 Task: Find connections with filter location Opladen with filter topic #Coachingwith filter profile language English with filter current company Welspun Group with filter school Patna University with filter industry Retail Musical Instruments with filter service category Tax Preparation with filter keywords title Pipefitter
Action: Mouse moved to (561, 96)
Screenshot: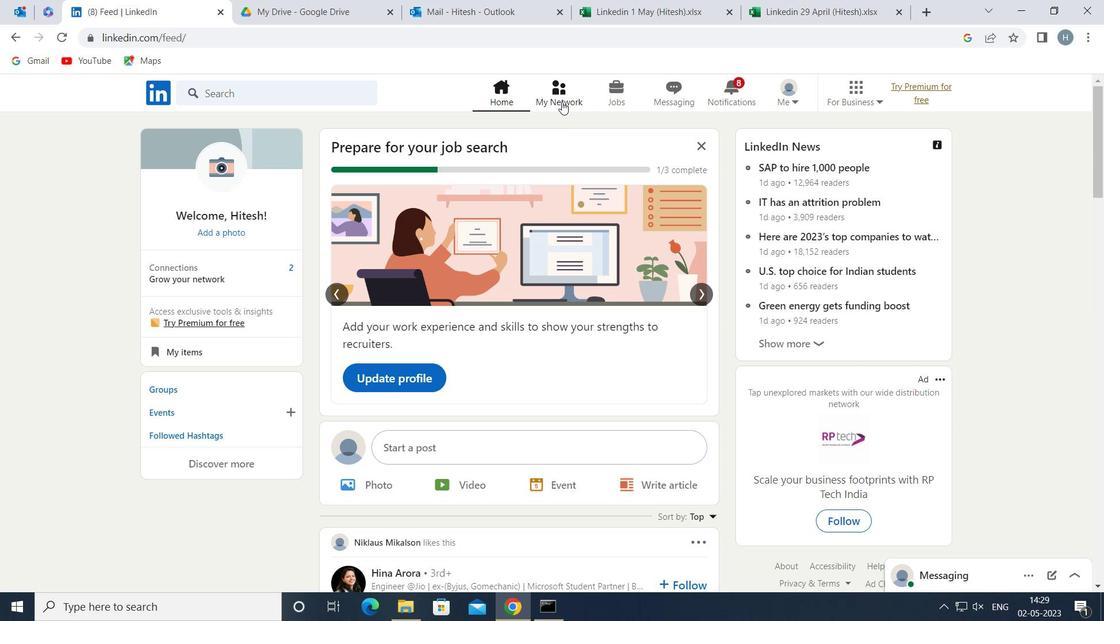 
Action: Mouse pressed left at (561, 96)
Screenshot: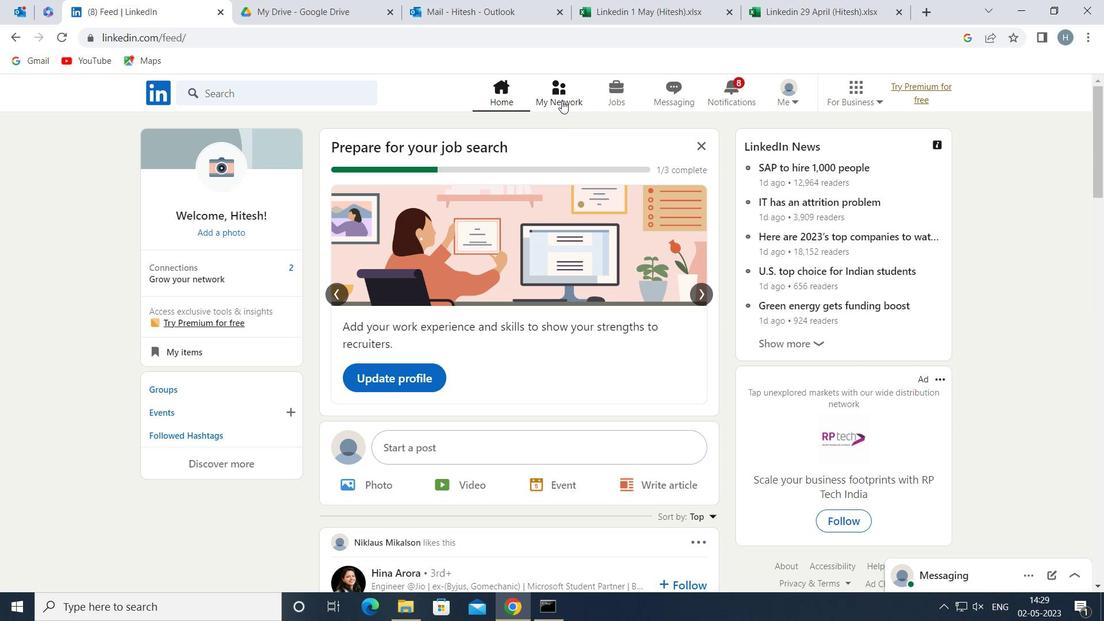 
Action: Mouse moved to (292, 166)
Screenshot: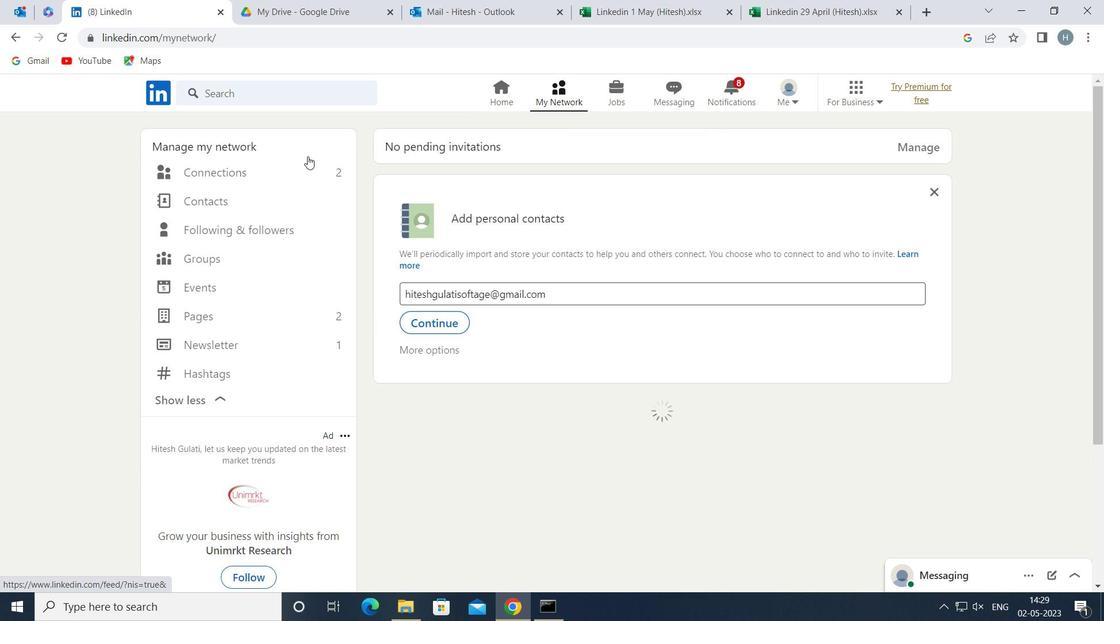 
Action: Mouse pressed left at (292, 166)
Screenshot: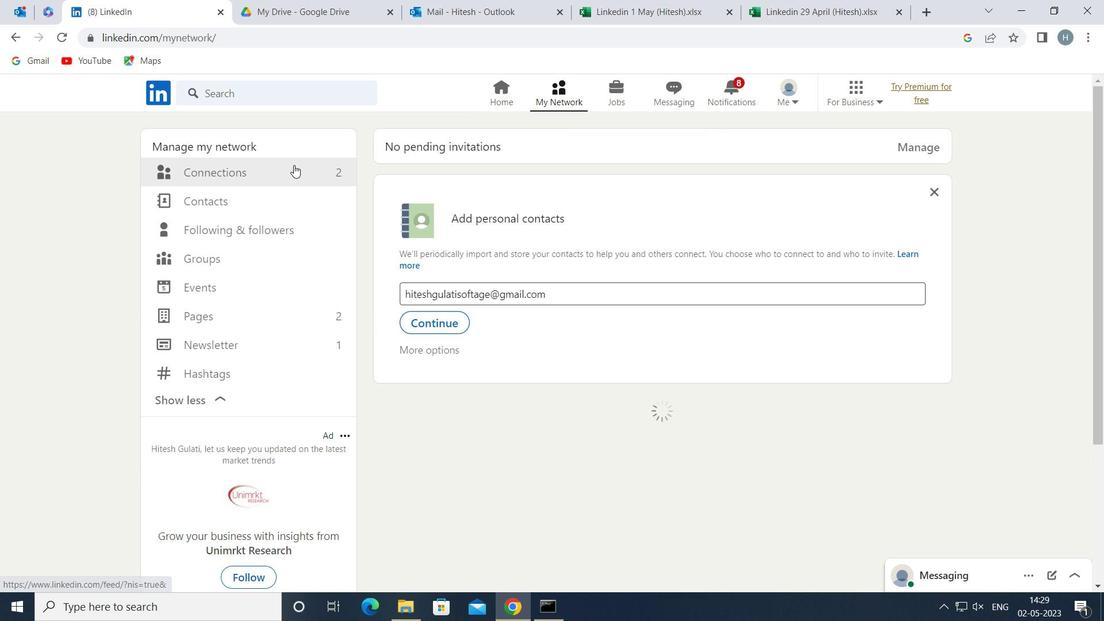 
Action: Mouse moved to (639, 174)
Screenshot: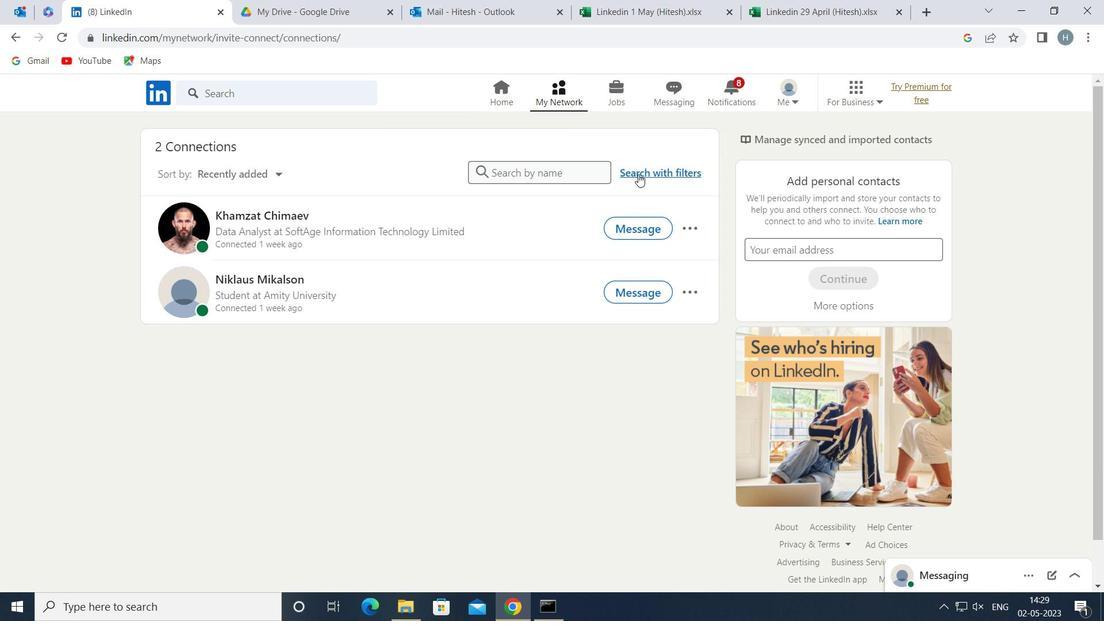 
Action: Mouse pressed left at (639, 174)
Screenshot: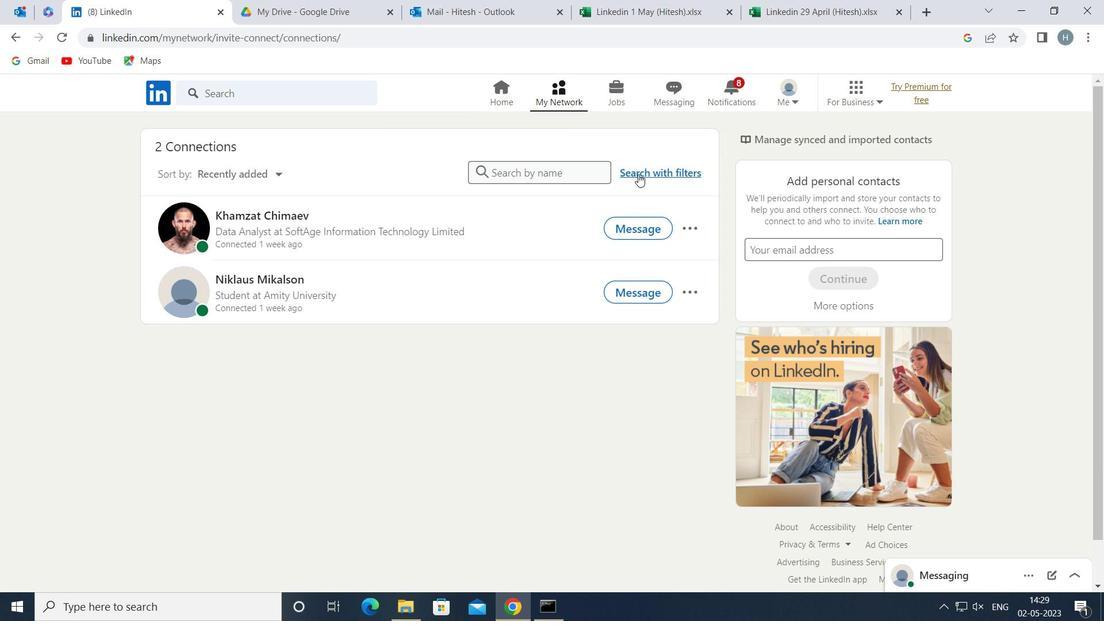 
Action: Mouse moved to (602, 131)
Screenshot: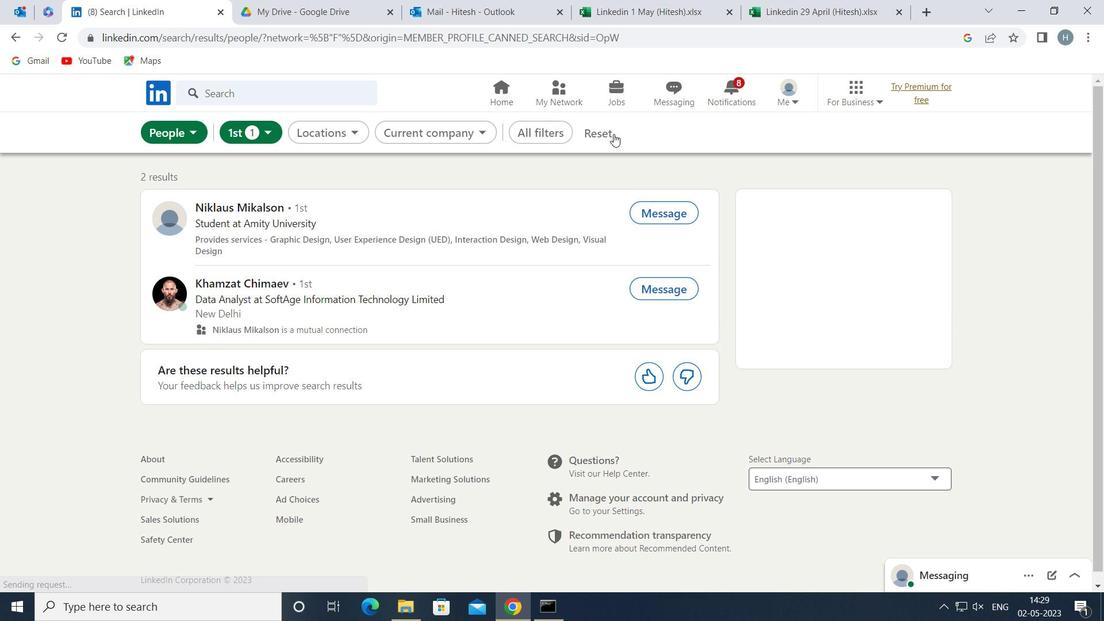 
Action: Mouse pressed left at (602, 131)
Screenshot: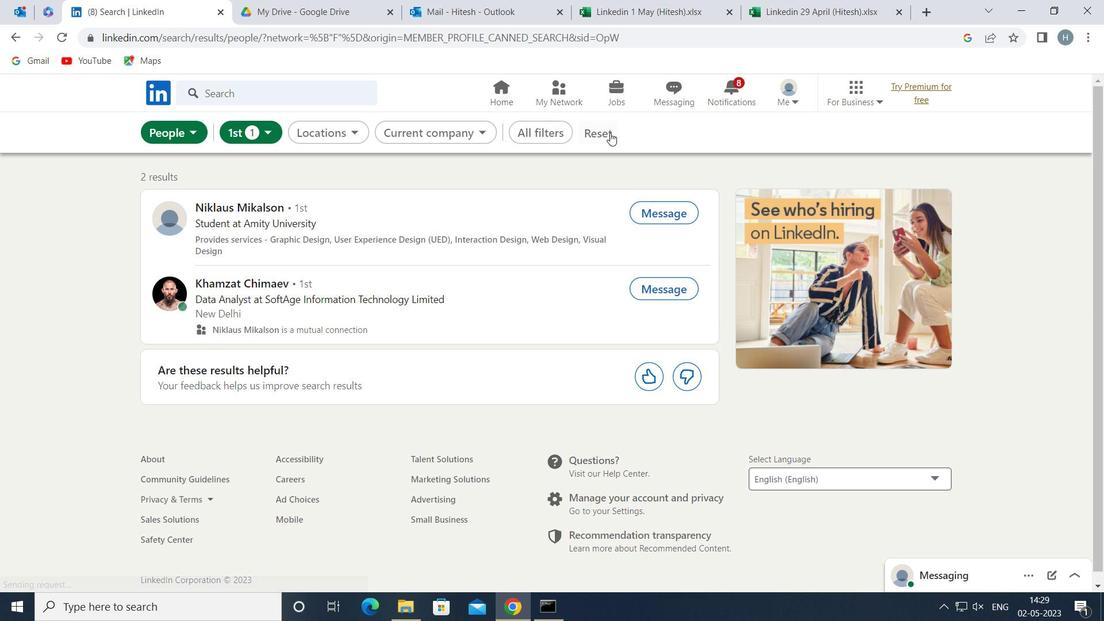 
Action: Mouse moved to (586, 131)
Screenshot: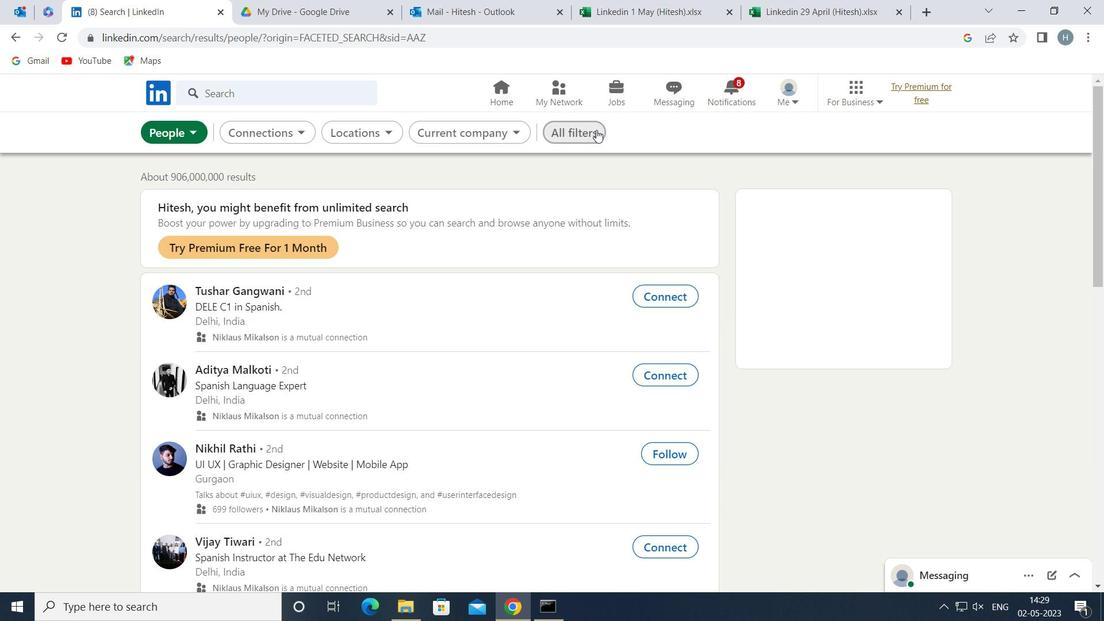 
Action: Mouse pressed left at (586, 131)
Screenshot: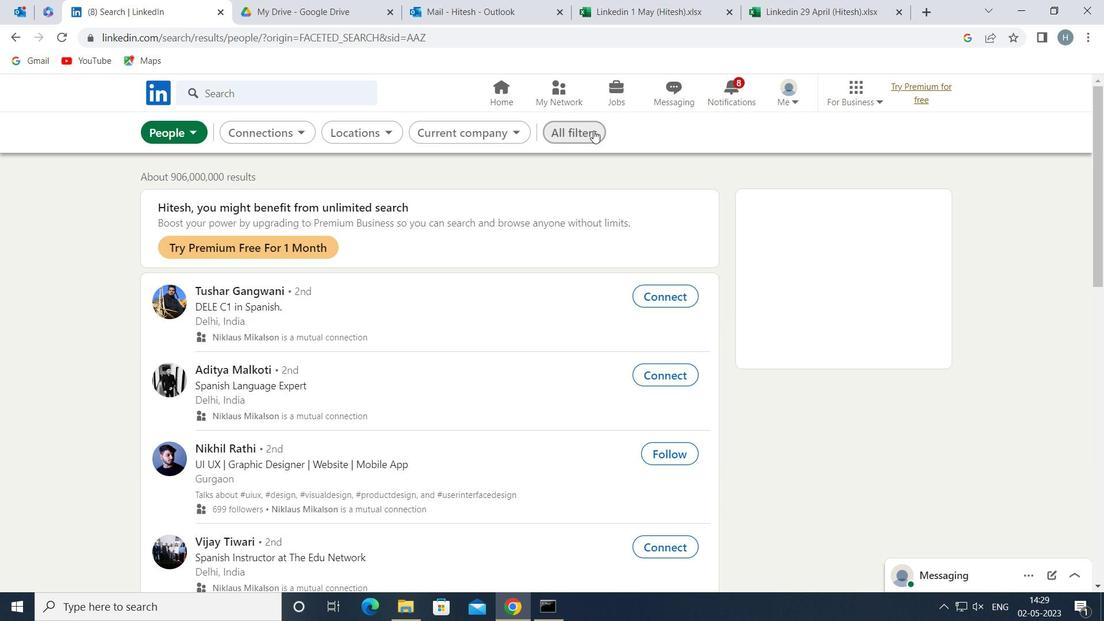 
Action: Mouse moved to (856, 299)
Screenshot: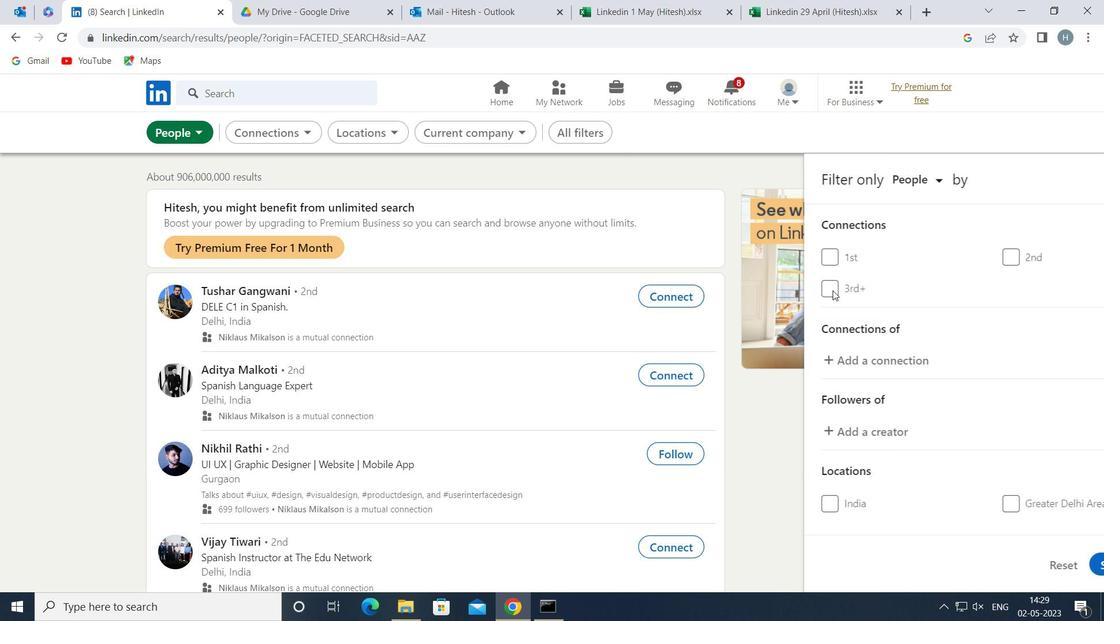 
Action: Mouse scrolled (856, 299) with delta (0, 0)
Screenshot: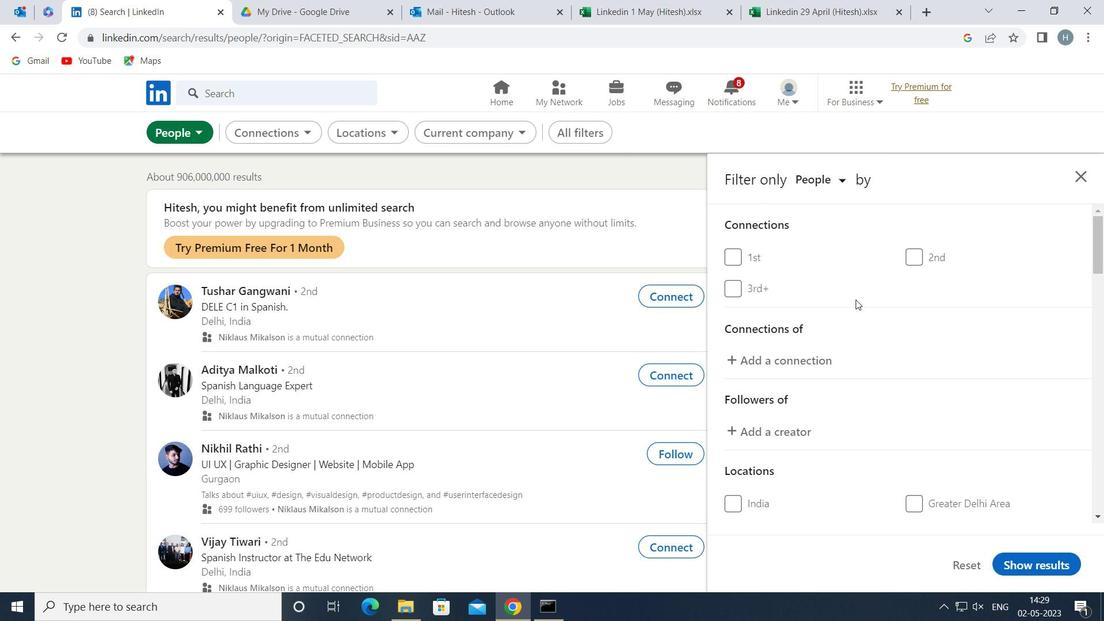 
Action: Mouse moved to (856, 299)
Screenshot: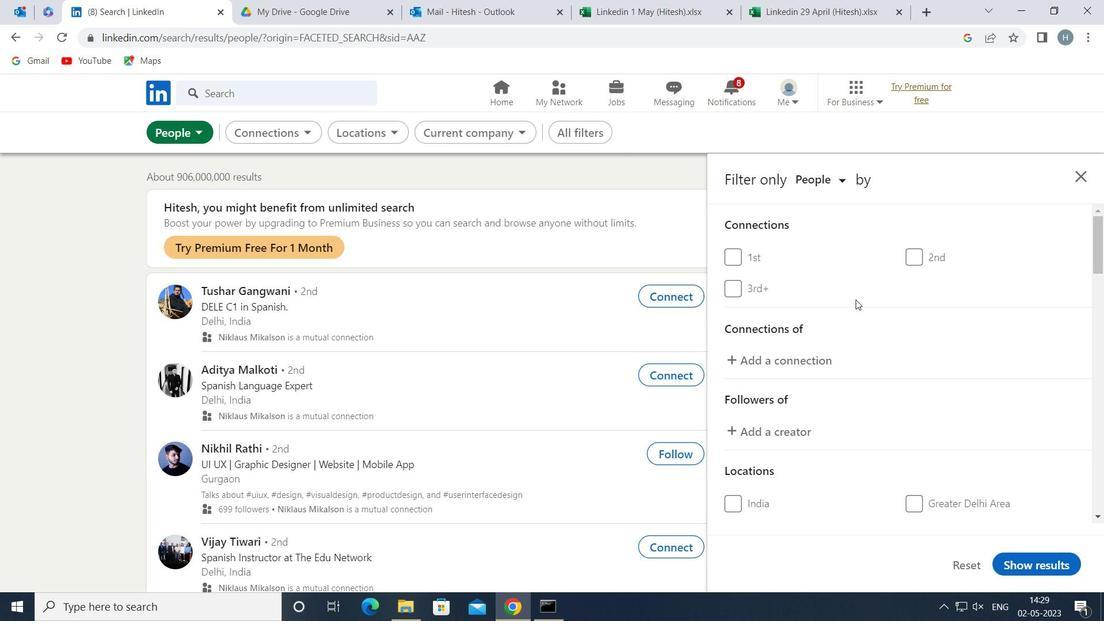 
Action: Mouse scrolled (856, 299) with delta (0, 0)
Screenshot: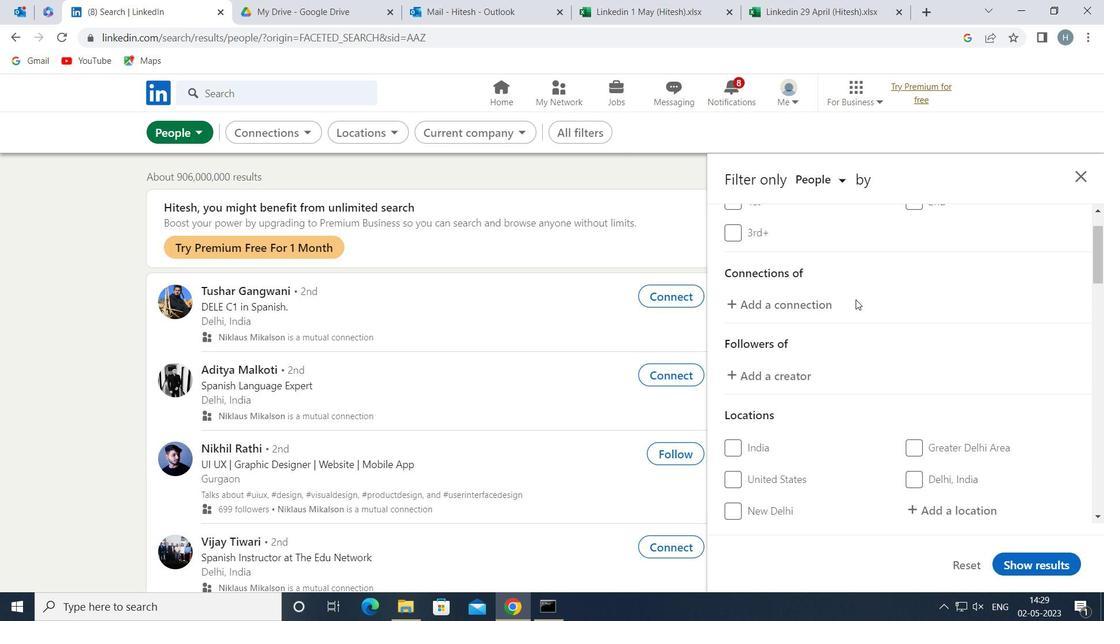 
Action: Mouse moved to (942, 419)
Screenshot: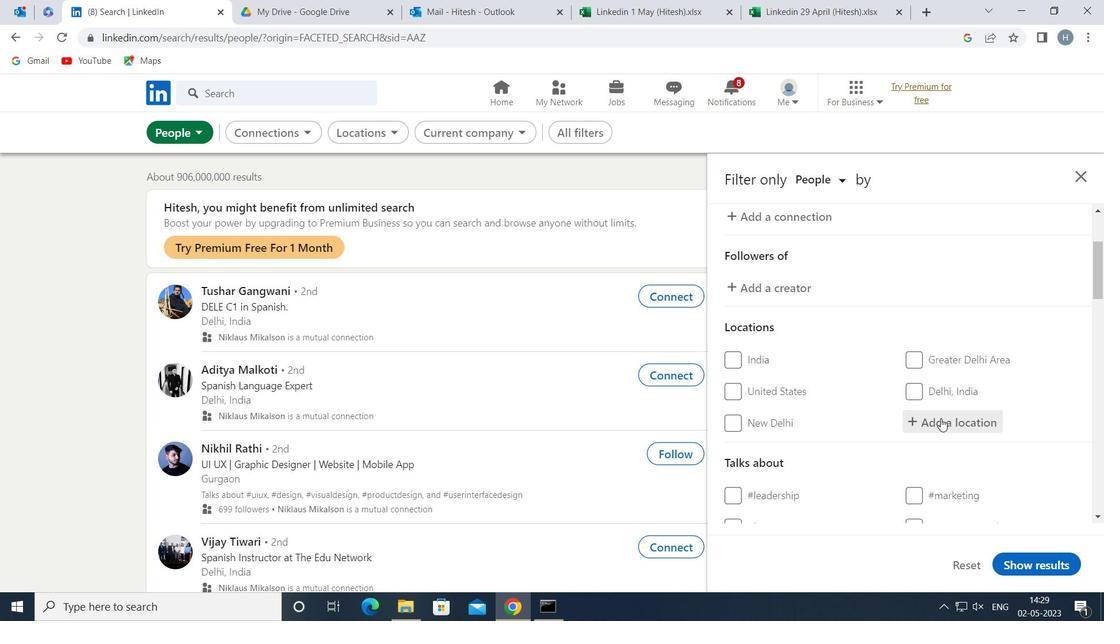
Action: Mouse pressed left at (942, 419)
Screenshot: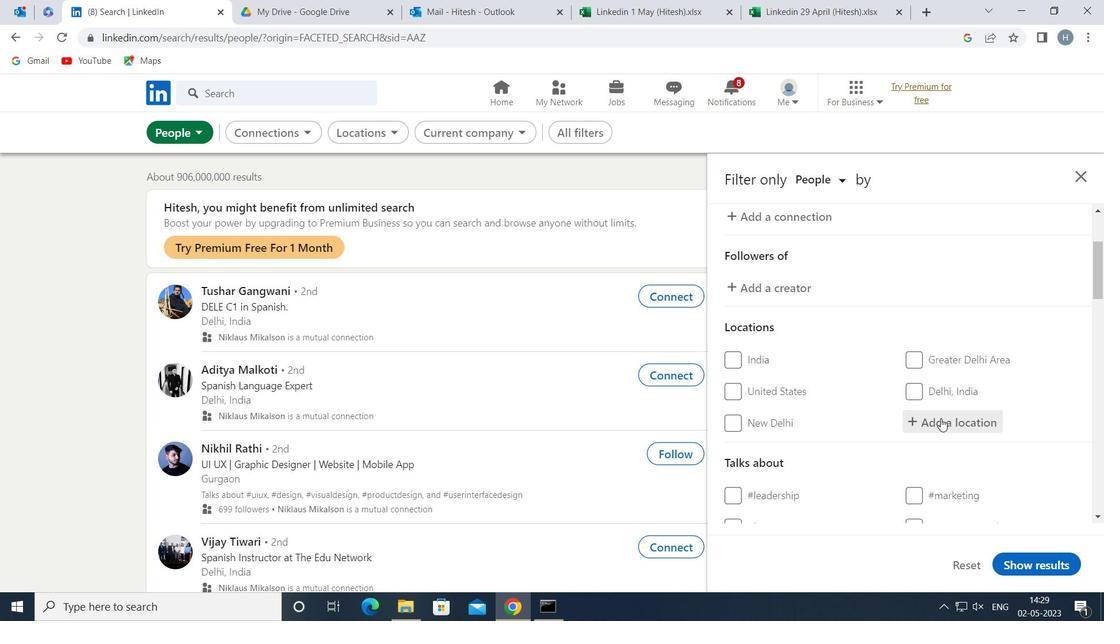 
Action: Key pressed <Key.shift>OPLADEN
Screenshot: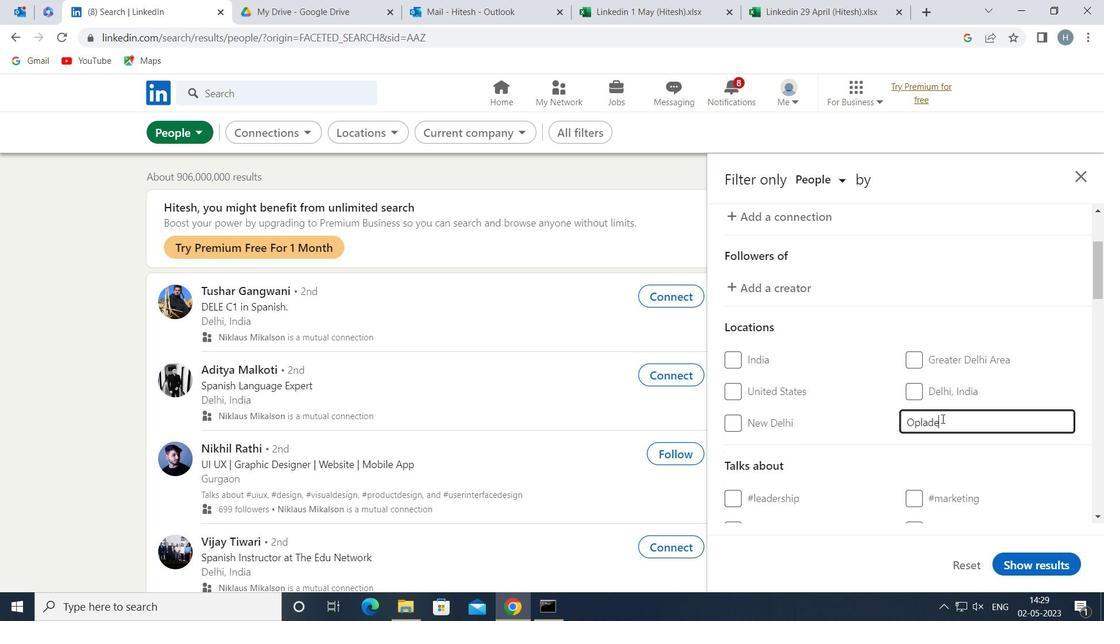 
Action: Mouse moved to (976, 444)
Screenshot: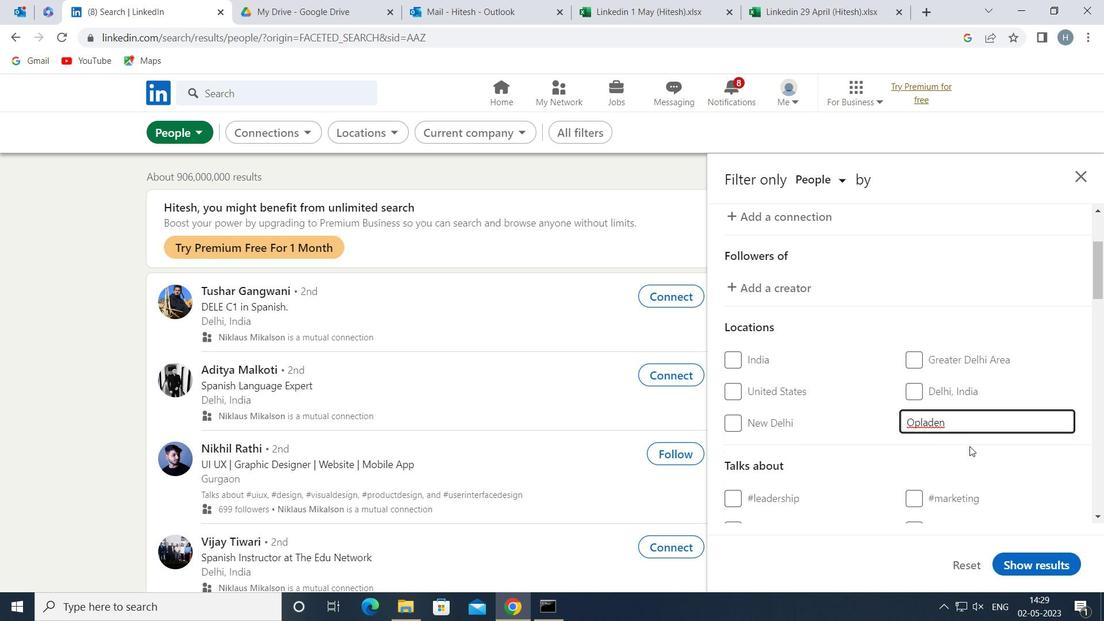 
Action: Mouse pressed left at (976, 444)
Screenshot: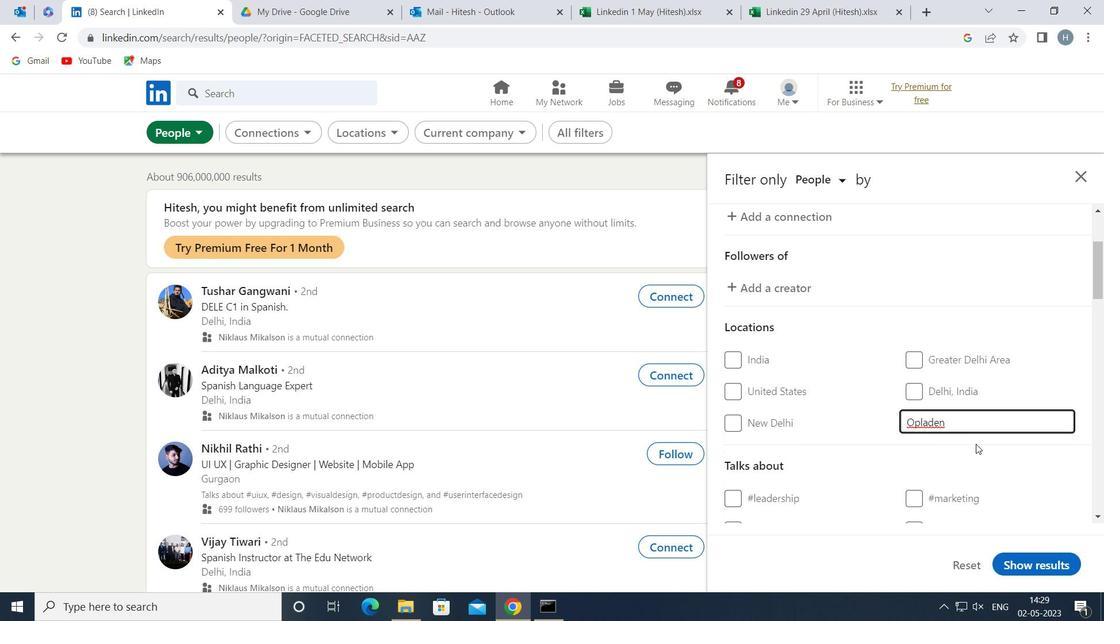 
Action: Mouse scrolled (976, 444) with delta (0, 0)
Screenshot: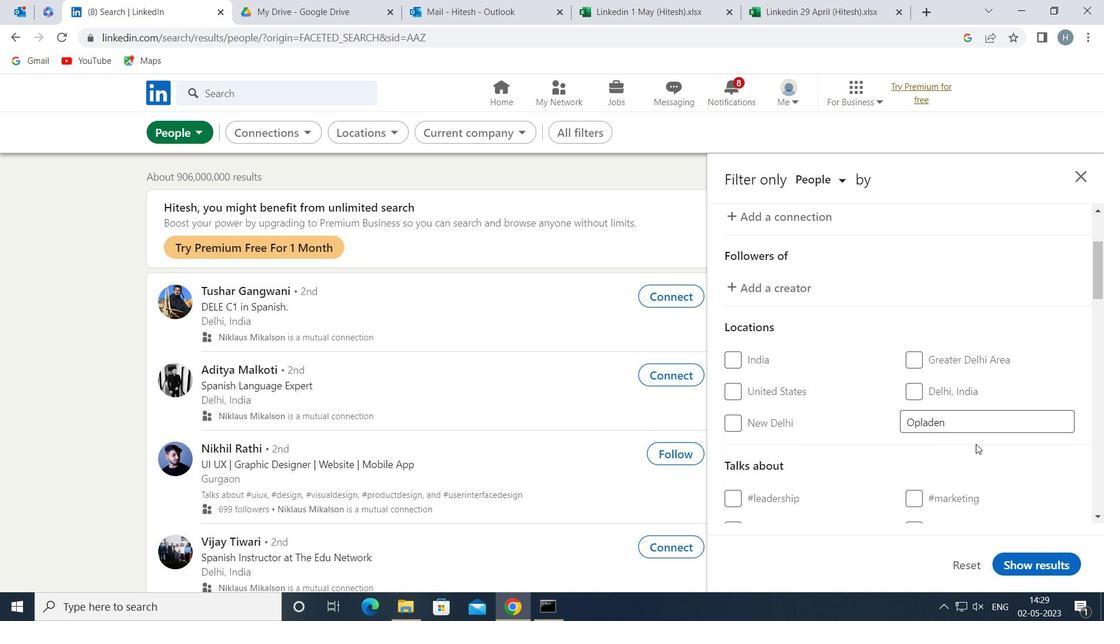 
Action: Mouse moved to (974, 437)
Screenshot: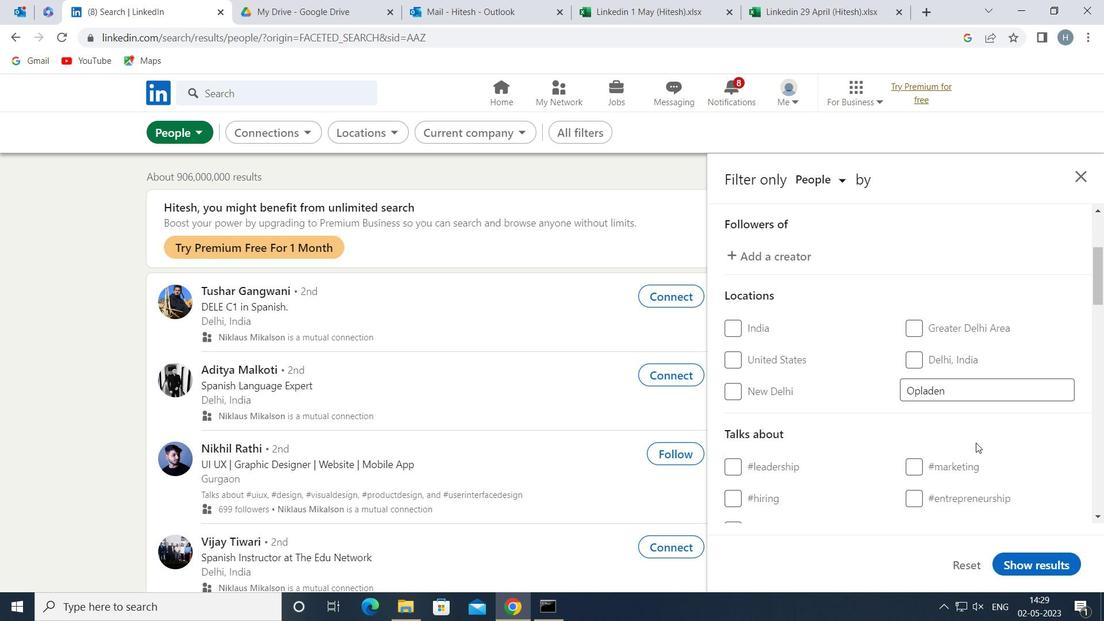 
Action: Mouse scrolled (974, 436) with delta (0, 0)
Screenshot: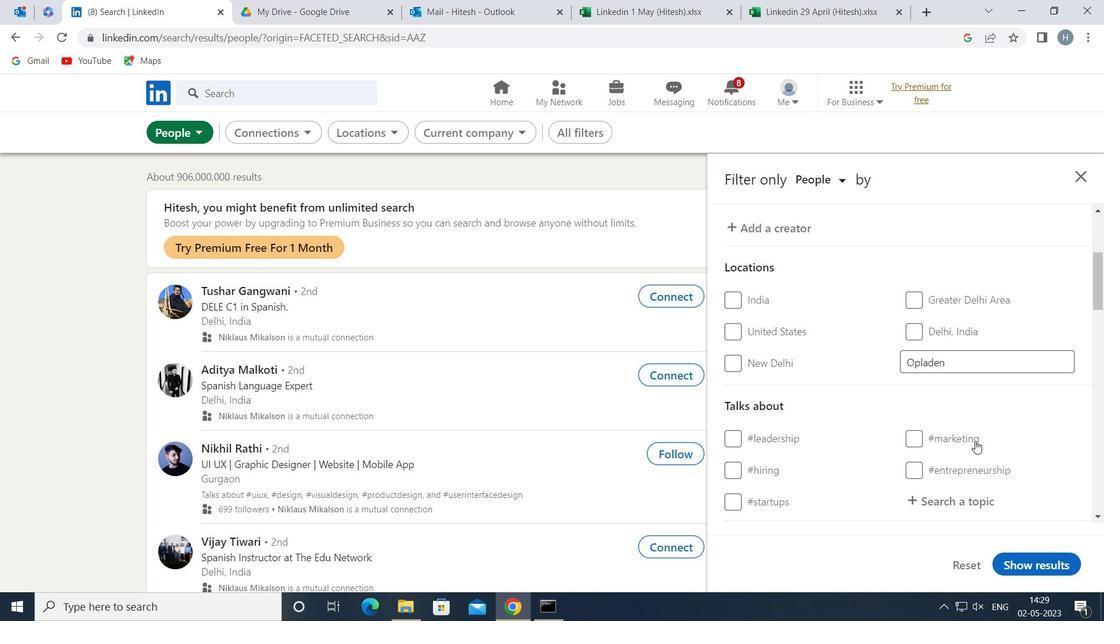 
Action: Mouse moved to (974, 415)
Screenshot: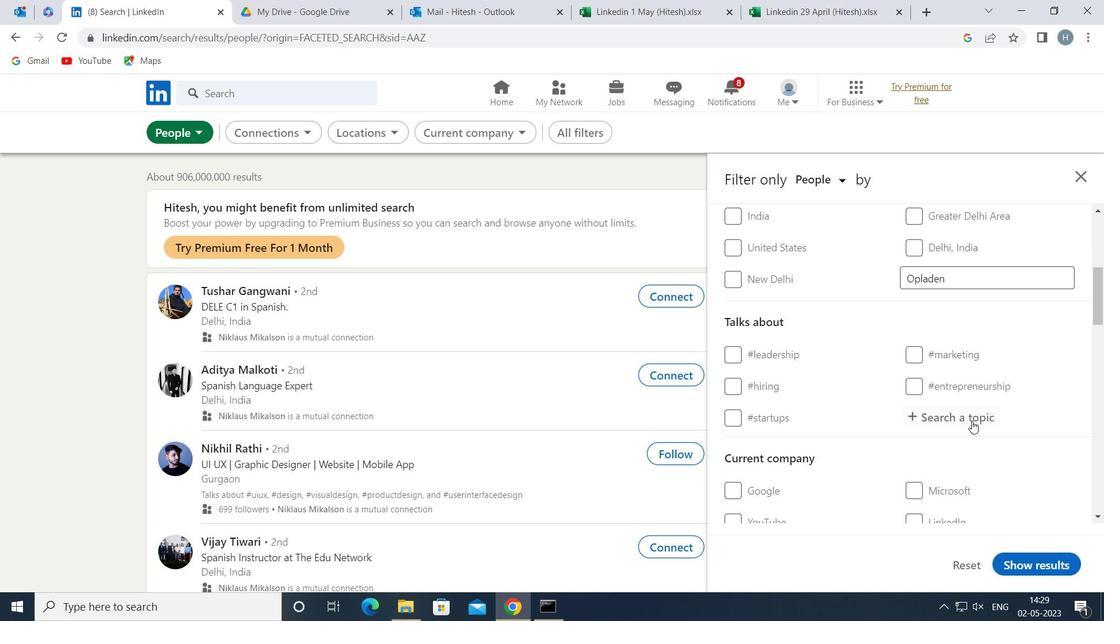 
Action: Mouse pressed left at (974, 415)
Screenshot: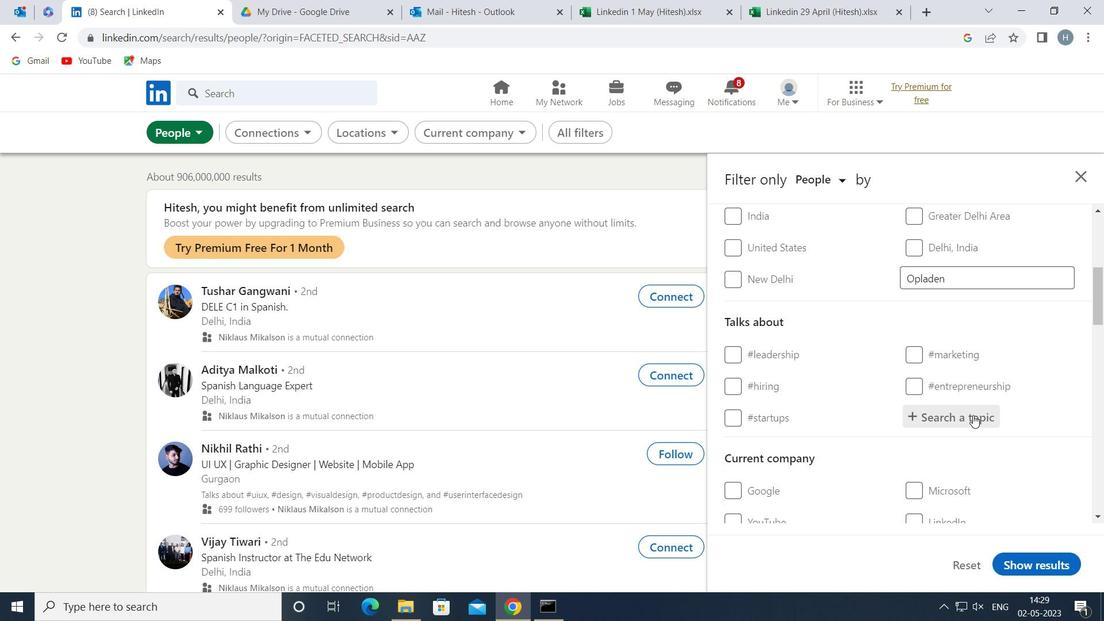 
Action: Key pressed <Key.shift>COACHING
Screenshot: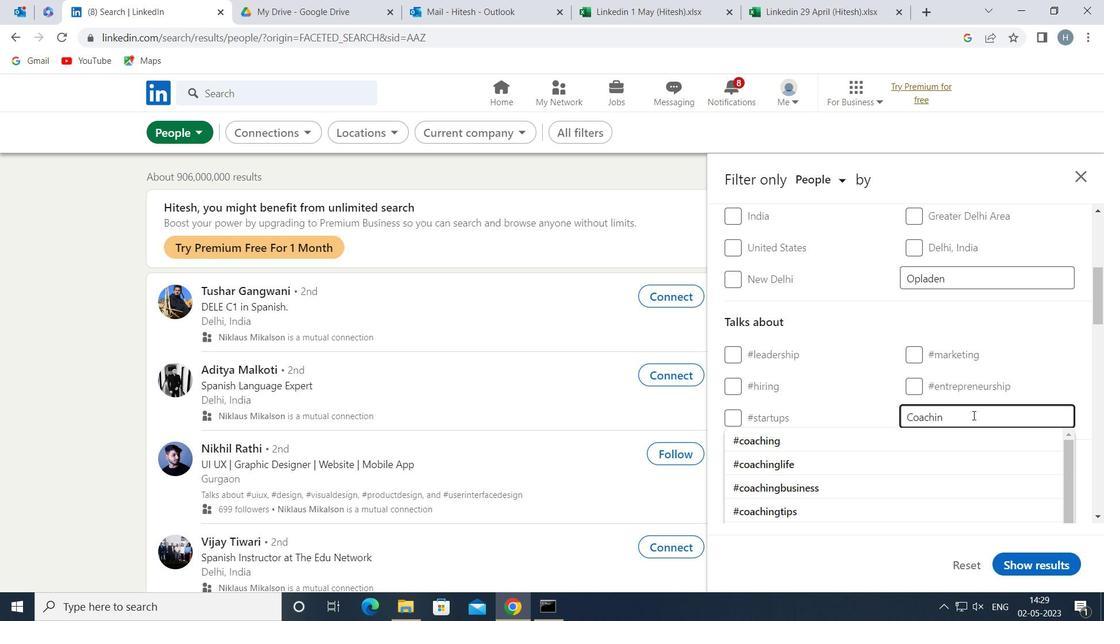 
Action: Mouse moved to (815, 434)
Screenshot: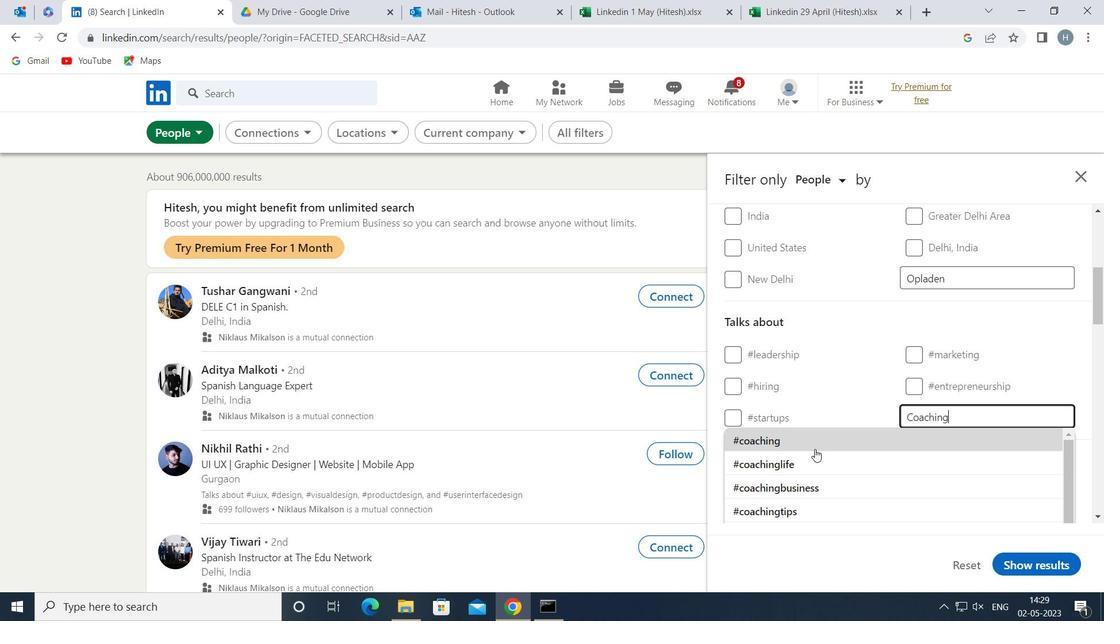 
Action: Mouse pressed left at (815, 434)
Screenshot: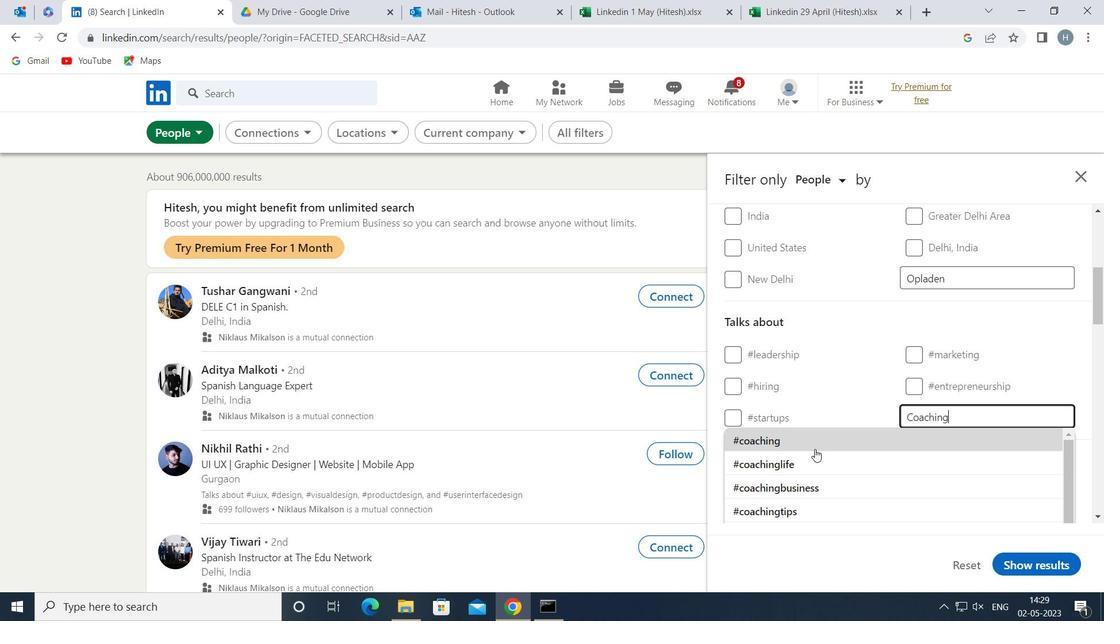 
Action: Mouse moved to (816, 436)
Screenshot: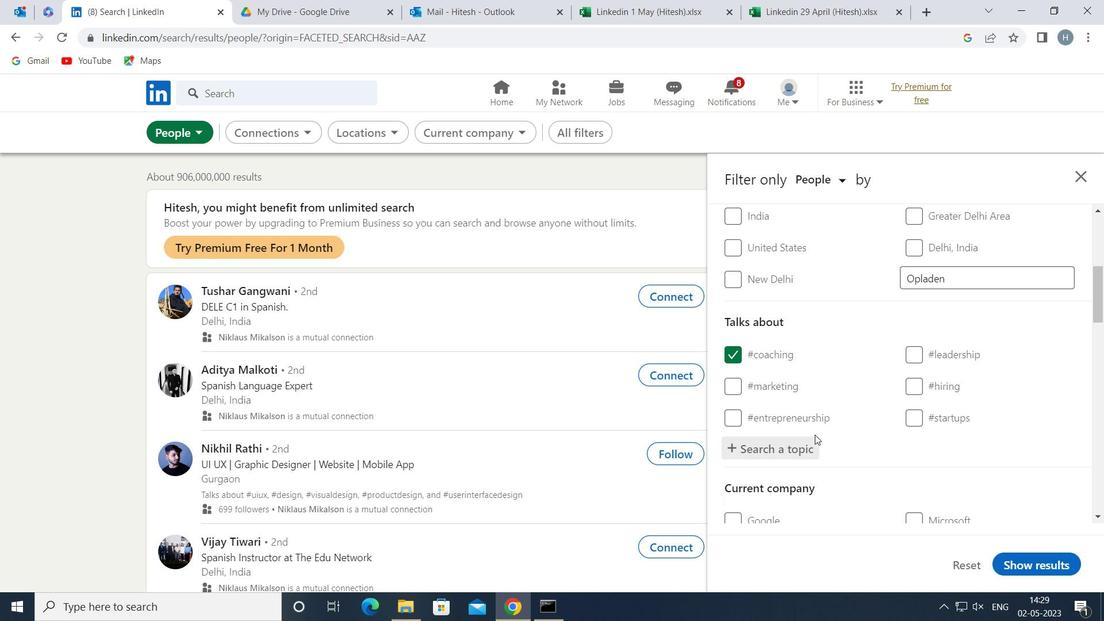 
Action: Mouse scrolled (816, 436) with delta (0, 0)
Screenshot: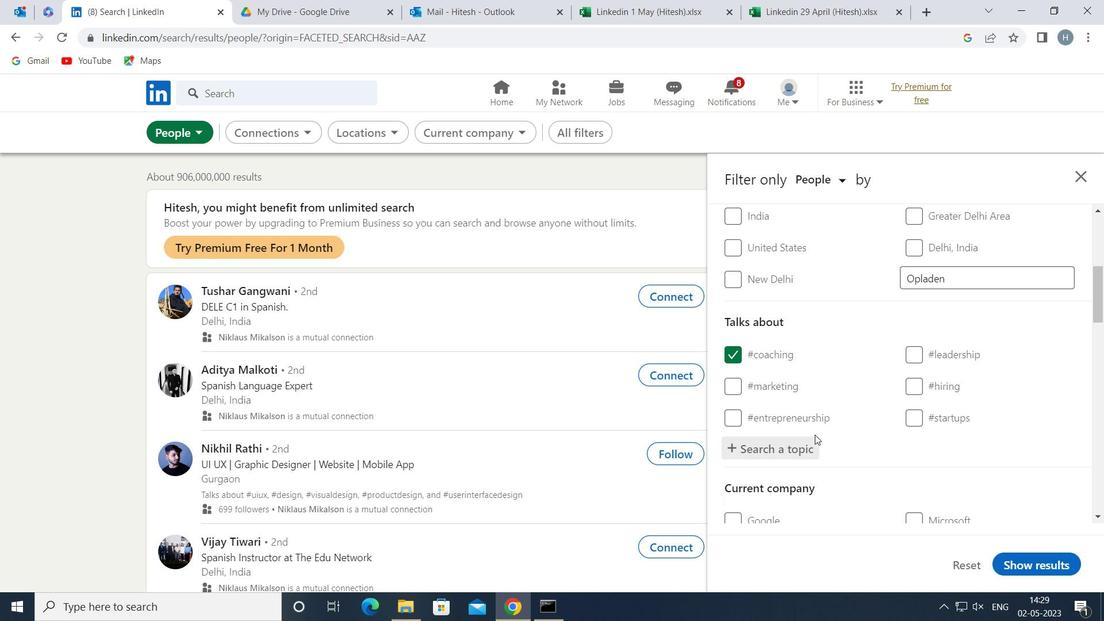 
Action: Mouse moved to (837, 432)
Screenshot: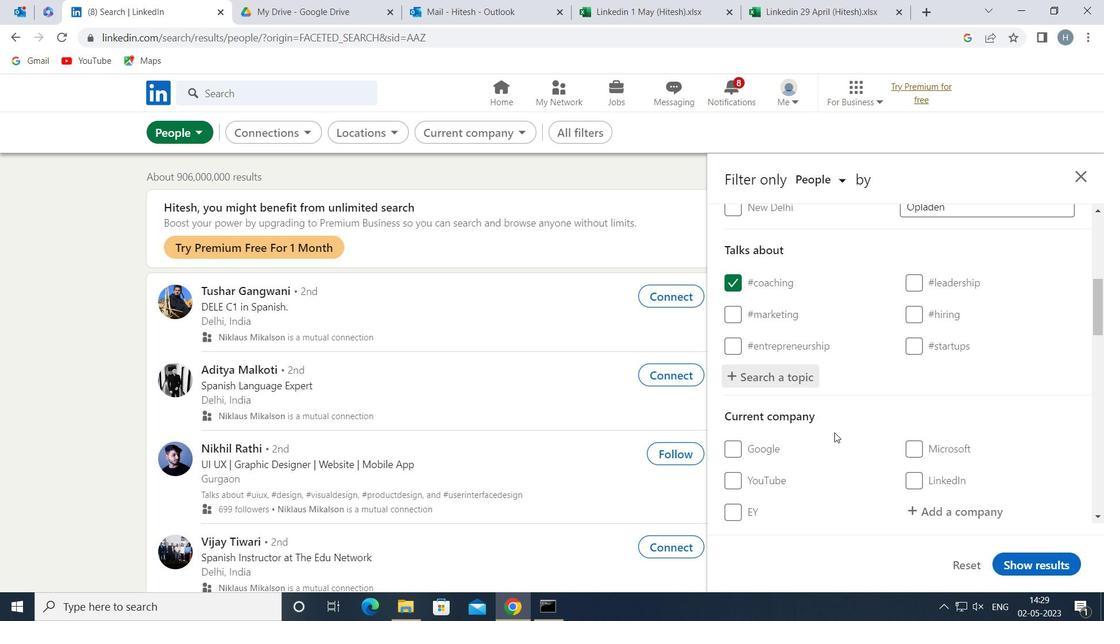 
Action: Mouse scrolled (837, 431) with delta (0, 0)
Screenshot: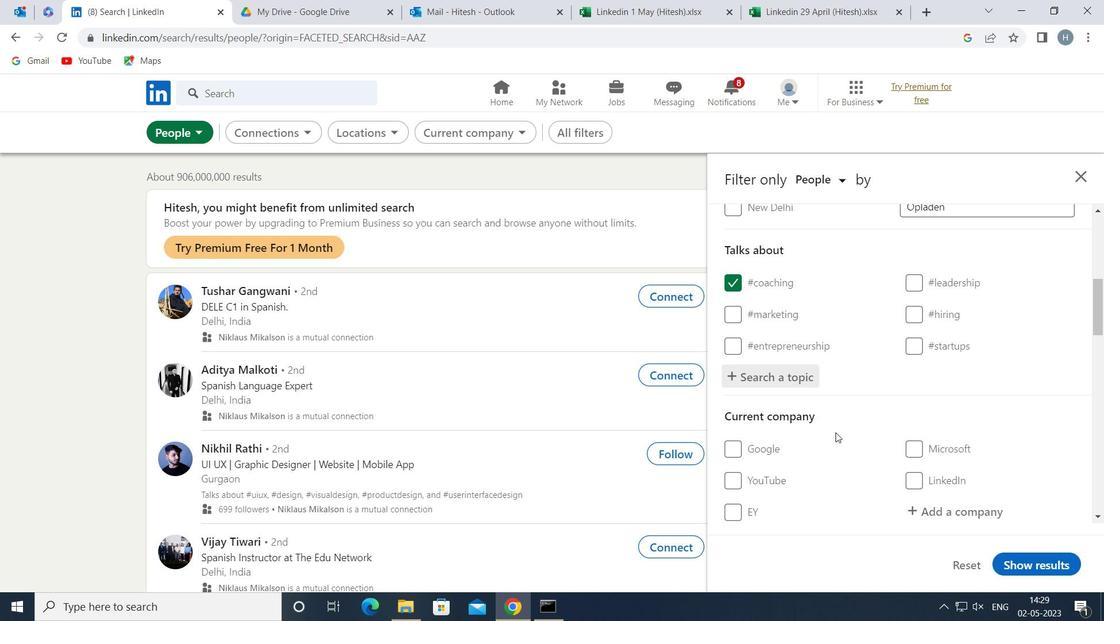 
Action: Mouse moved to (843, 432)
Screenshot: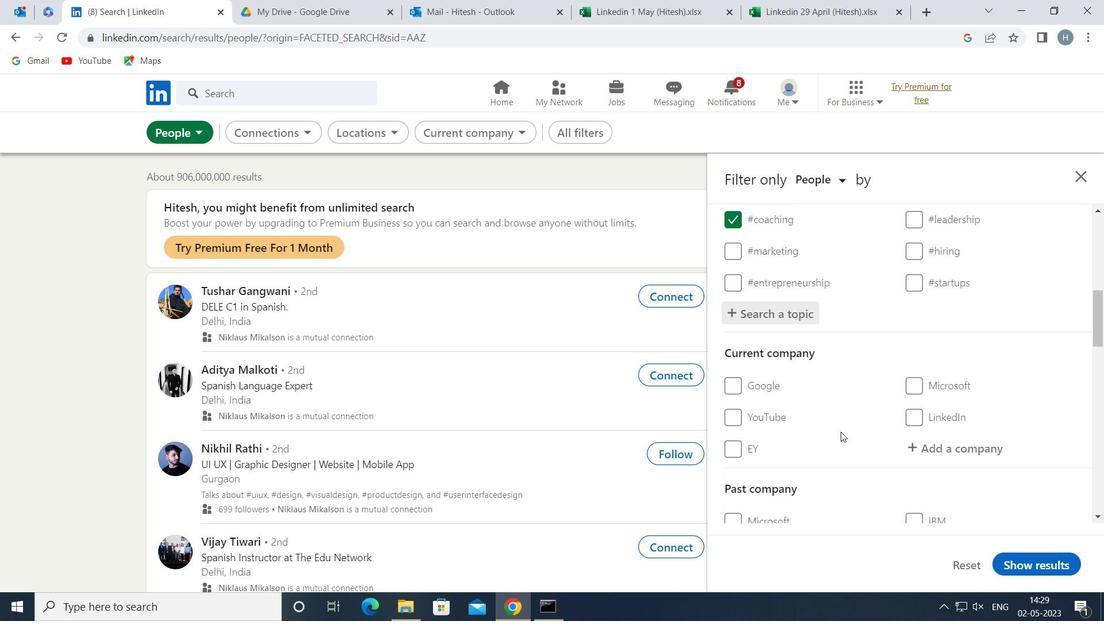 
Action: Mouse scrolled (843, 431) with delta (0, 0)
Screenshot: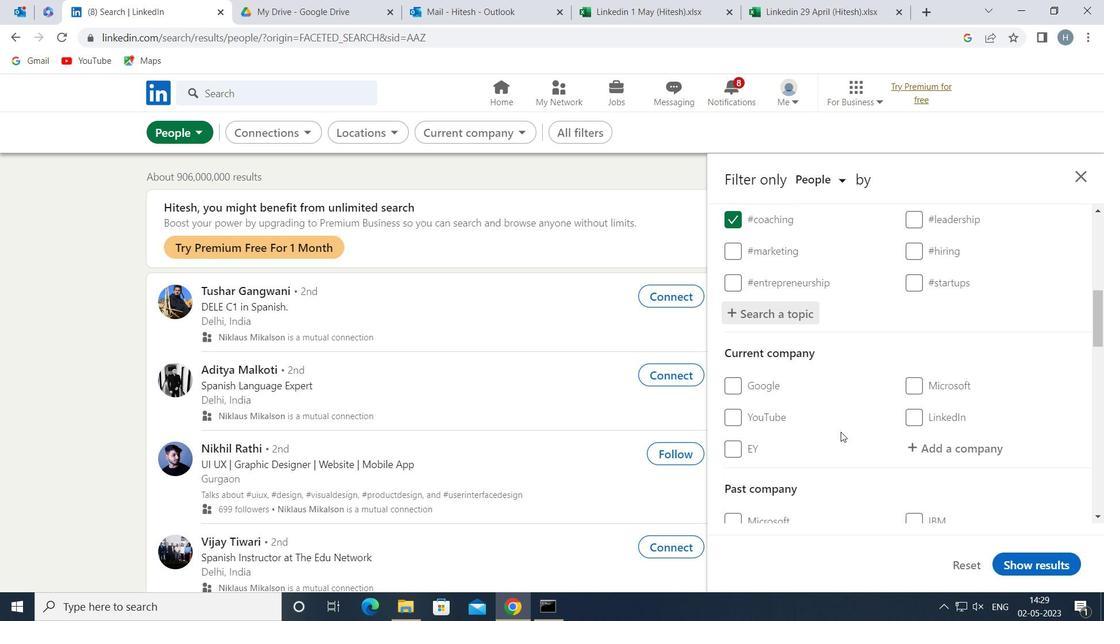 
Action: Mouse moved to (845, 433)
Screenshot: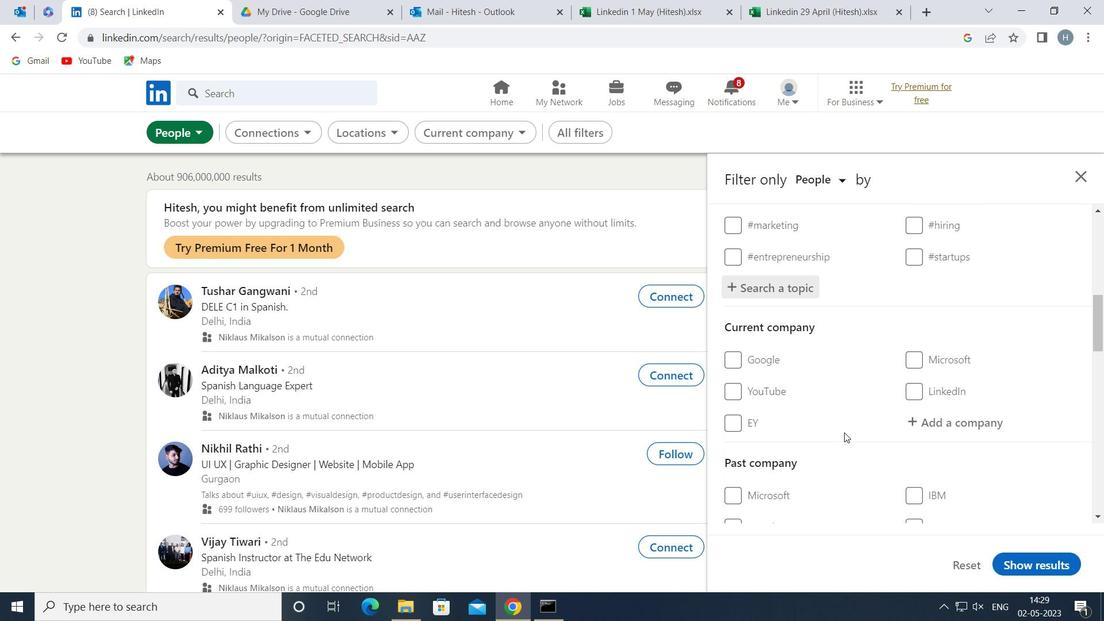 
Action: Mouse scrolled (845, 433) with delta (0, 0)
Screenshot: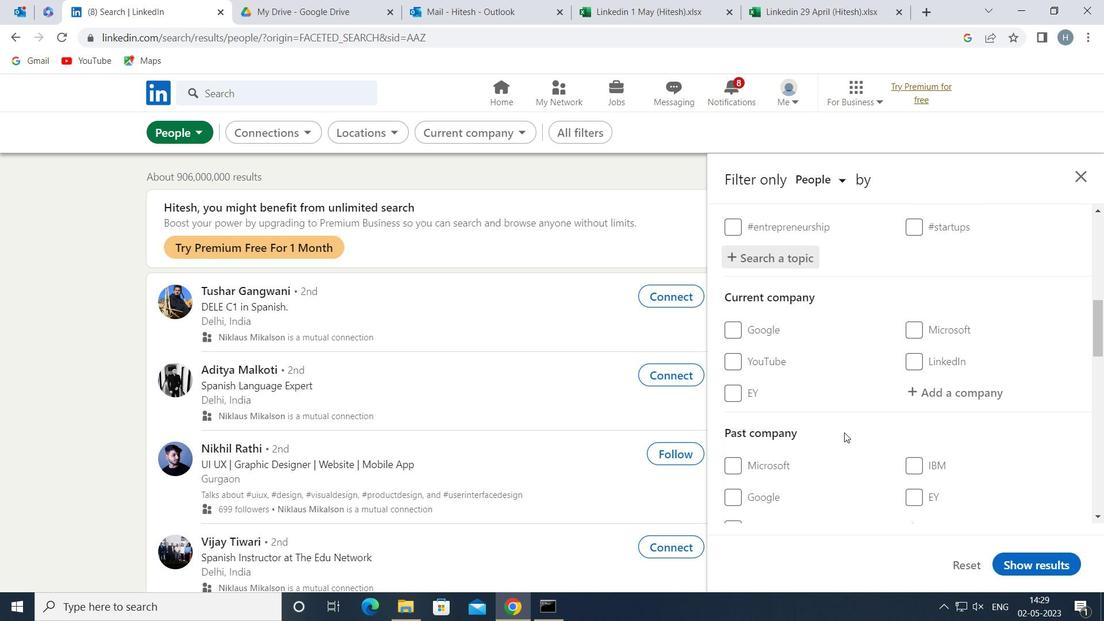 
Action: Mouse scrolled (845, 433) with delta (0, 0)
Screenshot: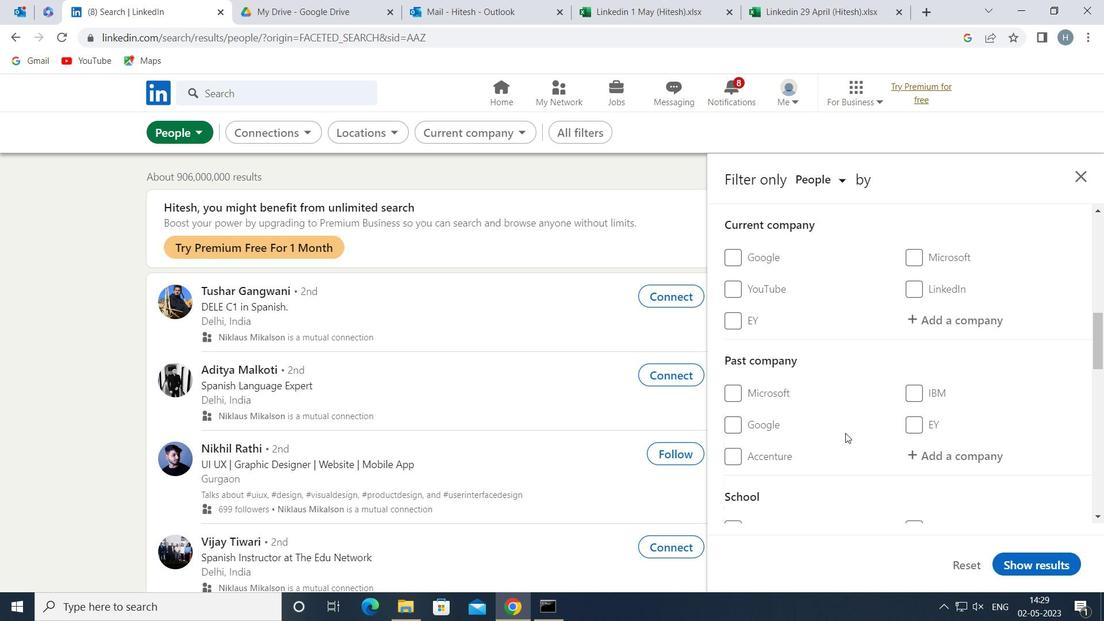 
Action: Mouse moved to (846, 434)
Screenshot: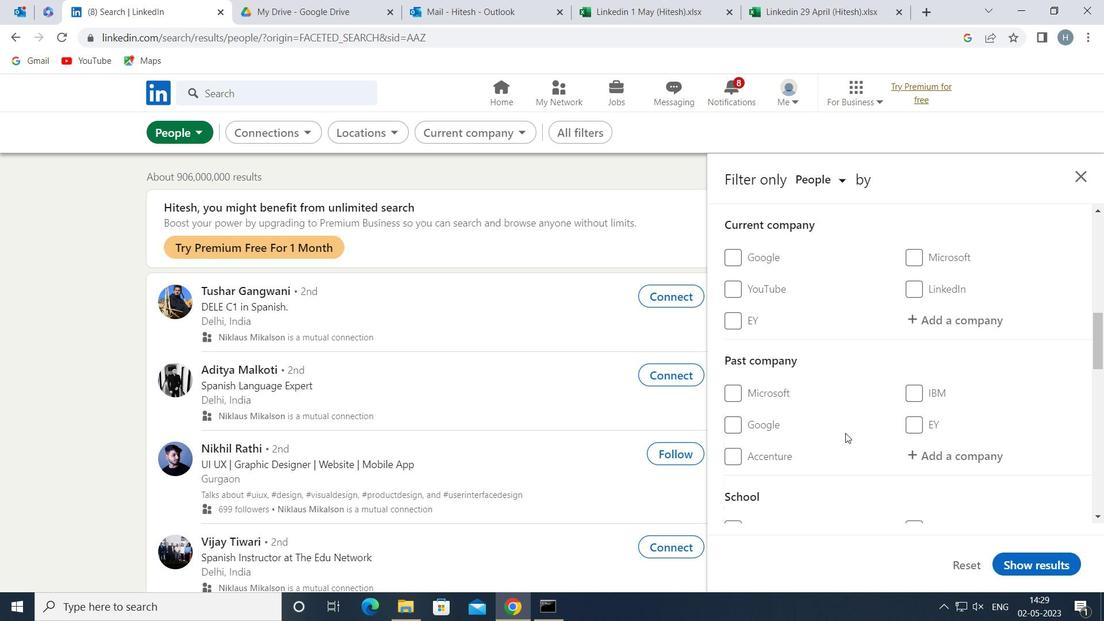 
Action: Mouse scrolled (846, 433) with delta (0, 0)
Screenshot: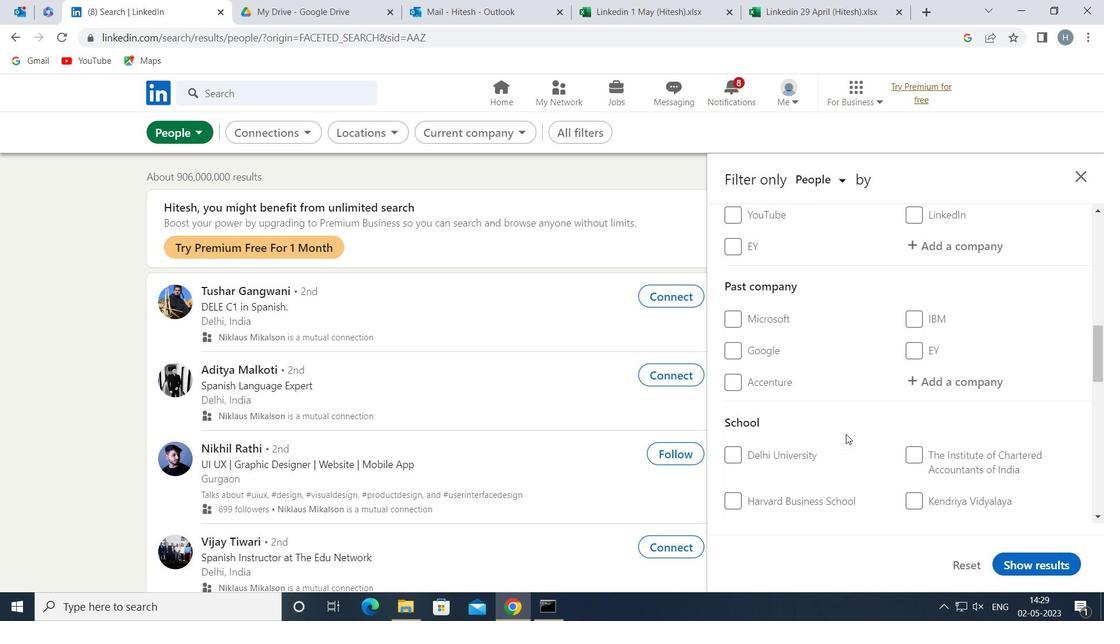 
Action: Mouse moved to (846, 435)
Screenshot: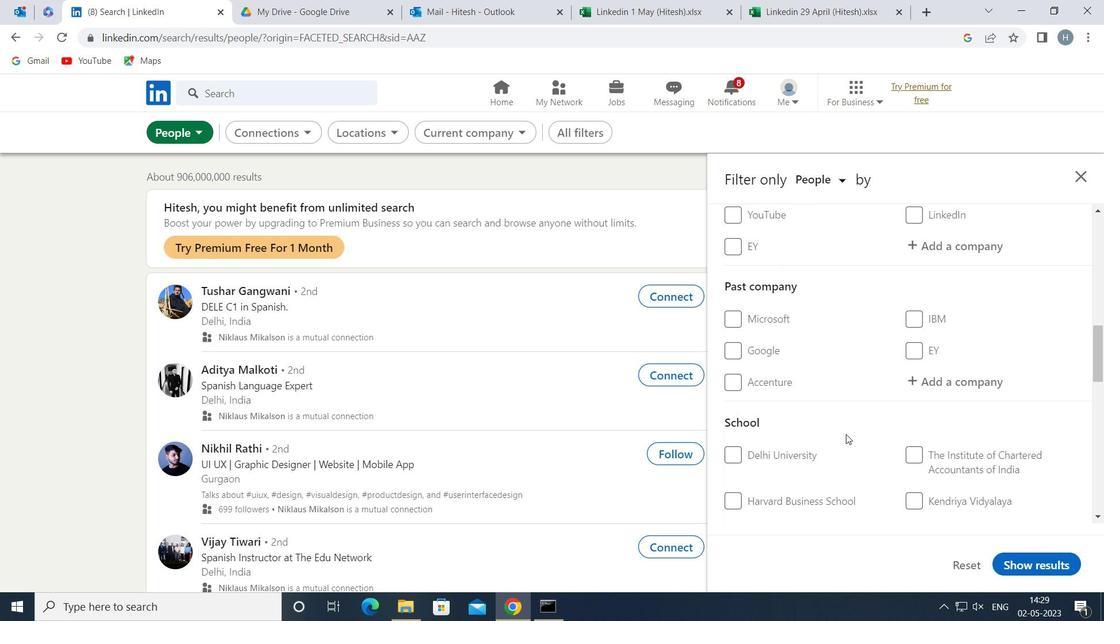 
Action: Mouse scrolled (846, 434) with delta (0, 0)
Screenshot: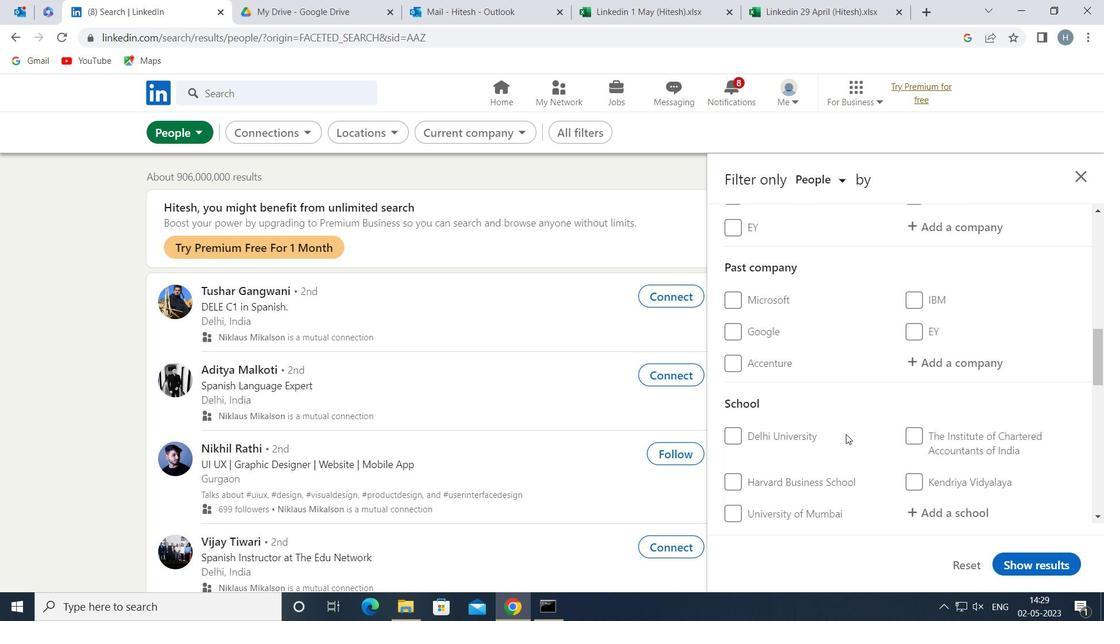 
Action: Mouse moved to (846, 436)
Screenshot: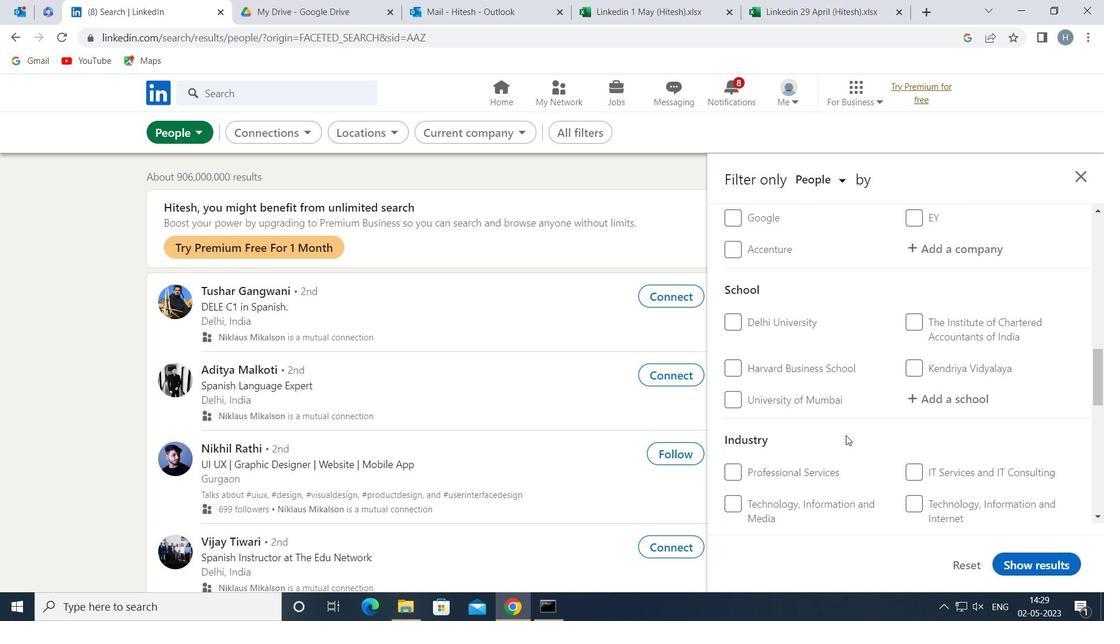 
Action: Mouse scrolled (846, 435) with delta (0, 0)
Screenshot: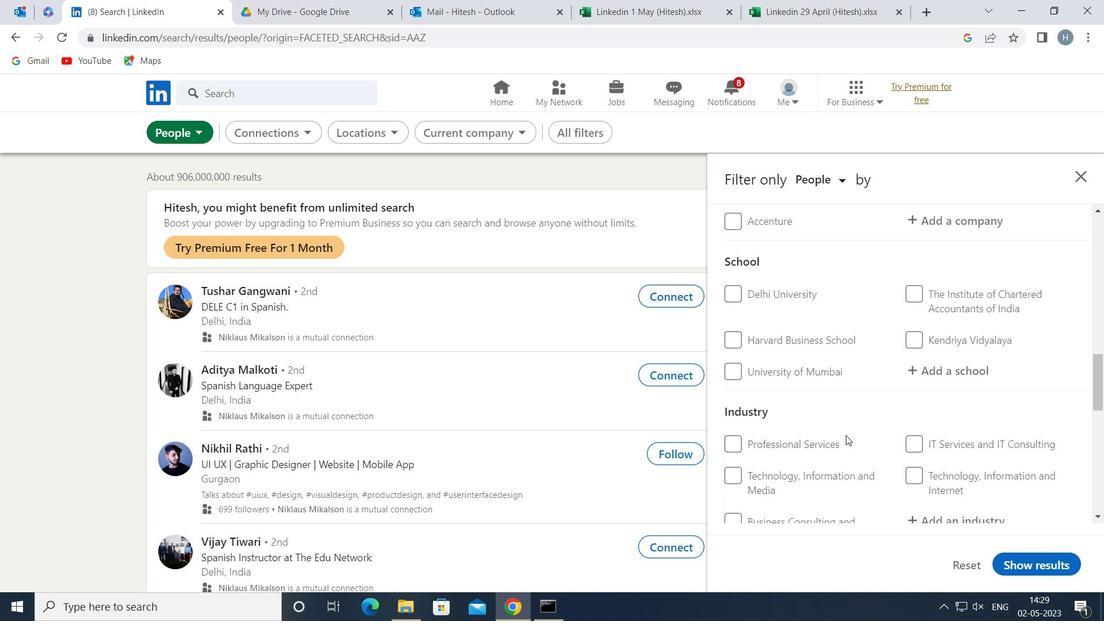 
Action: Mouse moved to (846, 436)
Screenshot: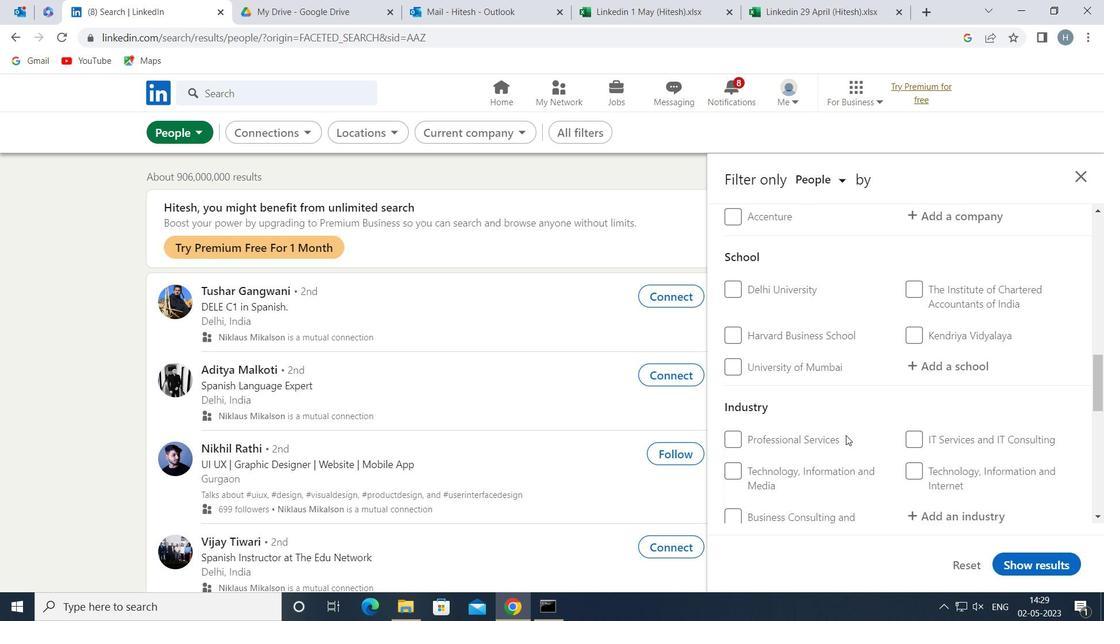 
Action: Mouse scrolled (846, 436) with delta (0, 0)
Screenshot: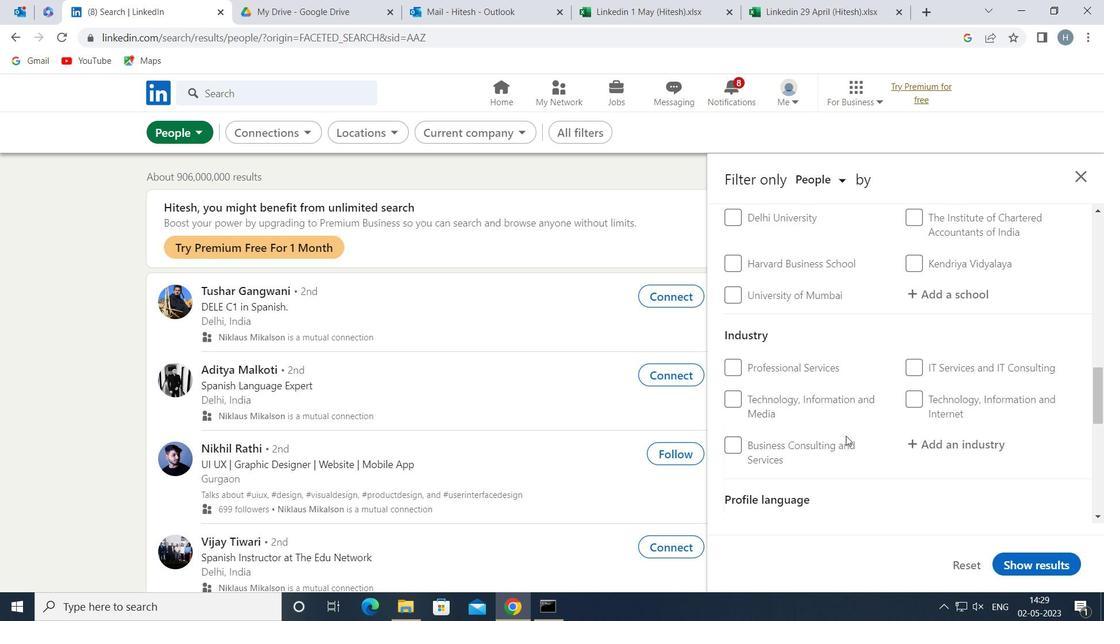 
Action: Mouse scrolled (846, 436) with delta (0, 0)
Screenshot: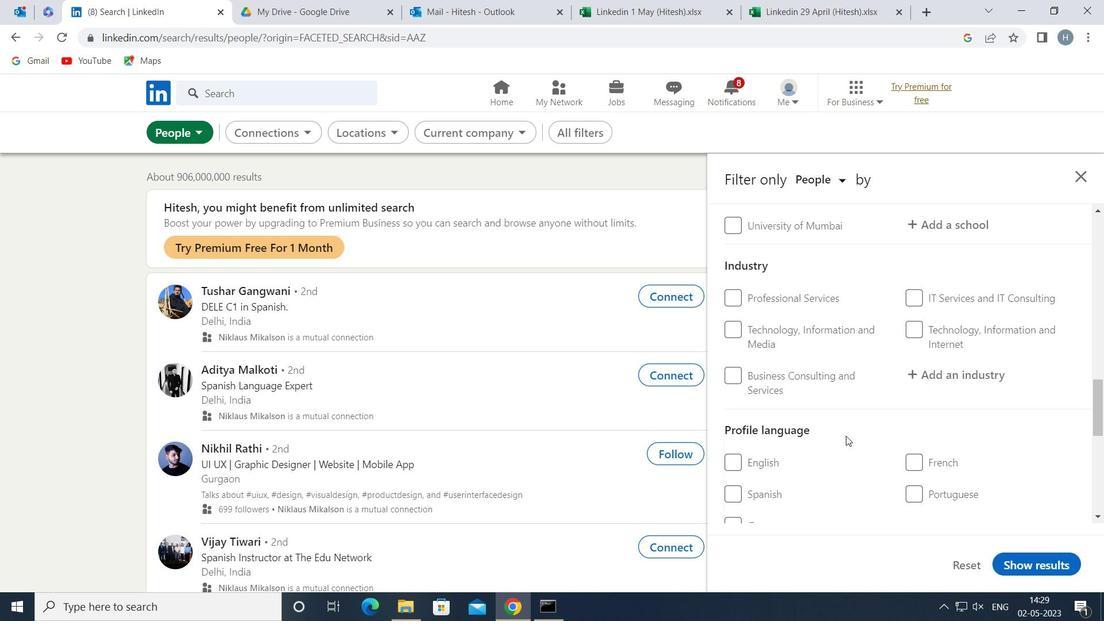 
Action: Mouse moved to (751, 390)
Screenshot: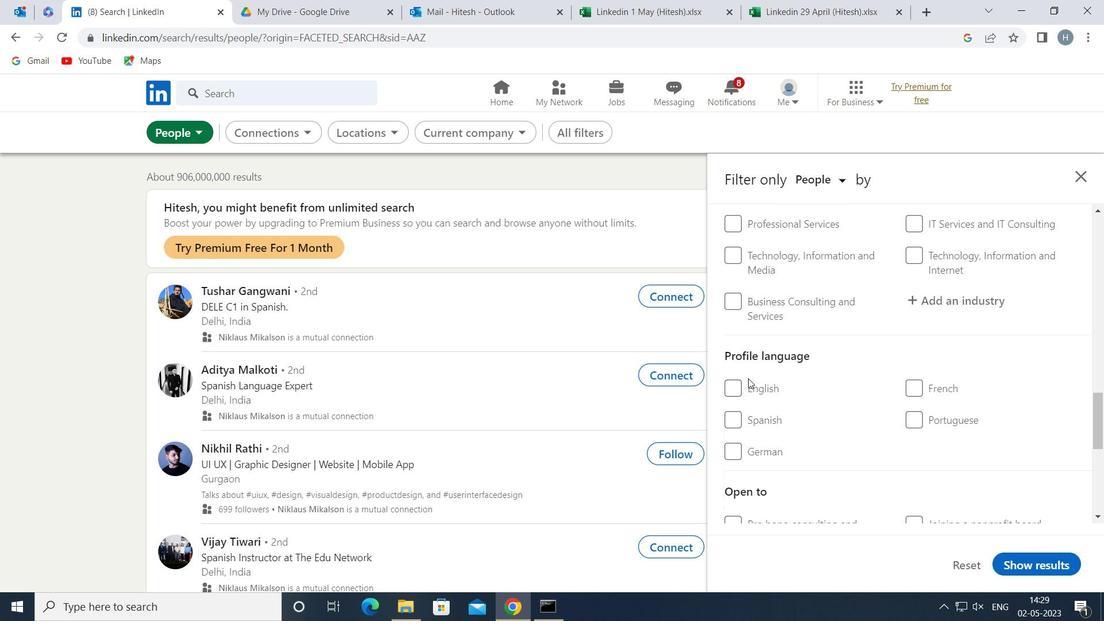 
Action: Mouse pressed left at (751, 390)
Screenshot: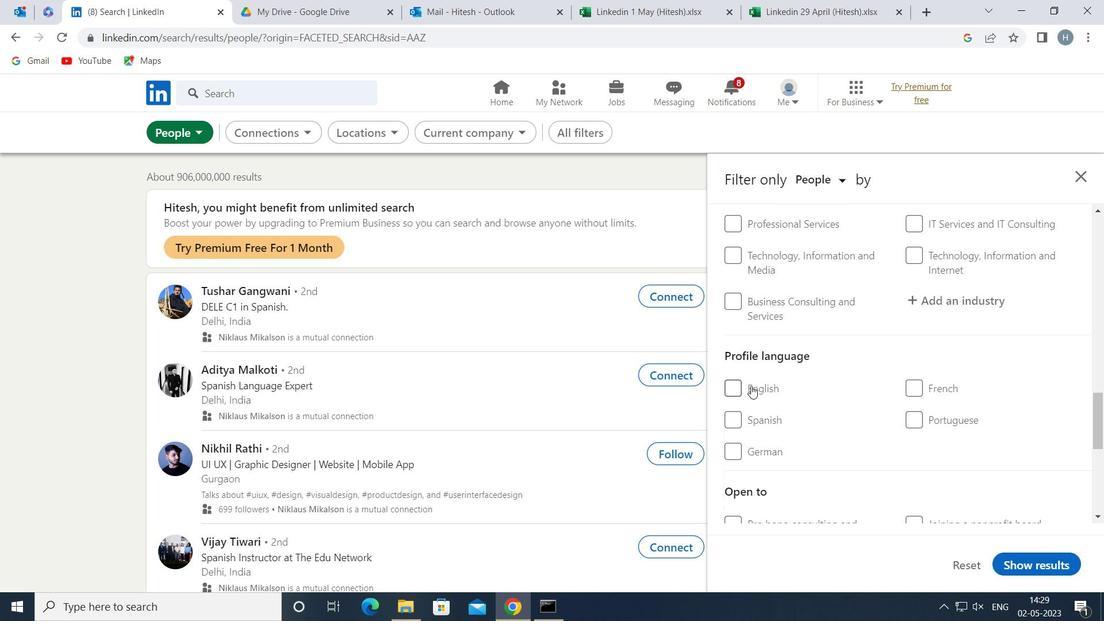 
Action: Mouse moved to (867, 387)
Screenshot: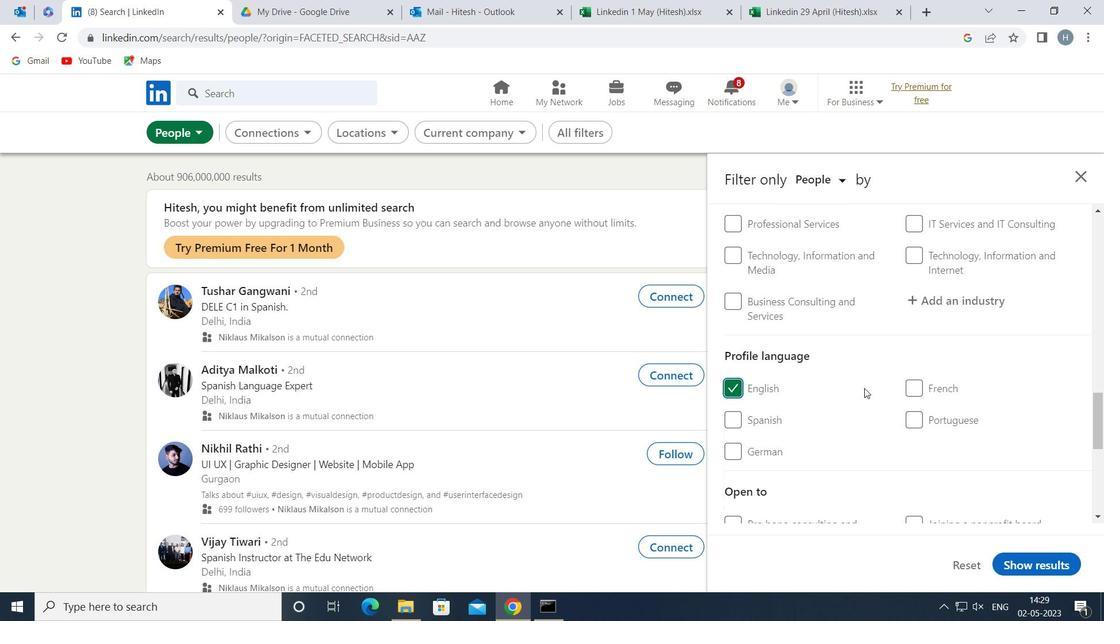 
Action: Mouse scrolled (867, 388) with delta (0, 0)
Screenshot: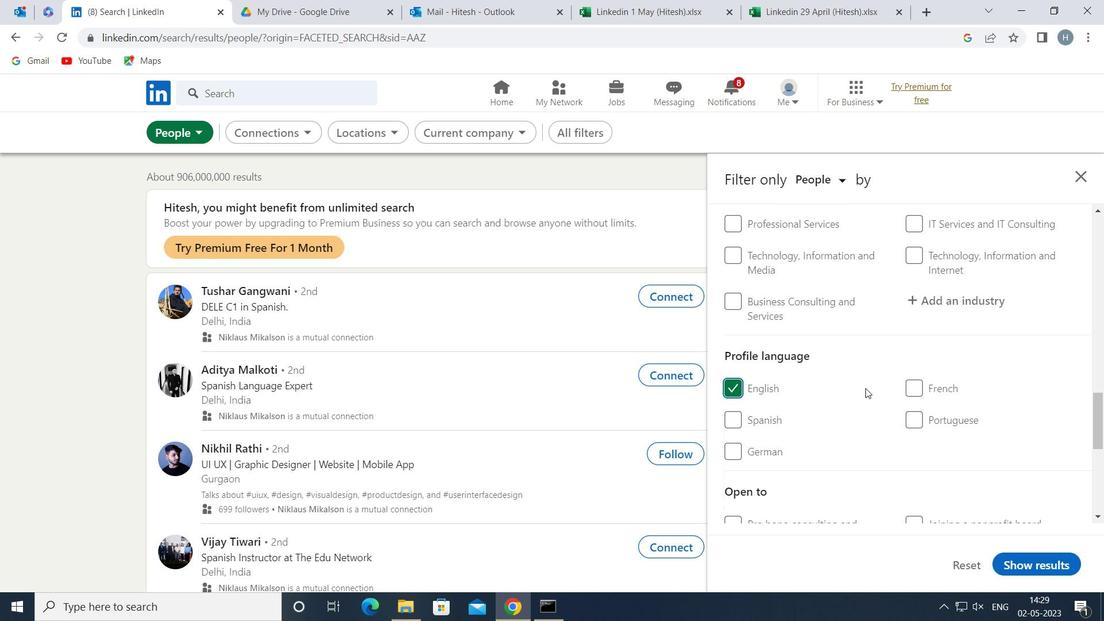 
Action: Mouse scrolled (867, 388) with delta (0, 0)
Screenshot: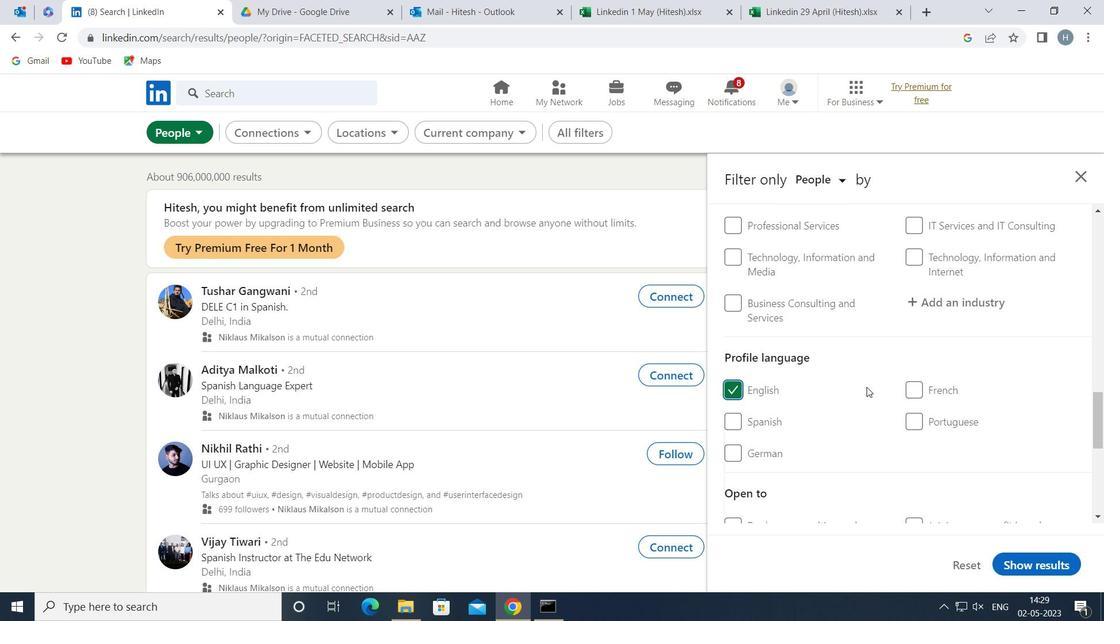 
Action: Mouse scrolled (867, 388) with delta (0, 0)
Screenshot: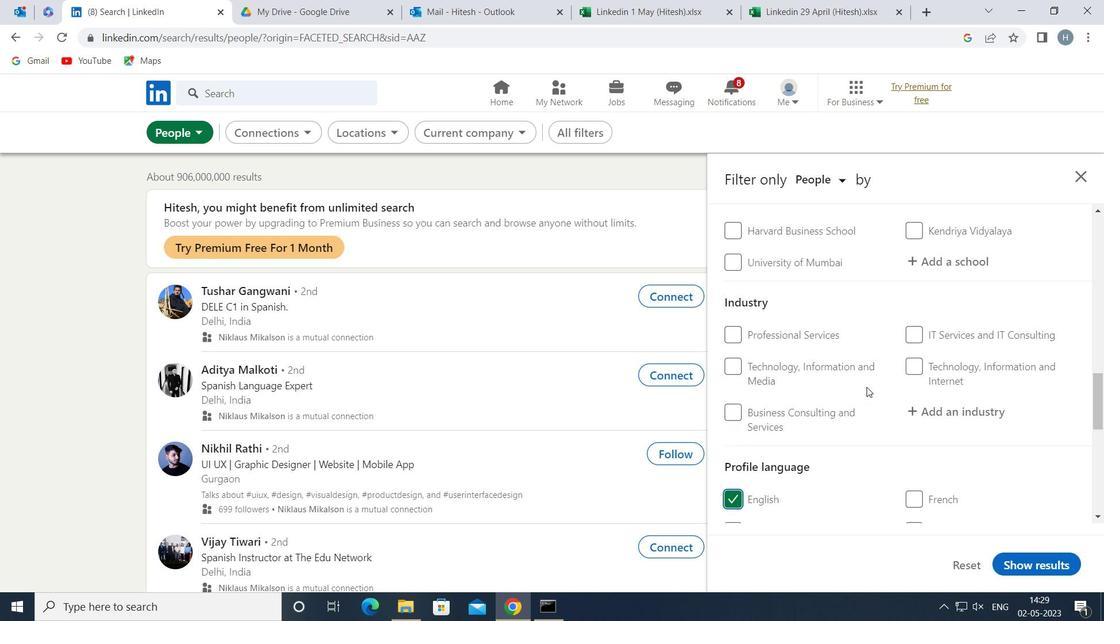 
Action: Mouse scrolled (867, 388) with delta (0, 0)
Screenshot: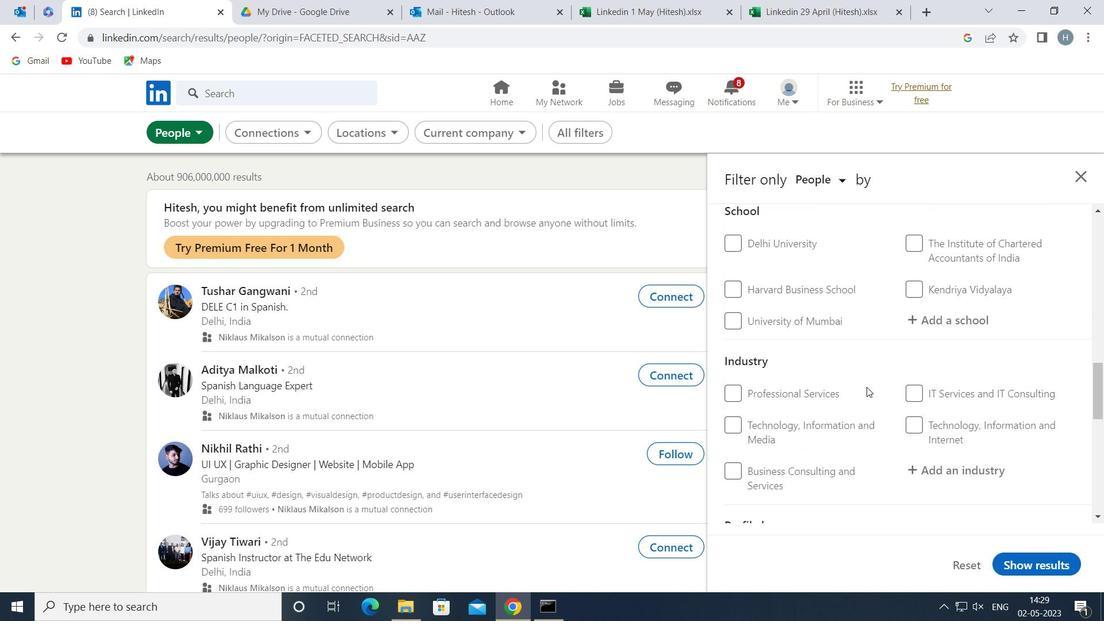 
Action: Mouse scrolled (867, 388) with delta (0, 0)
Screenshot: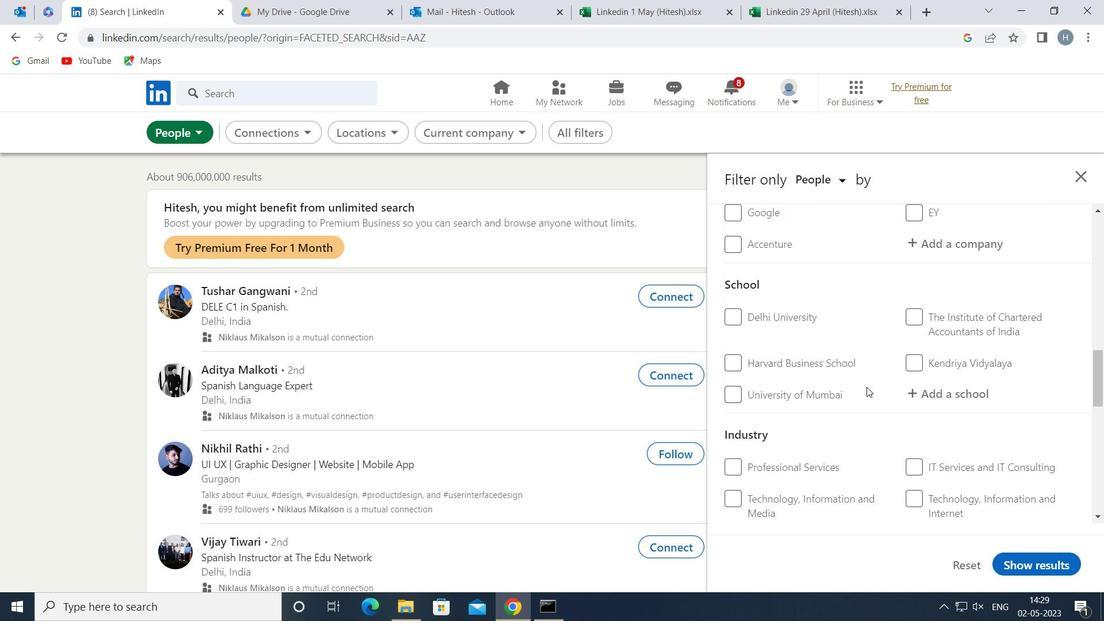 
Action: Mouse scrolled (867, 388) with delta (0, 0)
Screenshot: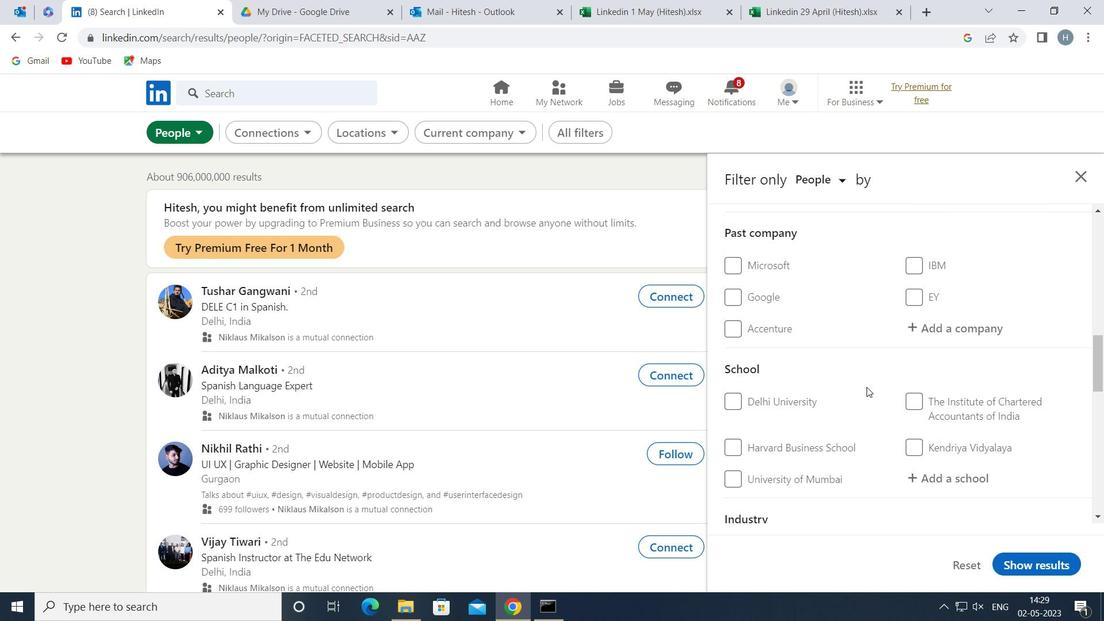 
Action: Mouse scrolled (867, 388) with delta (0, 0)
Screenshot: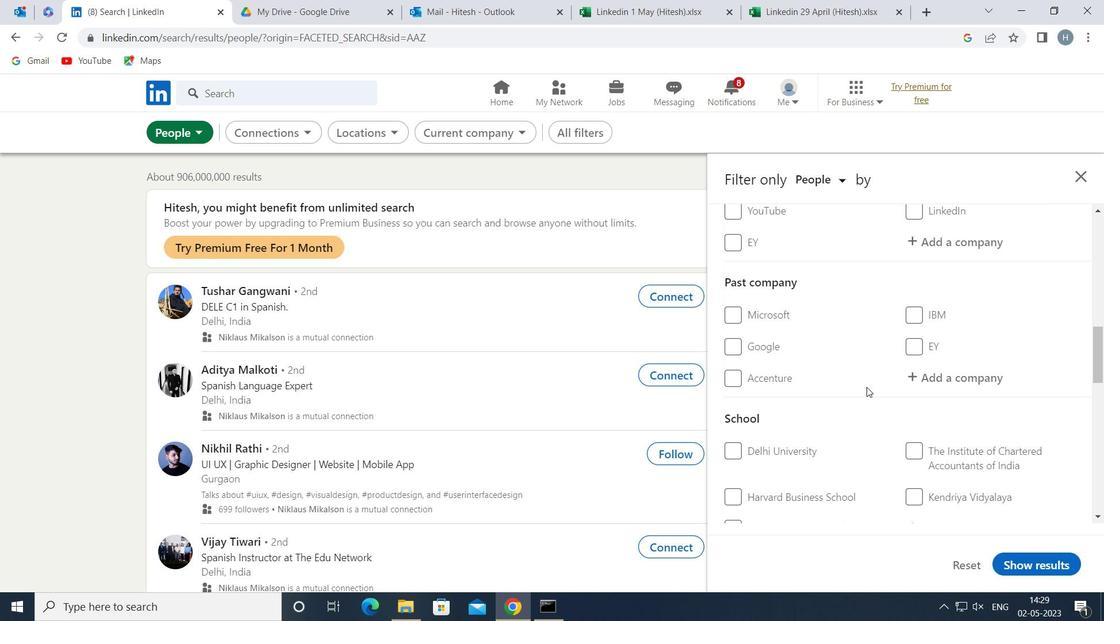 
Action: Mouse scrolled (867, 388) with delta (0, 0)
Screenshot: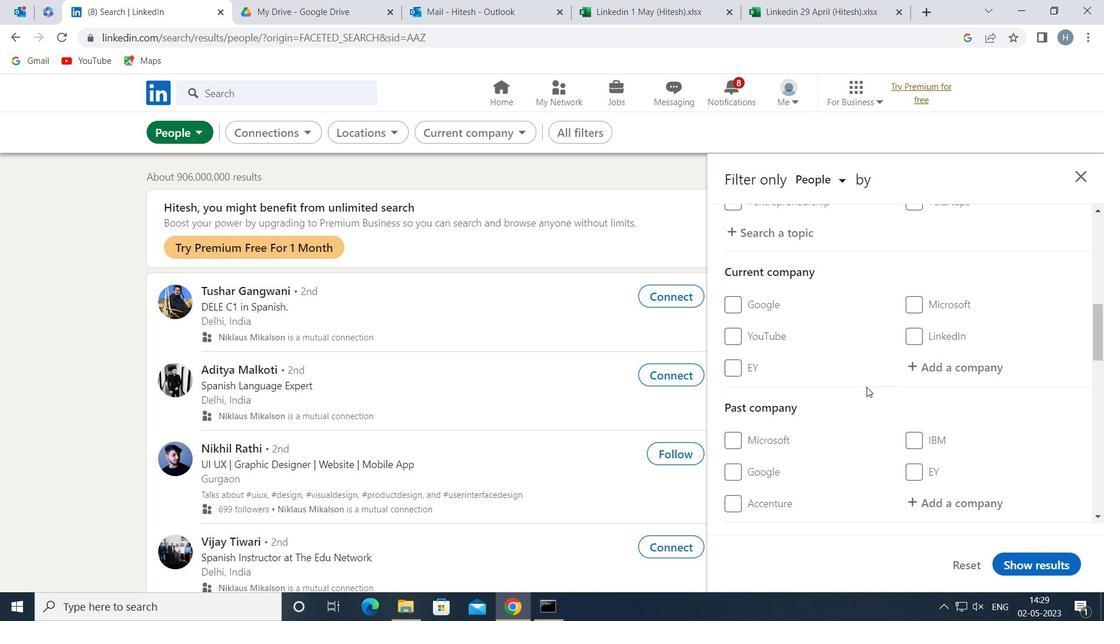 
Action: Mouse moved to (922, 432)
Screenshot: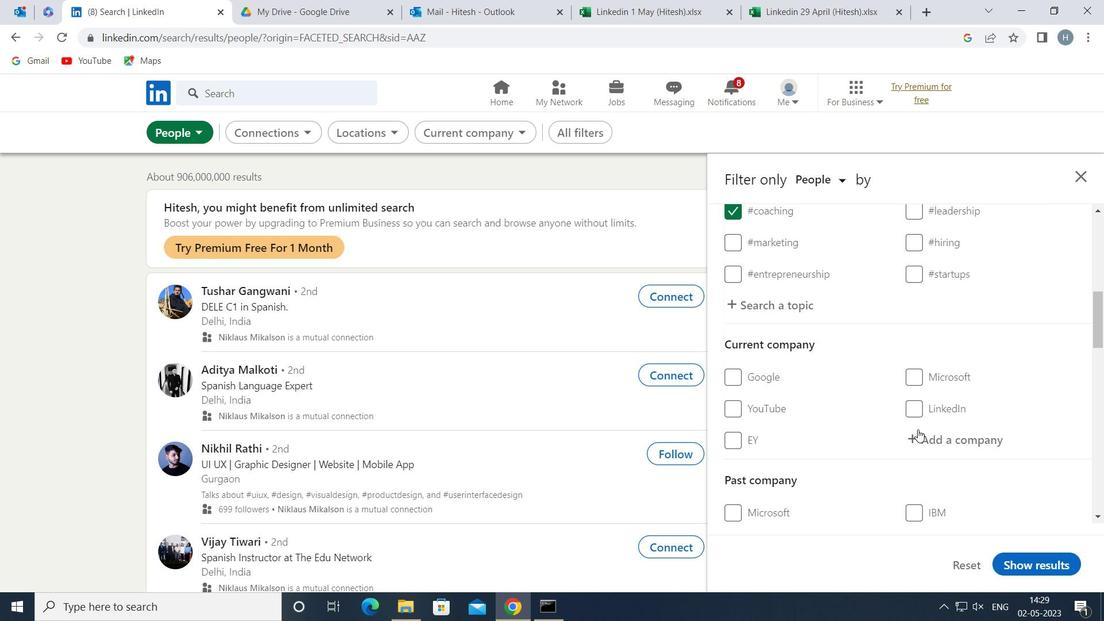 
Action: Mouse pressed left at (922, 432)
Screenshot: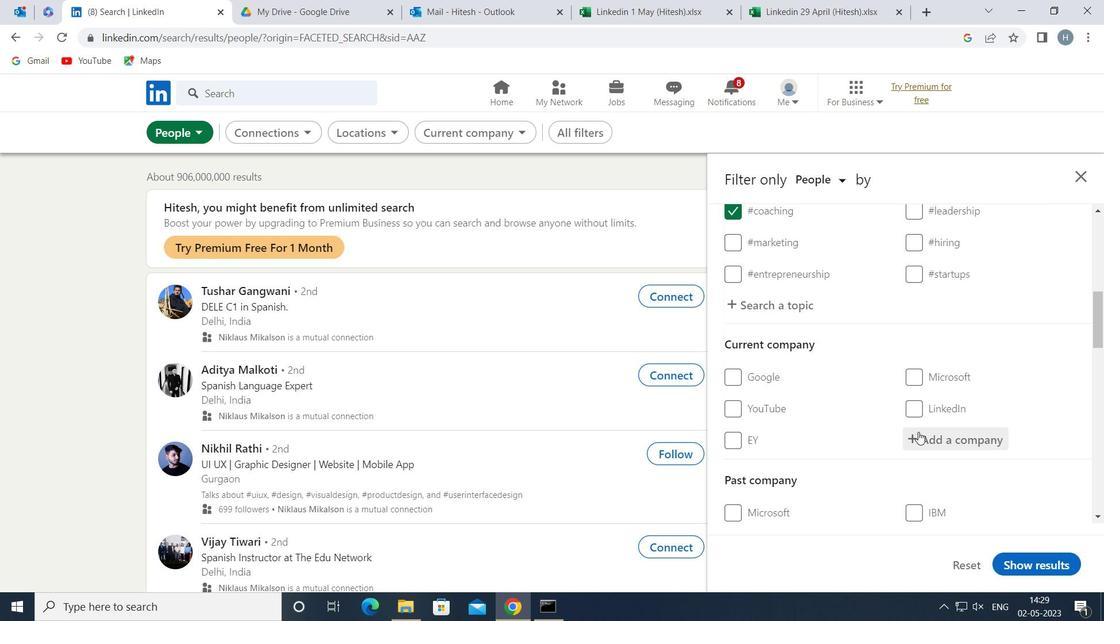 
Action: Mouse moved to (921, 432)
Screenshot: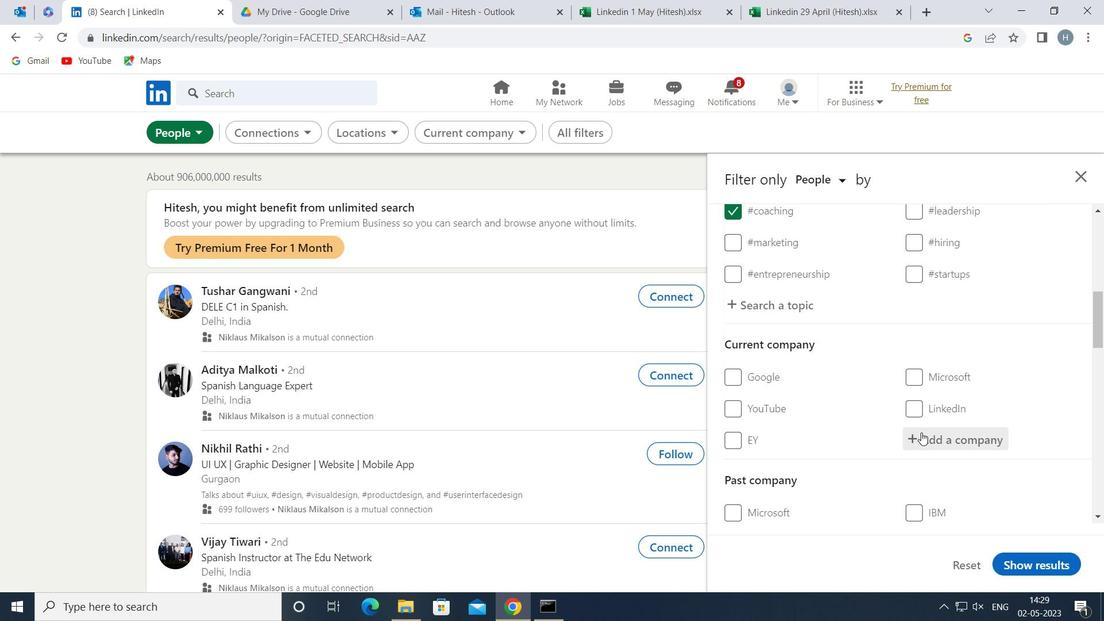 
Action: Key pressed <Key.shift><Key.shift><Key.shift><Key.shift><Key.shift><Key.shift><Key.shift><Key.shift><Key.shift><Key.shift><Key.shift><Key.shift><Key.shift><Key.shift><Key.shift>WELSPUN<Key.space>
Screenshot: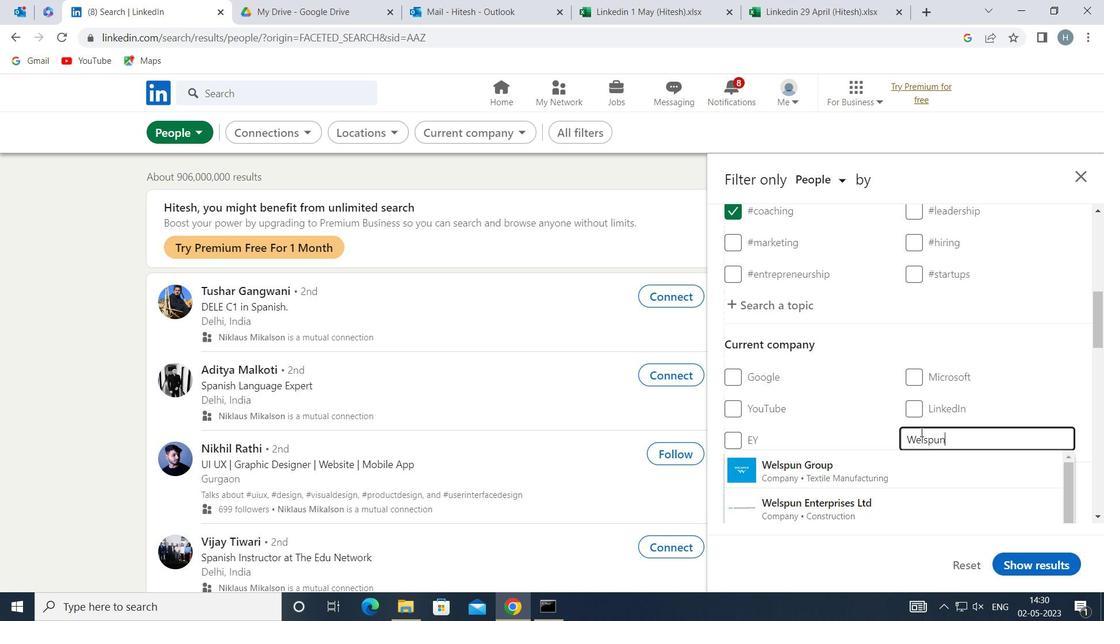 
Action: Mouse moved to (865, 467)
Screenshot: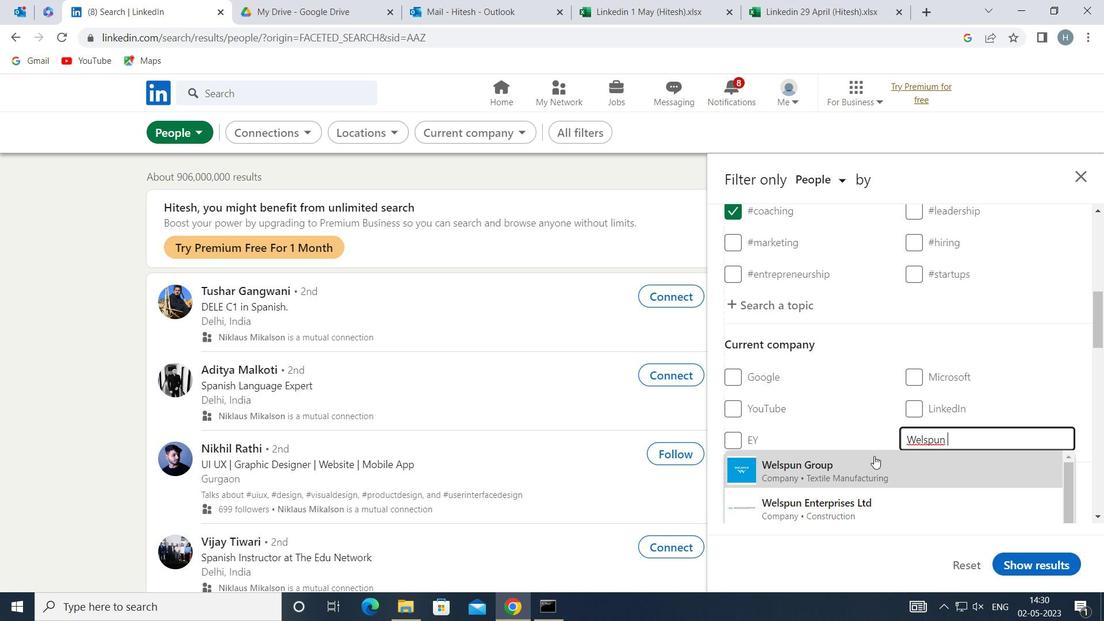 
Action: Mouse pressed left at (865, 467)
Screenshot: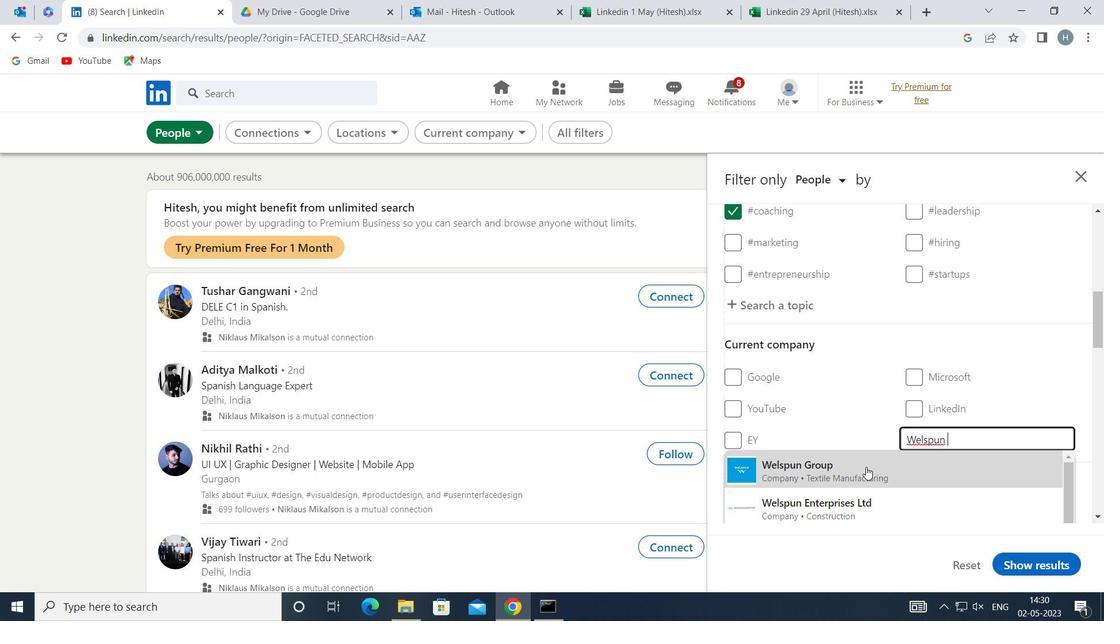 
Action: Mouse moved to (858, 392)
Screenshot: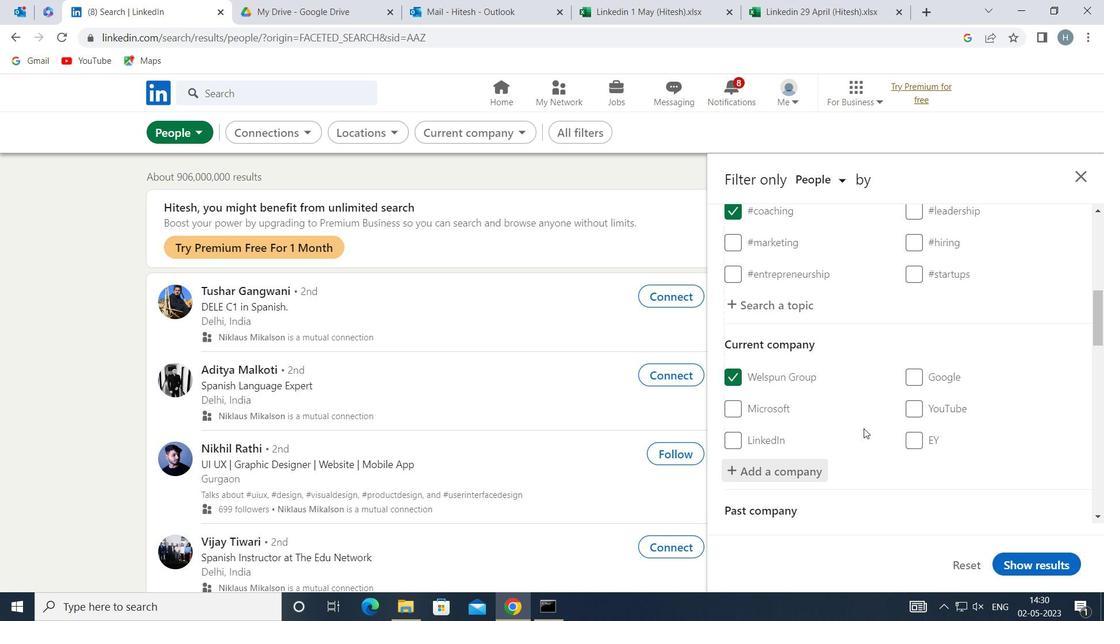 
Action: Mouse scrolled (858, 391) with delta (0, 0)
Screenshot: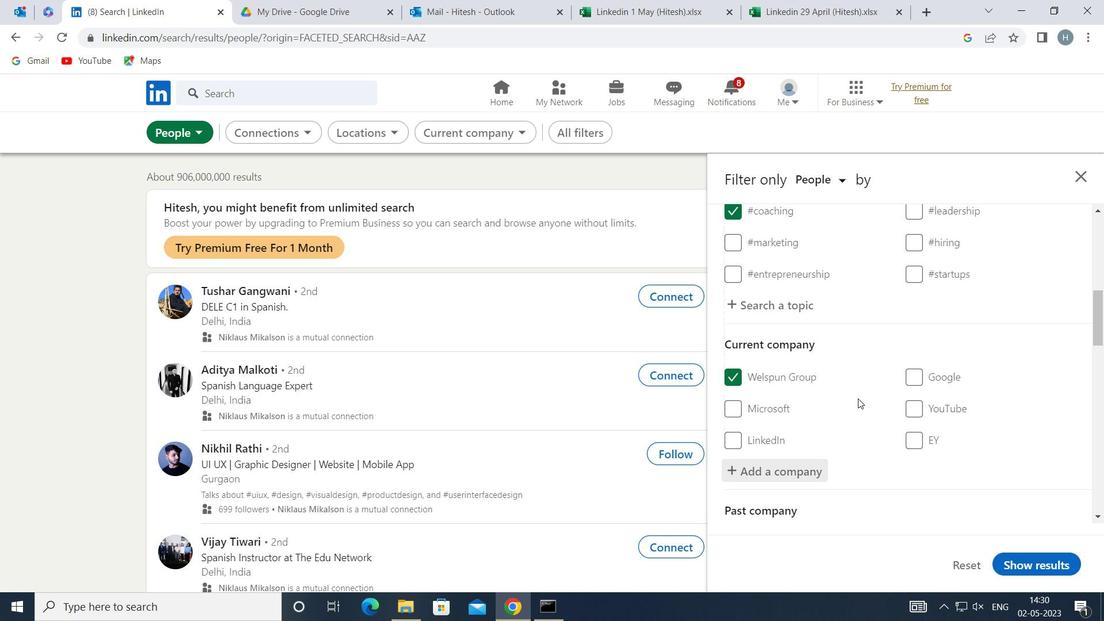 
Action: Mouse moved to (858, 391)
Screenshot: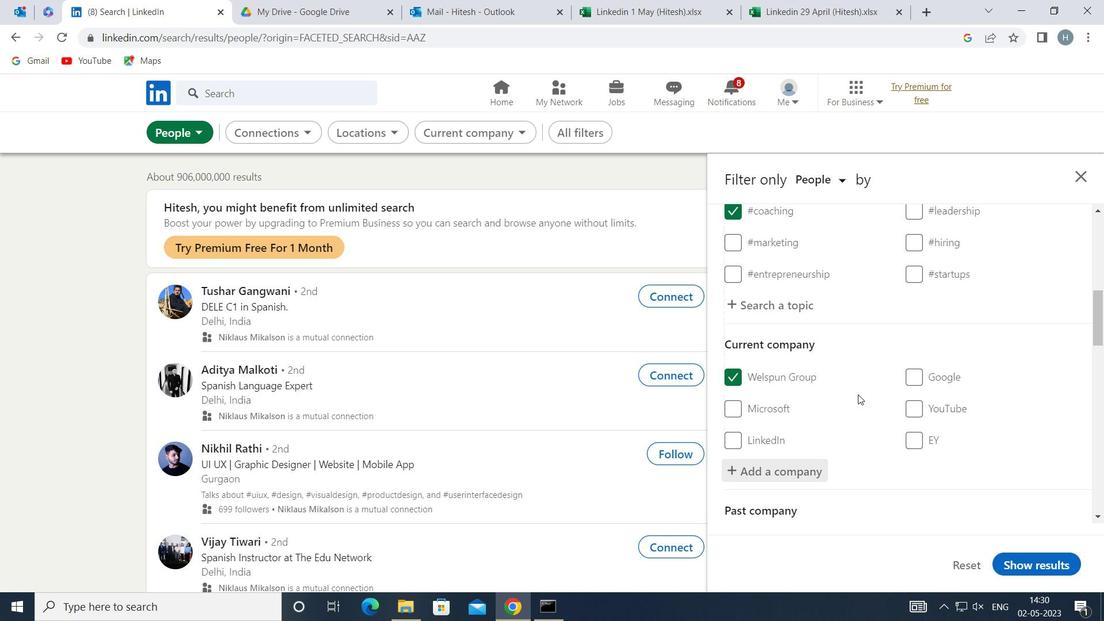 
Action: Mouse scrolled (858, 391) with delta (0, 0)
Screenshot: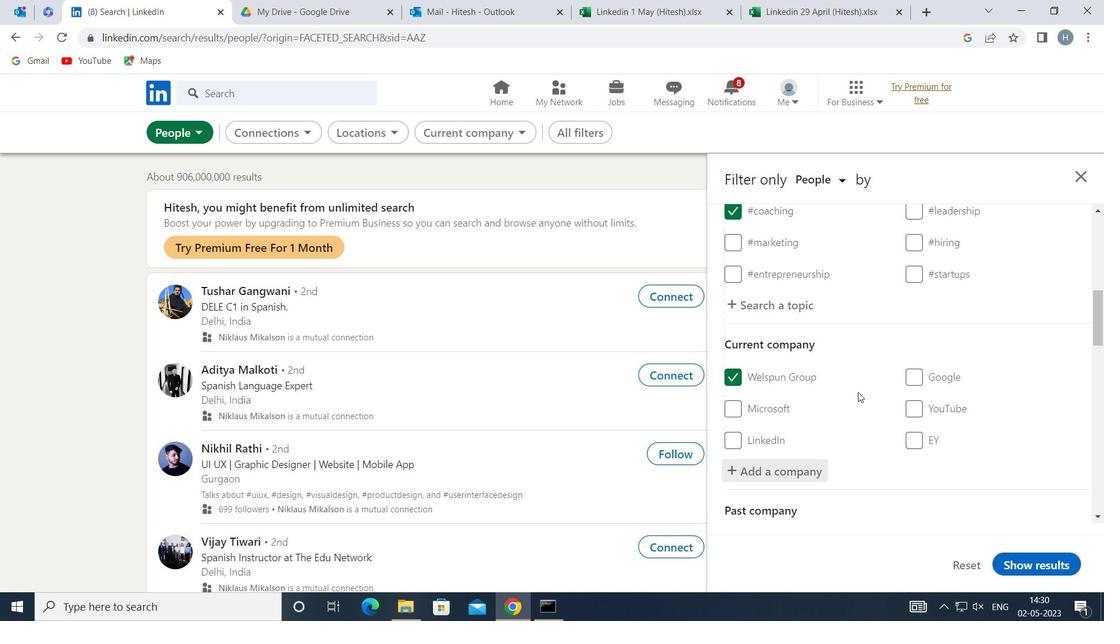
Action: Mouse moved to (858, 391)
Screenshot: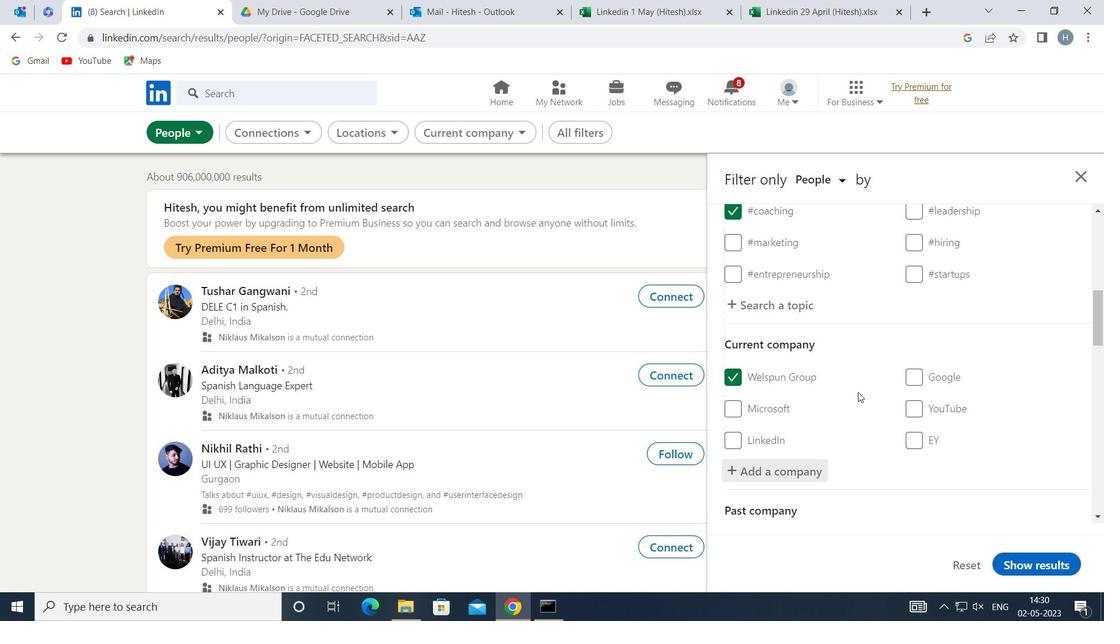 
Action: Mouse scrolled (858, 391) with delta (0, 0)
Screenshot: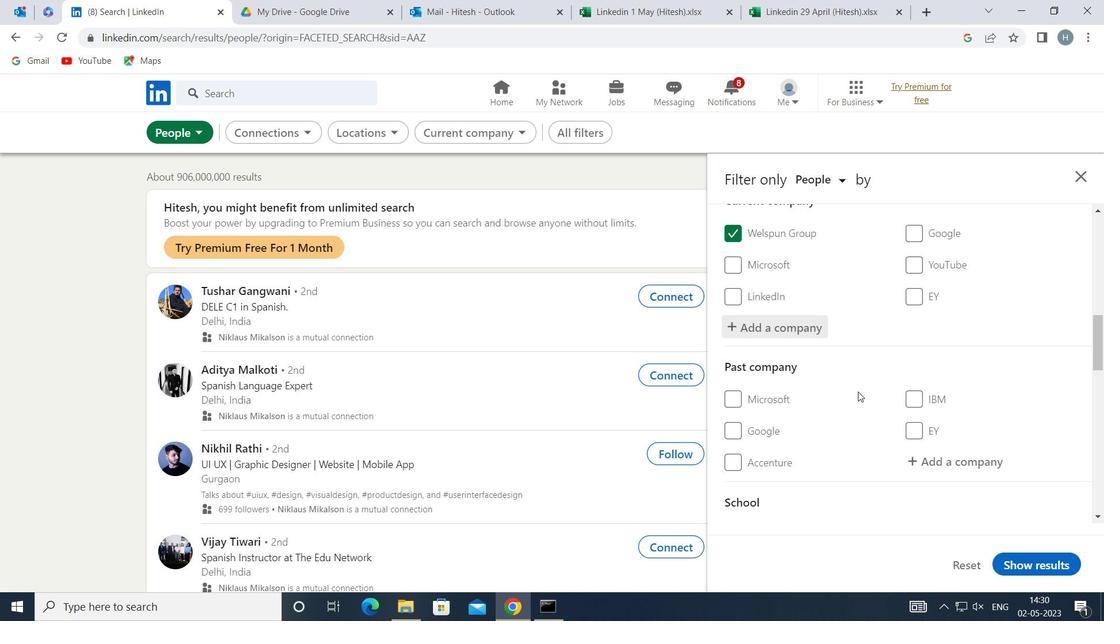 
Action: Mouse scrolled (858, 391) with delta (0, 0)
Screenshot: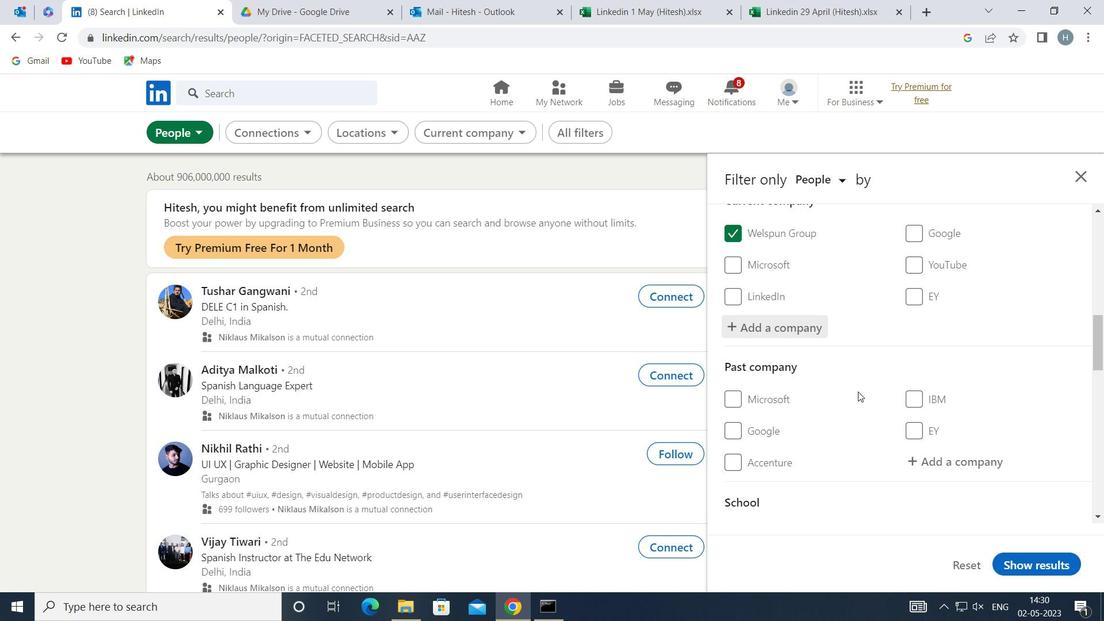 
Action: Mouse scrolled (858, 391) with delta (0, 0)
Screenshot: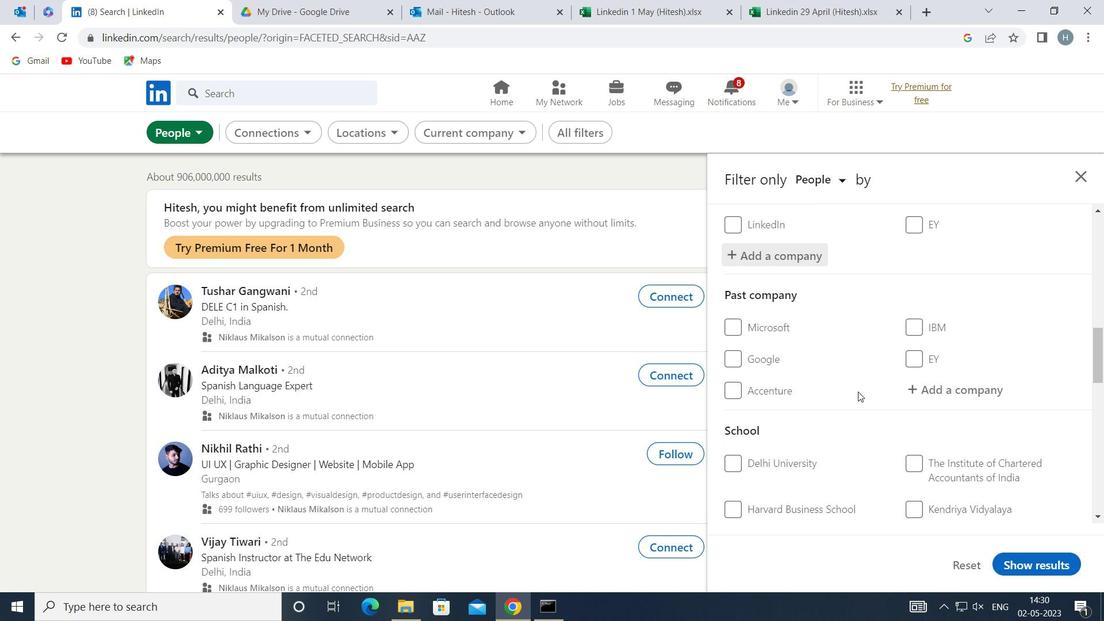 
Action: Mouse moved to (939, 398)
Screenshot: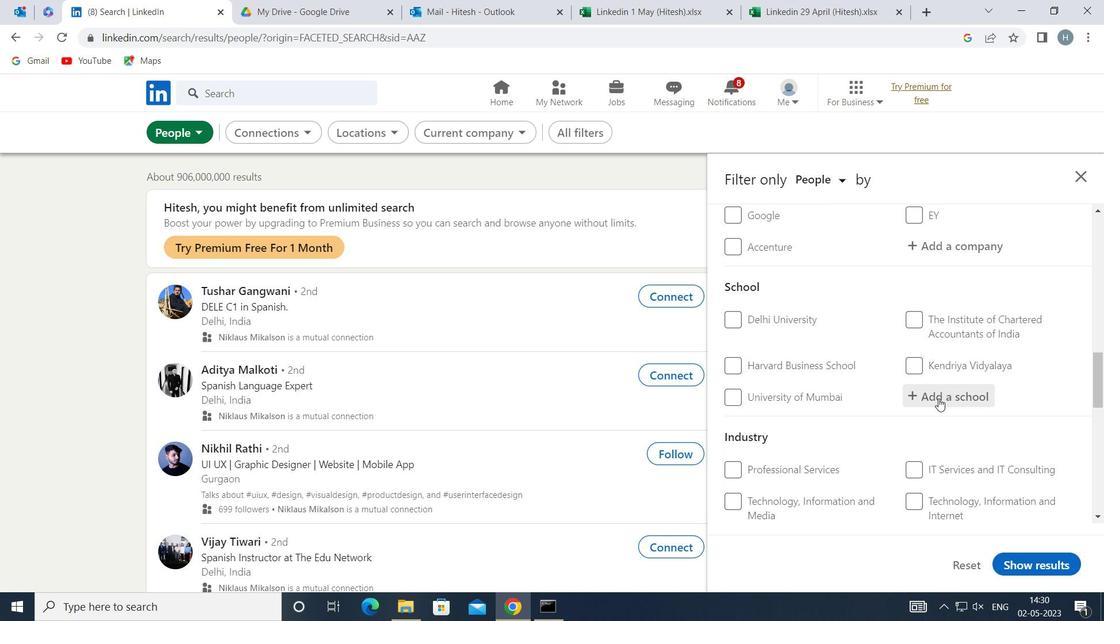 
Action: Mouse pressed left at (939, 398)
Screenshot: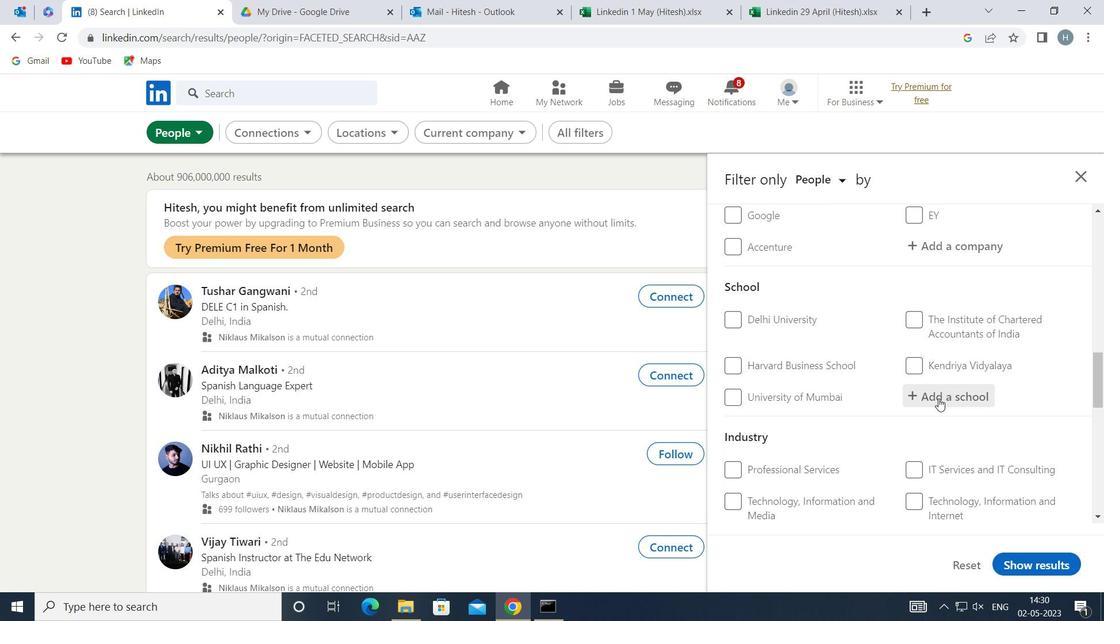 
Action: Key pressed <Key.shift>PATNA<Key.space><Key.shift>UNI
Screenshot: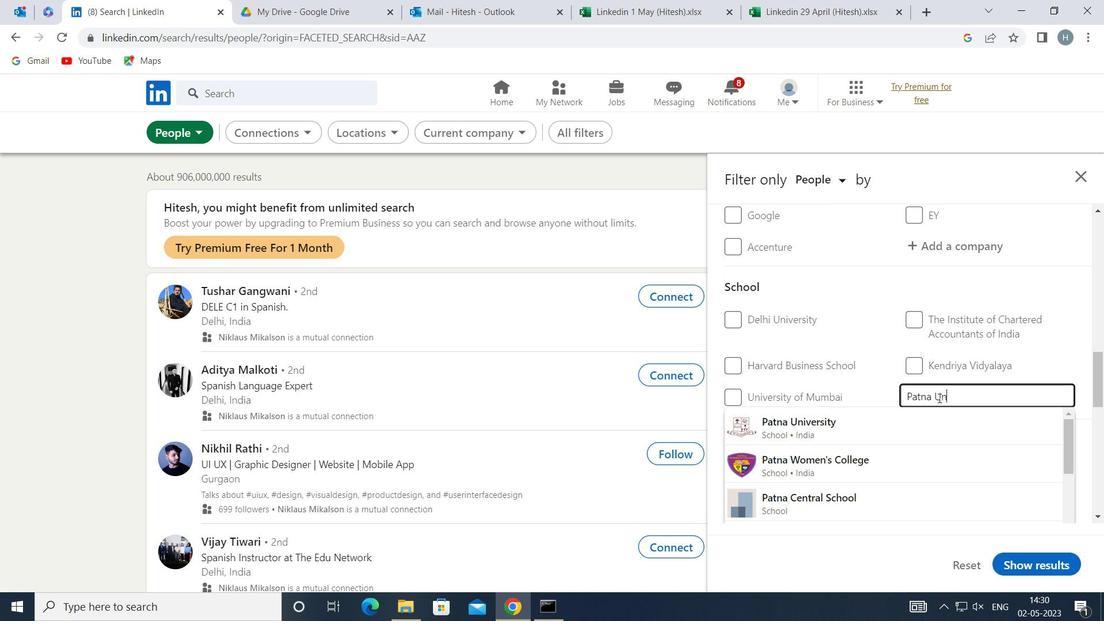 
Action: Mouse moved to (904, 429)
Screenshot: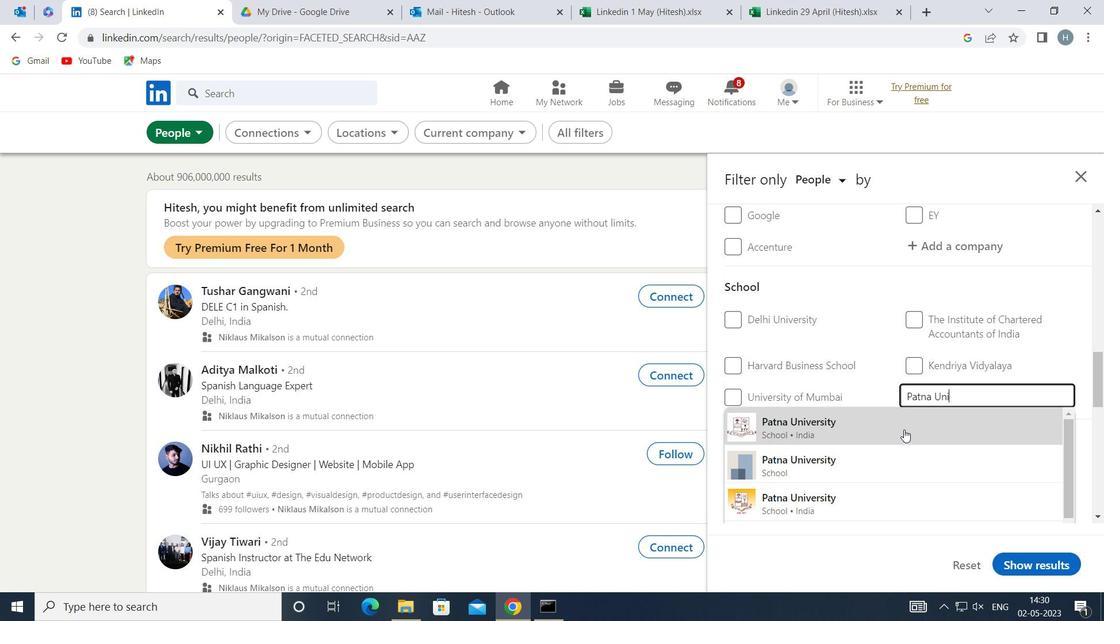 
Action: Mouse pressed left at (904, 429)
Screenshot: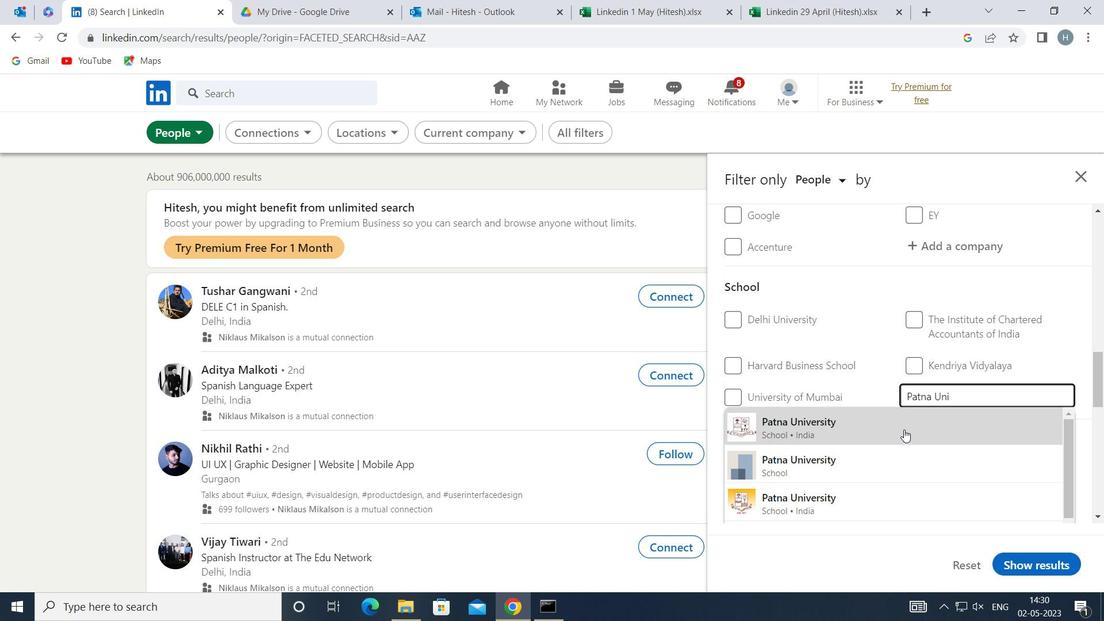 
Action: Mouse moved to (852, 411)
Screenshot: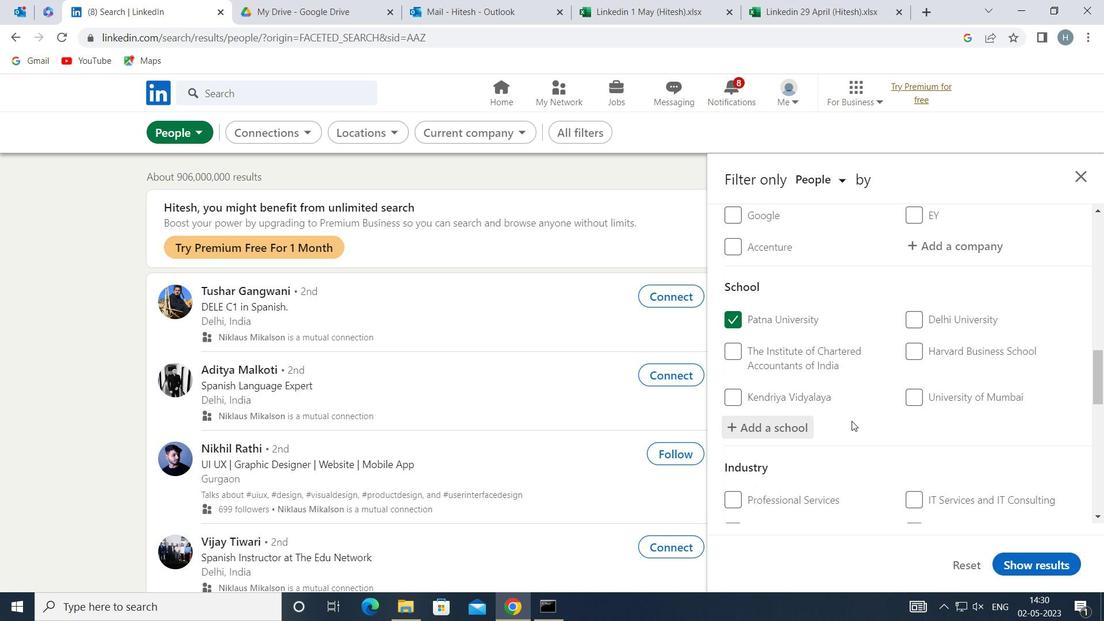 
Action: Mouse scrolled (852, 411) with delta (0, 0)
Screenshot: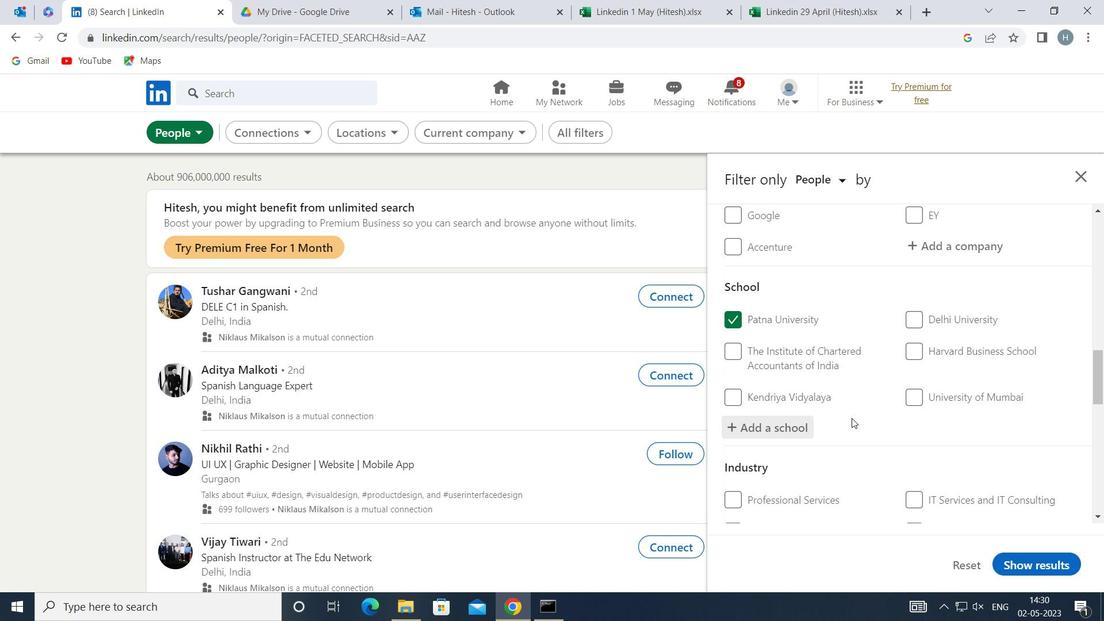 
Action: Mouse scrolled (852, 411) with delta (0, 0)
Screenshot: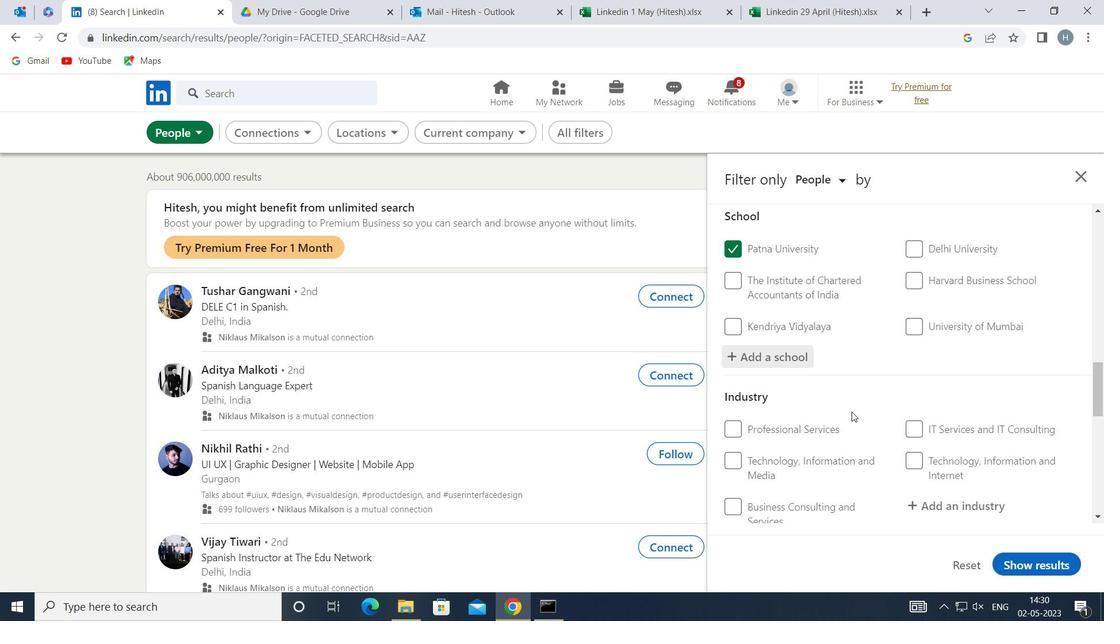 
Action: Mouse moved to (937, 426)
Screenshot: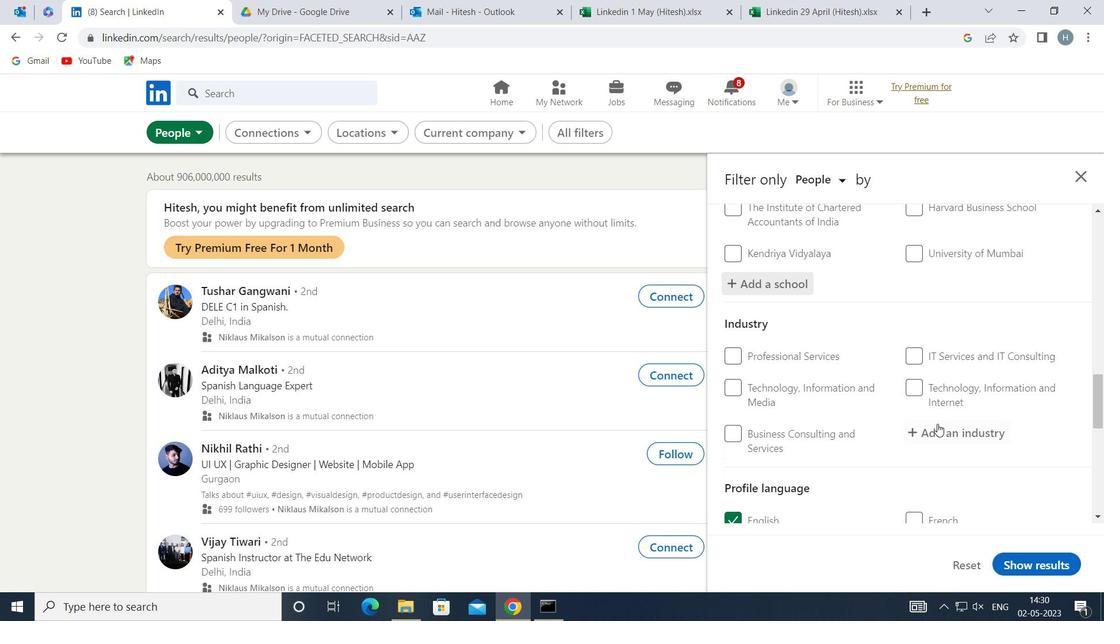 
Action: Mouse pressed left at (937, 426)
Screenshot: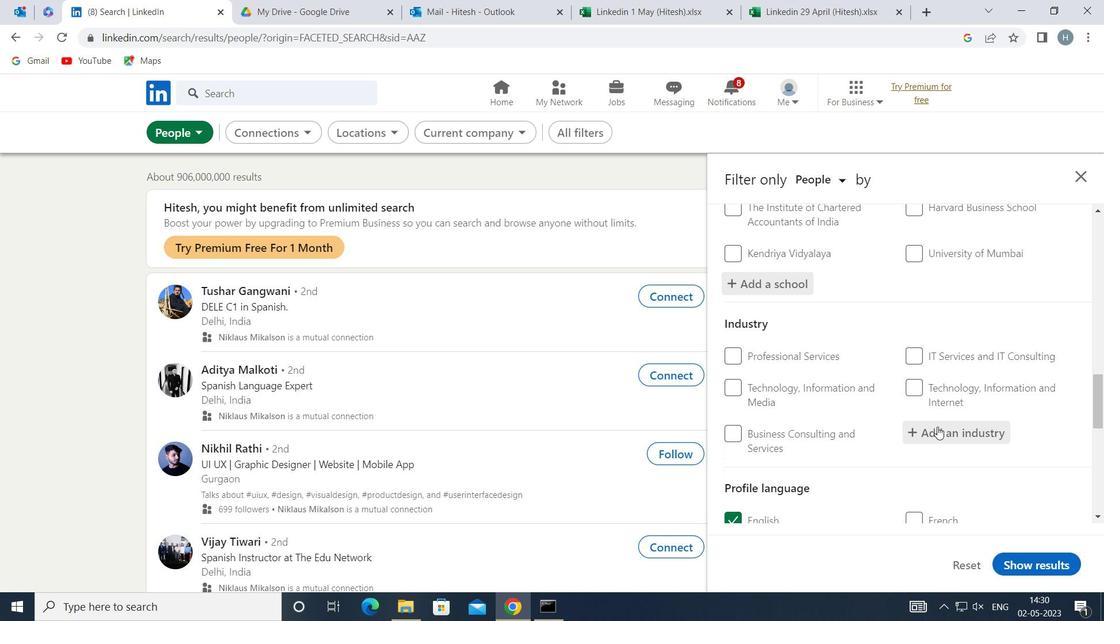 
Action: Mouse moved to (933, 424)
Screenshot: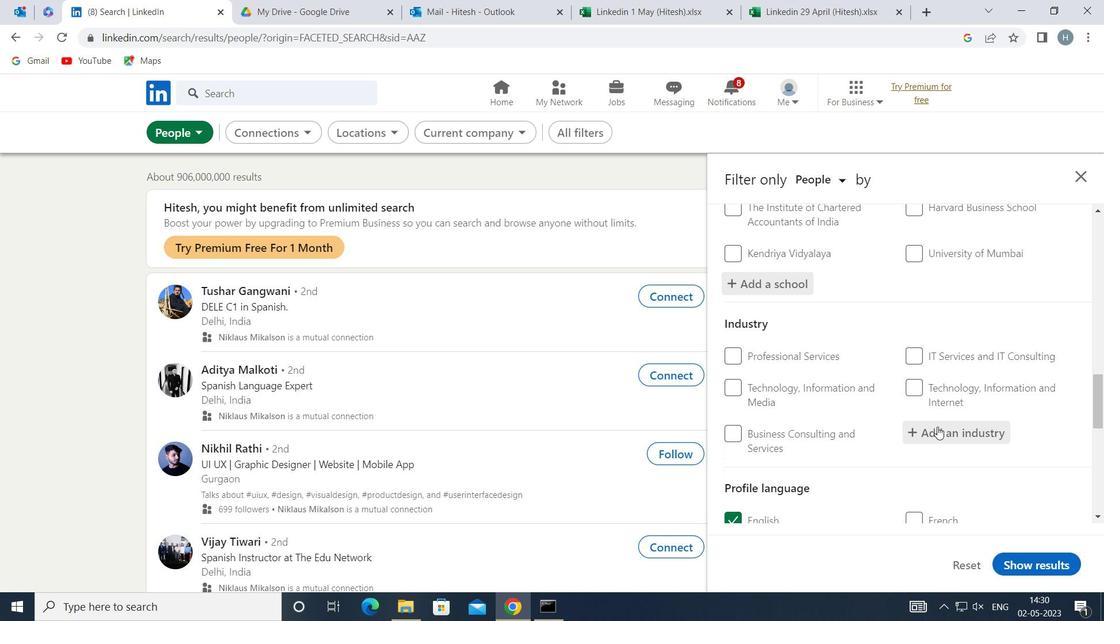 
Action: Key pressed <Key.shift><Key.shift><Key.shift><Key.shift>RETAIL<Key.space><Key.shift>MUSIC<Key.space>
Screenshot: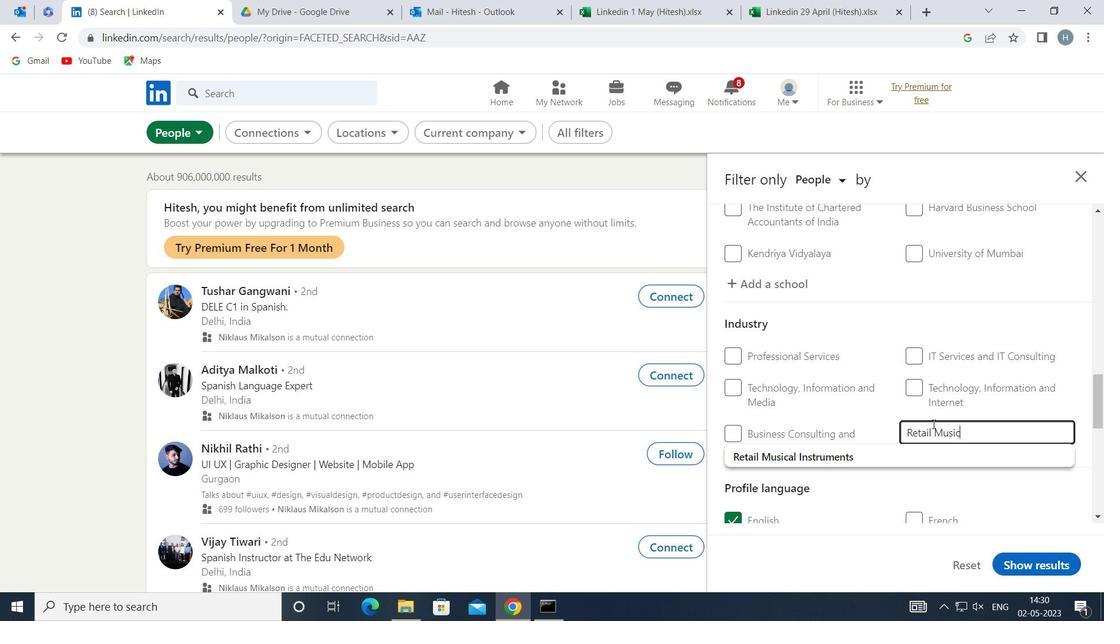 
Action: Mouse moved to (979, 463)
Screenshot: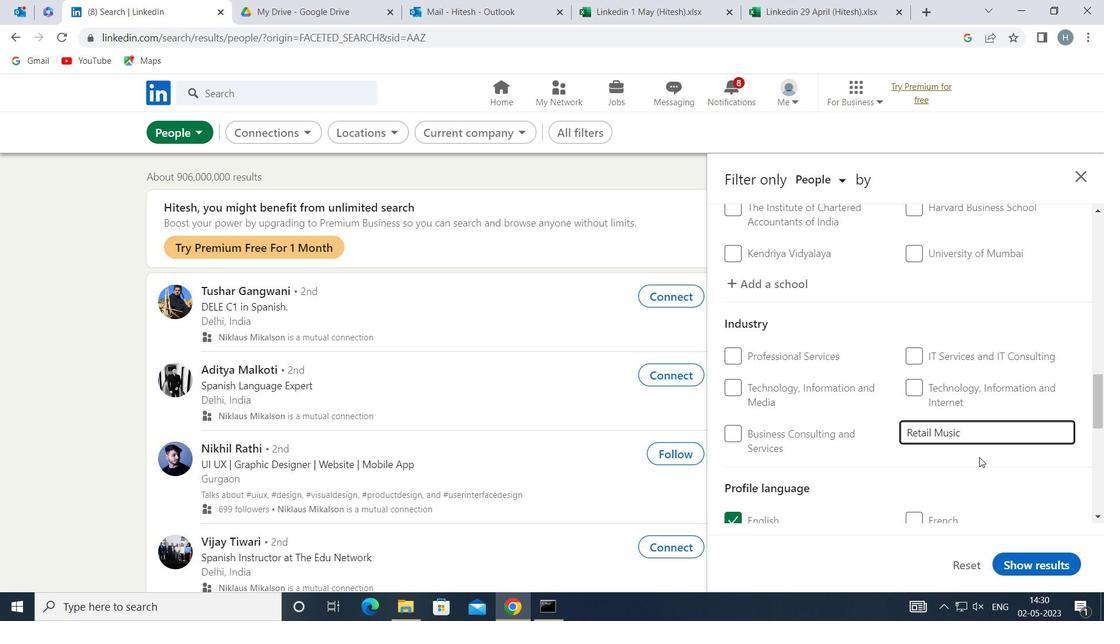 
Action: Key pressed <Key.backspace>
Screenshot: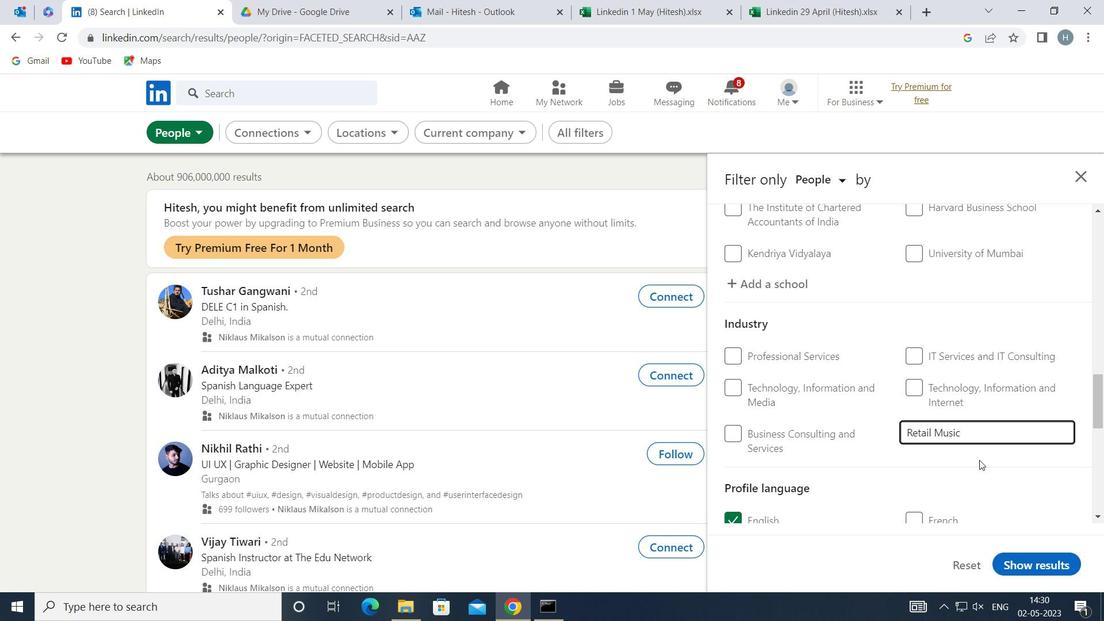 
Action: Mouse moved to (941, 451)
Screenshot: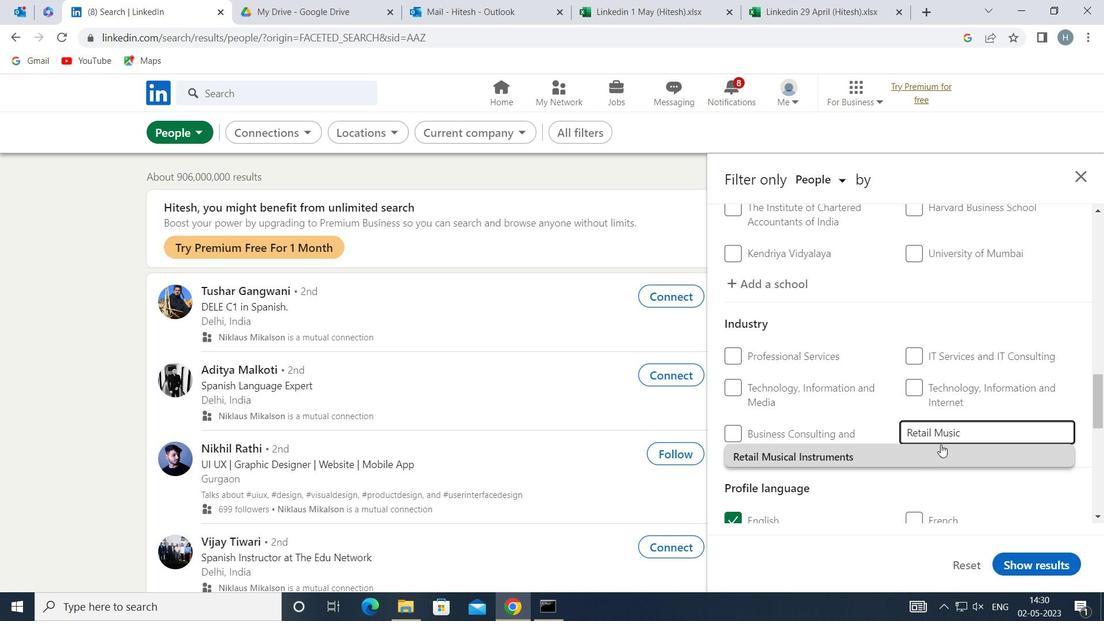 
Action: Mouse pressed left at (941, 451)
Screenshot: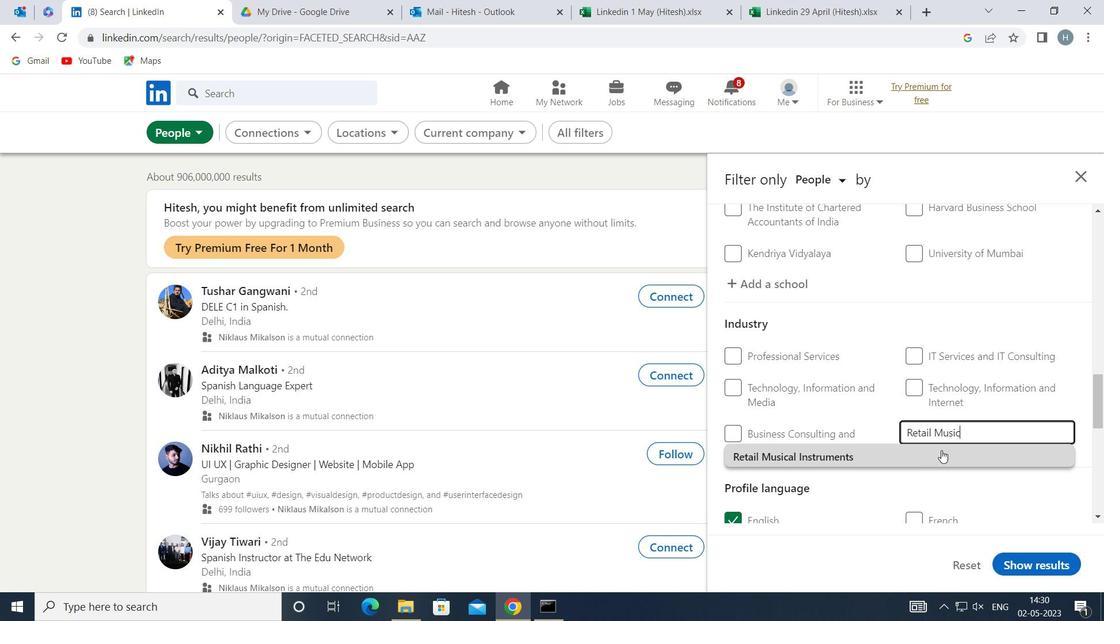 
Action: Mouse moved to (911, 444)
Screenshot: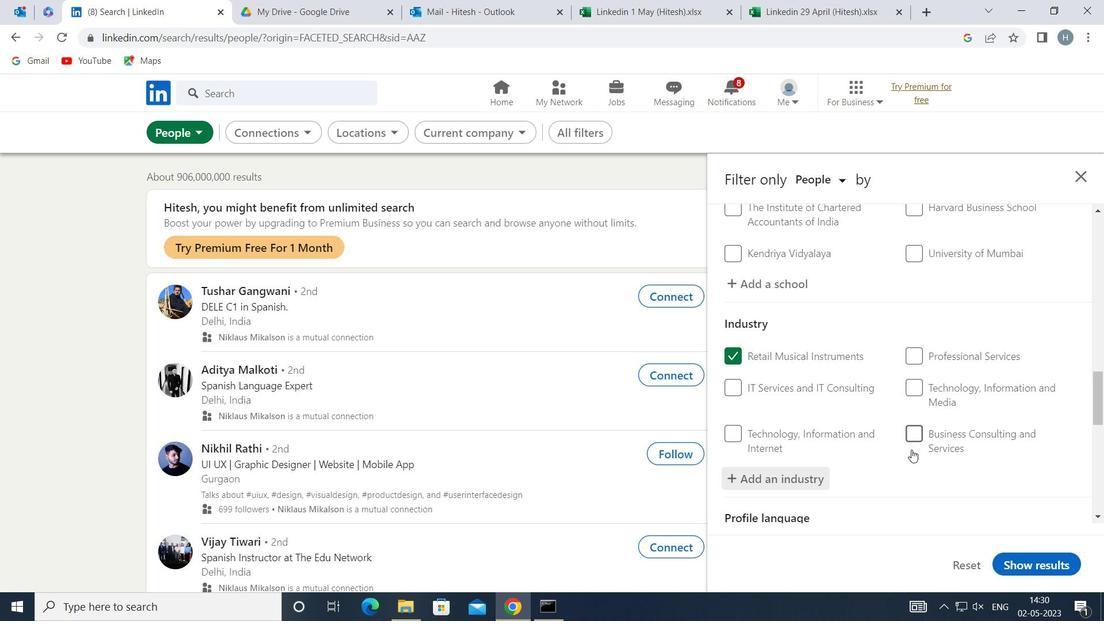 
Action: Mouse scrolled (911, 443) with delta (0, 0)
Screenshot: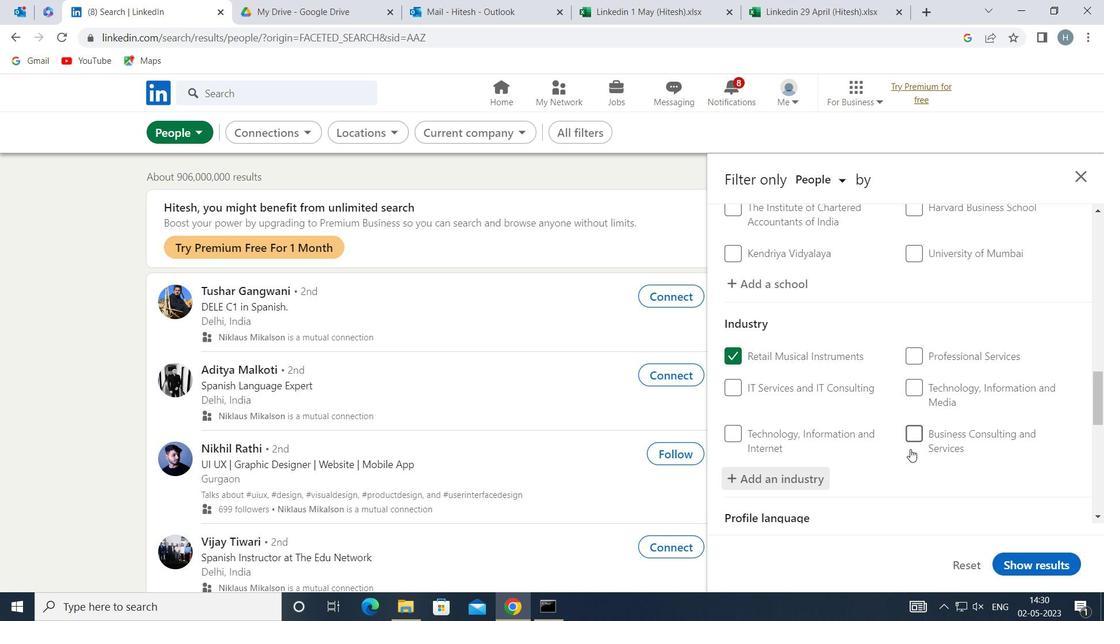 
Action: Mouse moved to (896, 428)
Screenshot: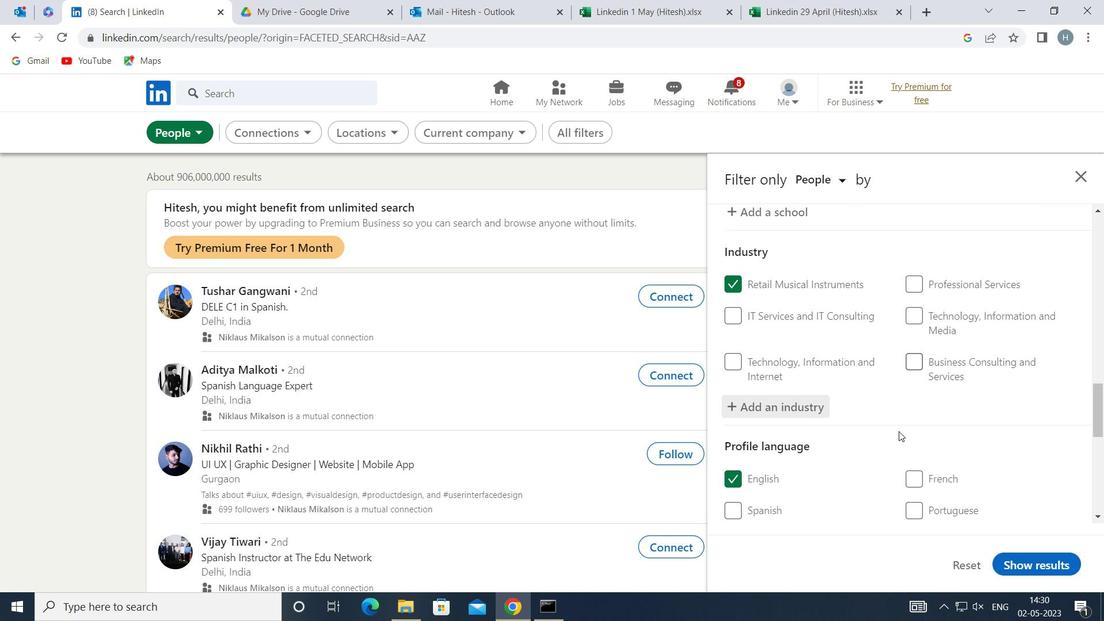 
Action: Mouse scrolled (896, 428) with delta (0, 0)
Screenshot: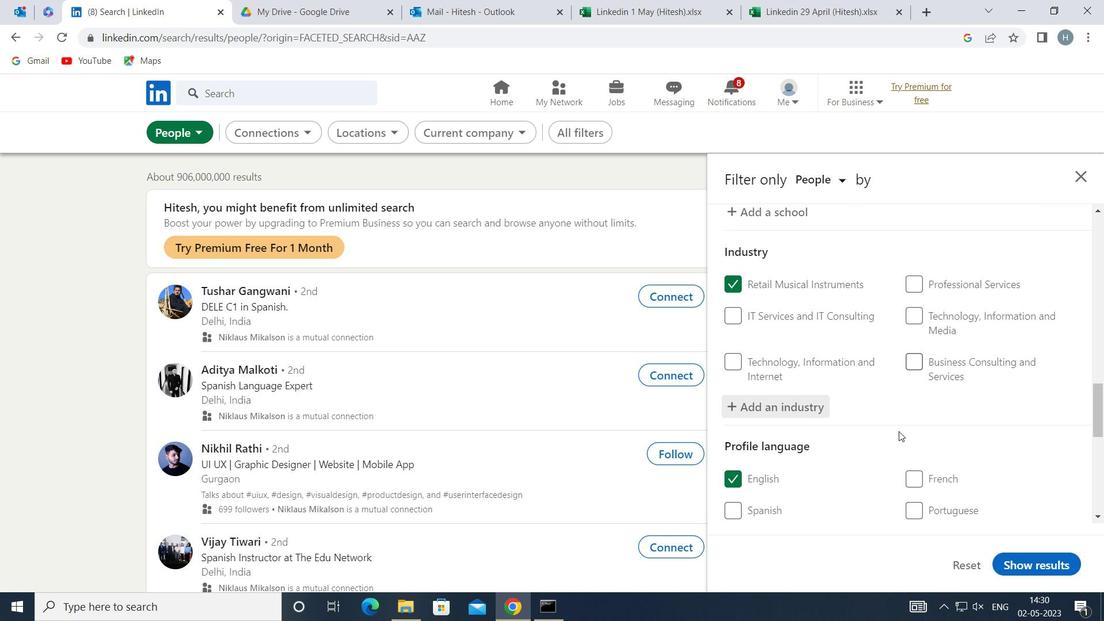 
Action: Mouse scrolled (896, 428) with delta (0, 0)
Screenshot: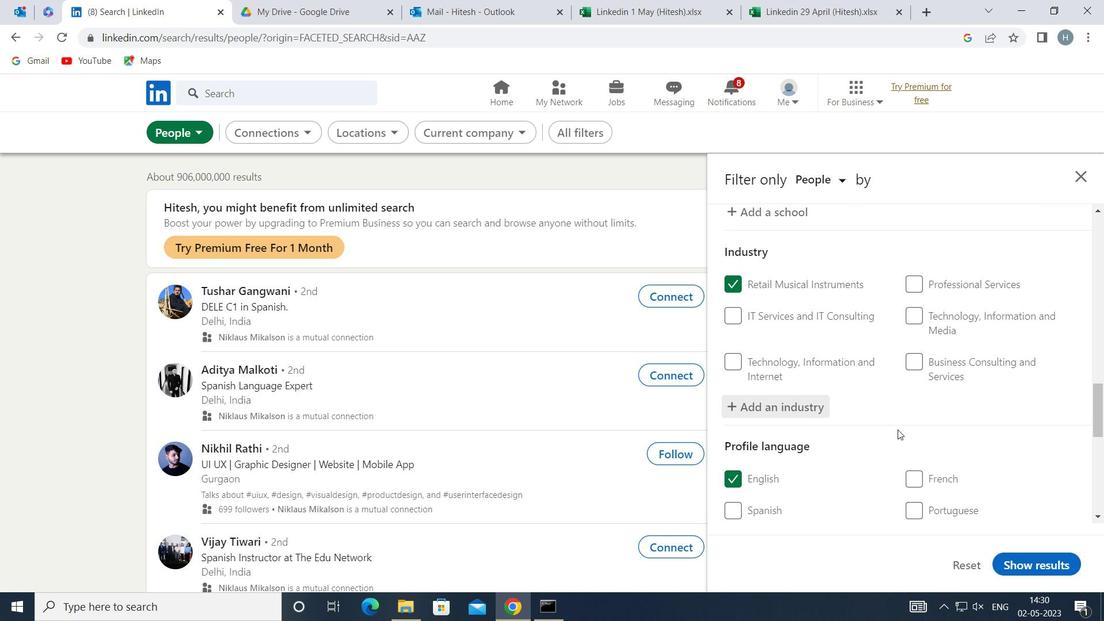 
Action: Mouse scrolled (896, 428) with delta (0, 0)
Screenshot: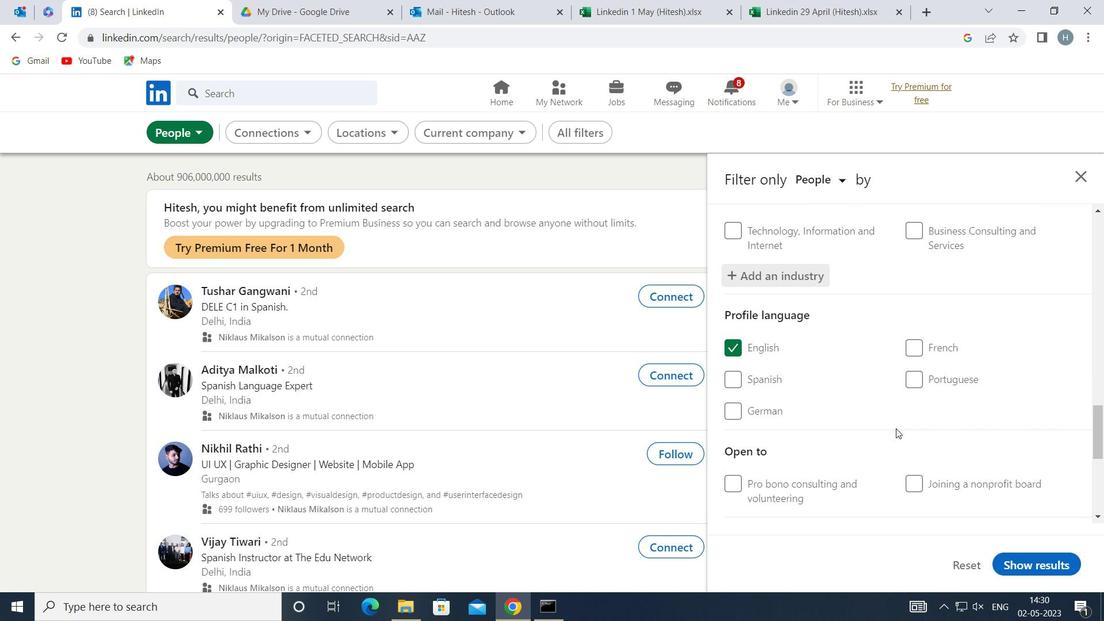 
Action: Mouse scrolled (896, 428) with delta (0, 0)
Screenshot: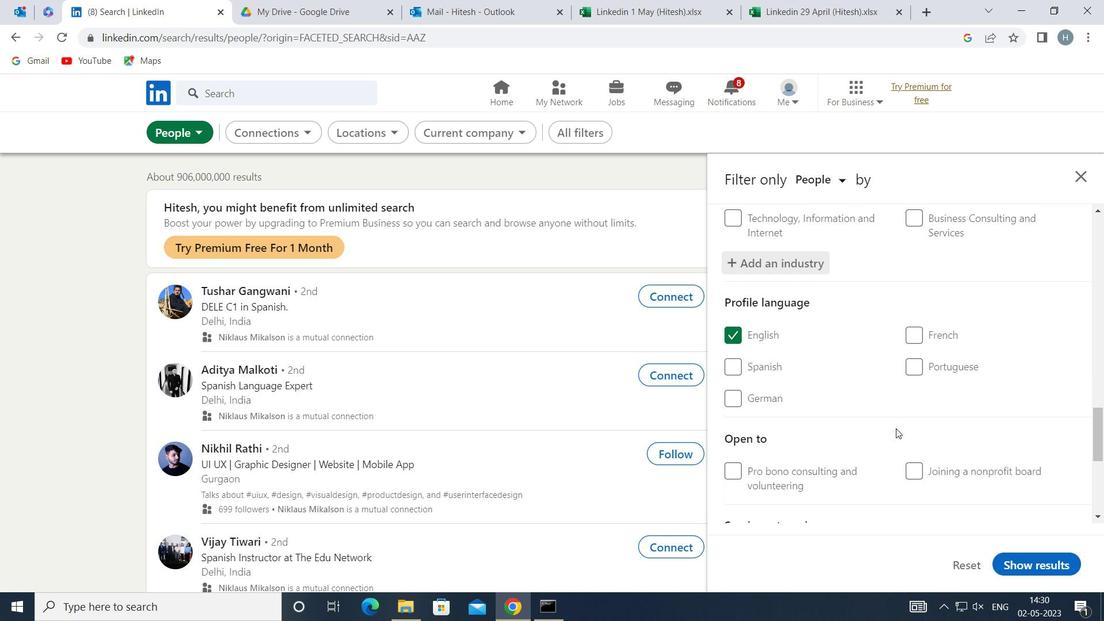 
Action: Mouse moved to (896, 429)
Screenshot: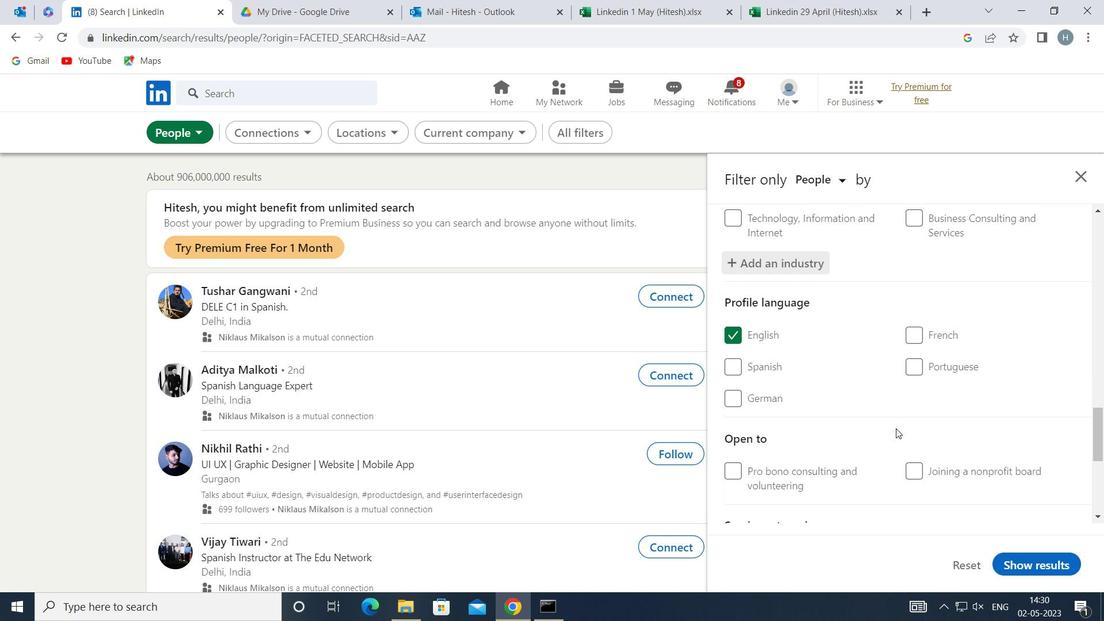 
Action: Mouse scrolled (896, 428) with delta (0, 0)
Screenshot: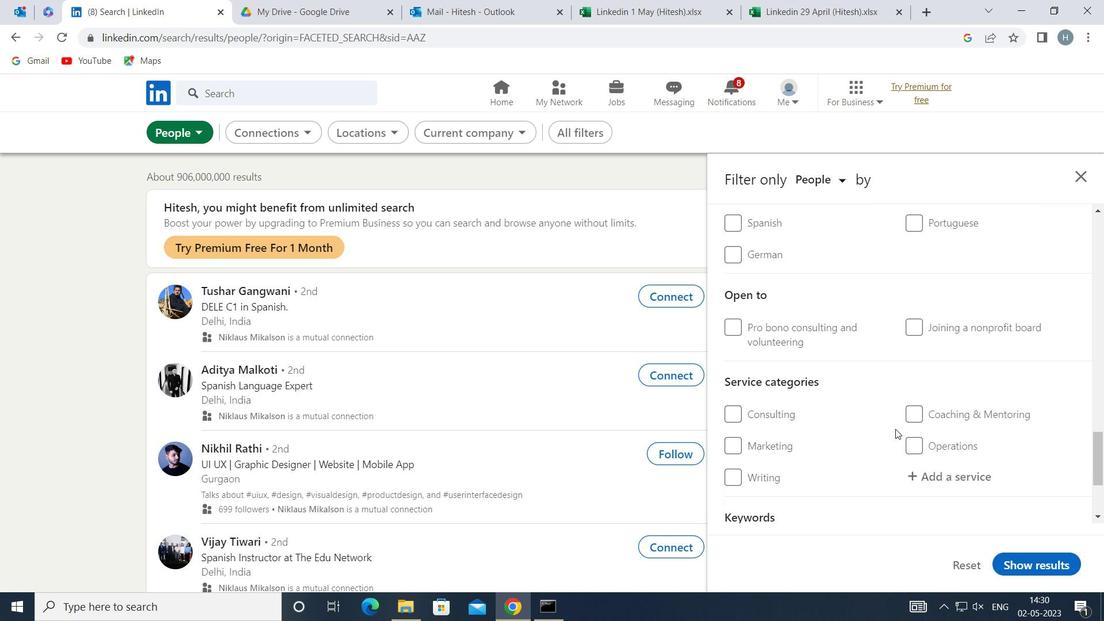 
Action: Mouse moved to (967, 406)
Screenshot: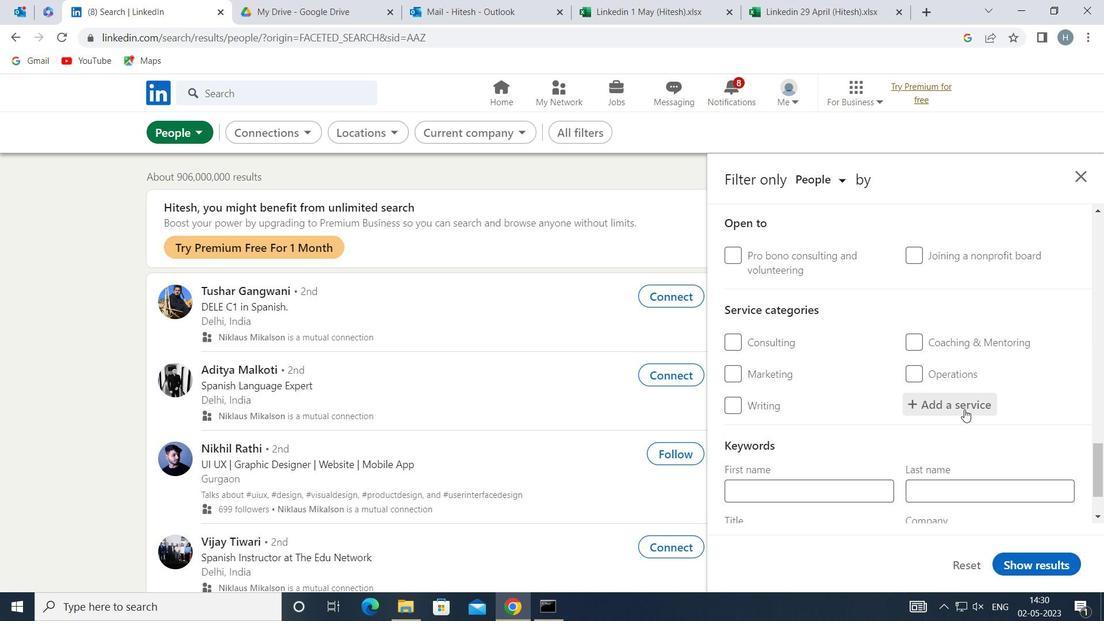 
Action: Mouse pressed left at (967, 406)
Screenshot: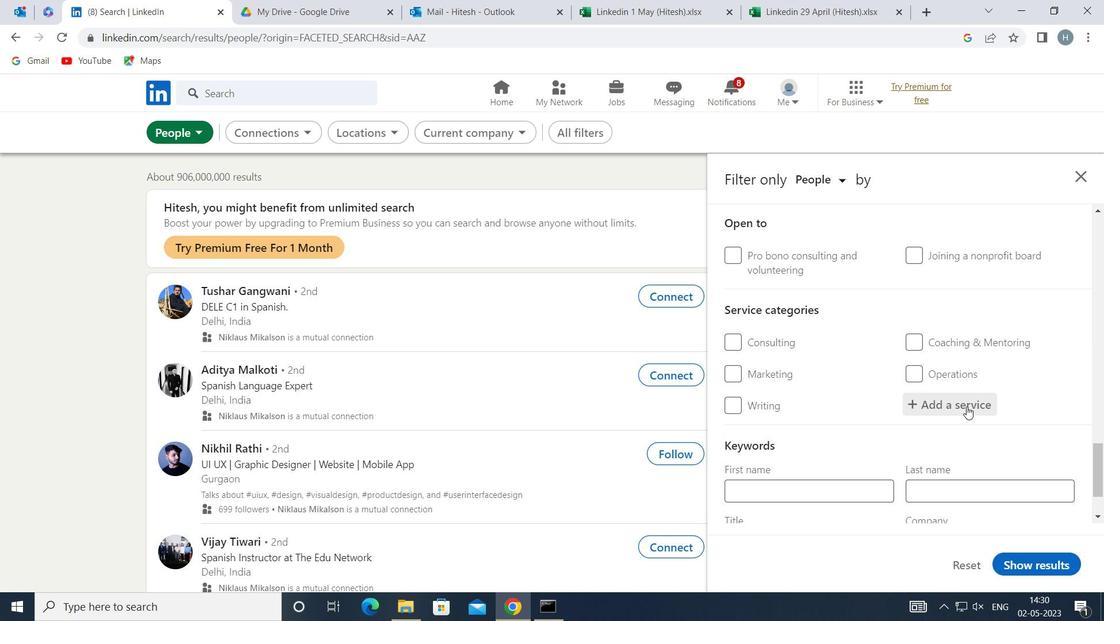 
Action: Key pressed <Key.shift>TAX<Key.space><Key.shift>PREPA
Screenshot: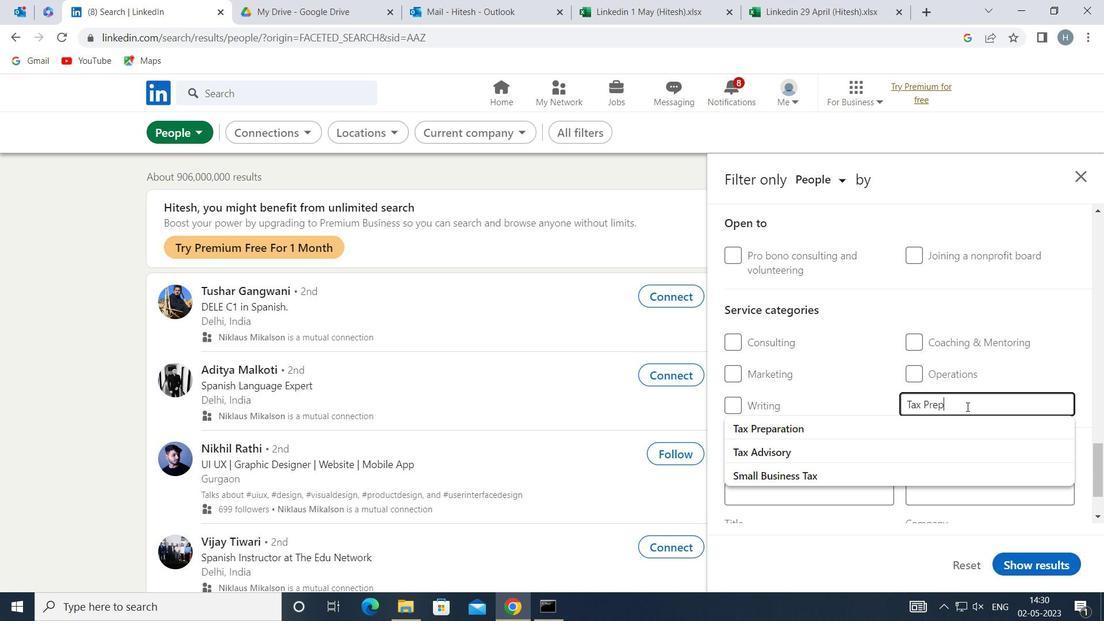 
Action: Mouse moved to (876, 429)
Screenshot: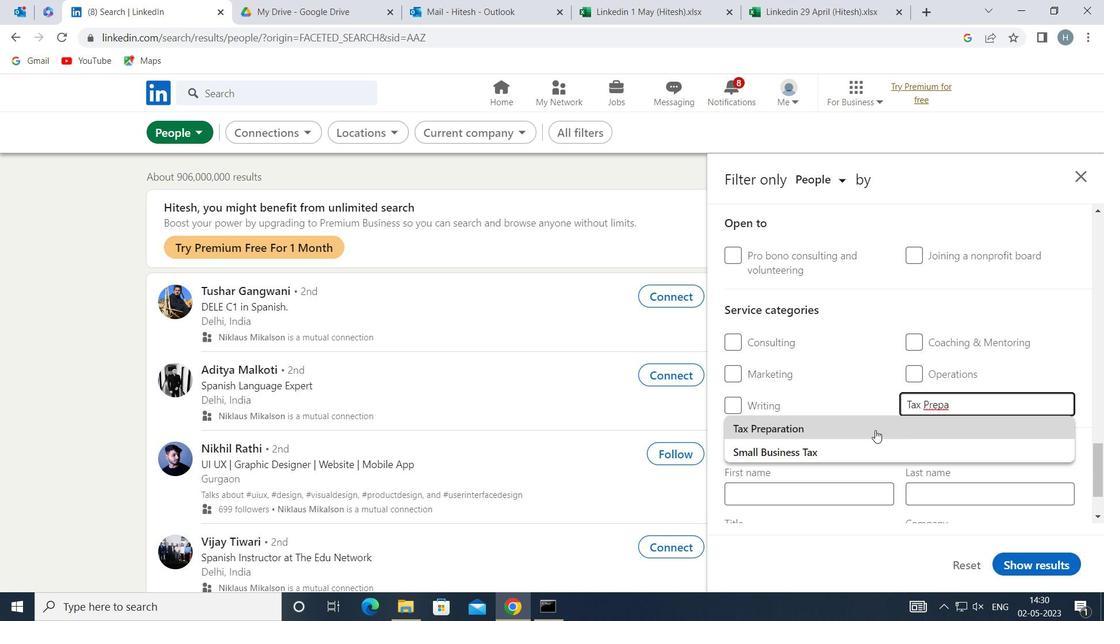 
Action: Mouse pressed left at (876, 429)
Screenshot: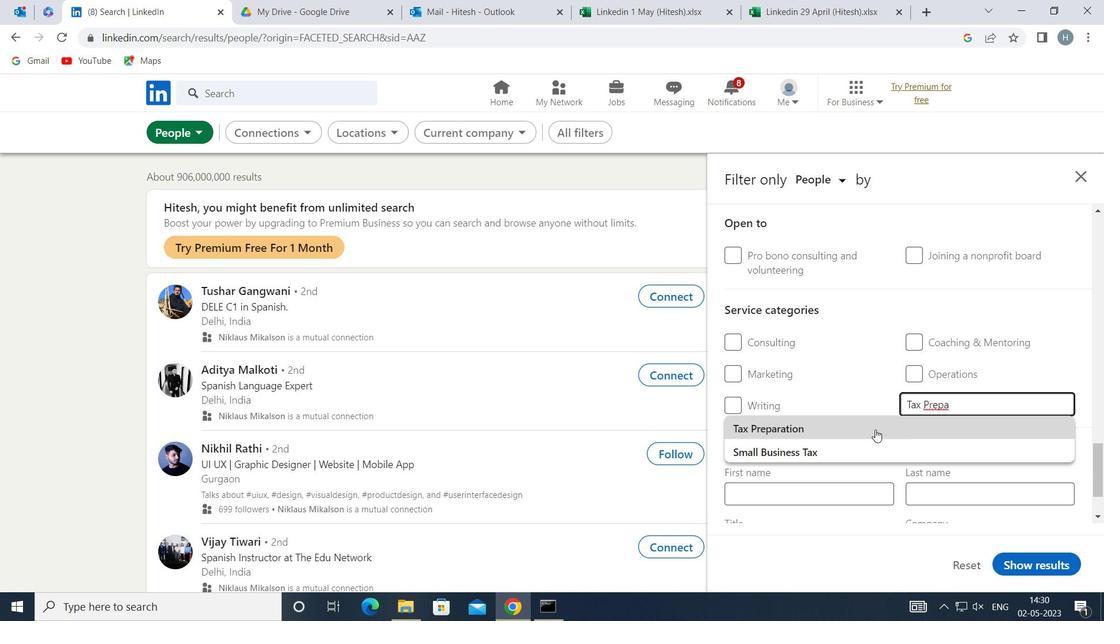 
Action: Mouse scrolled (876, 429) with delta (0, 0)
Screenshot: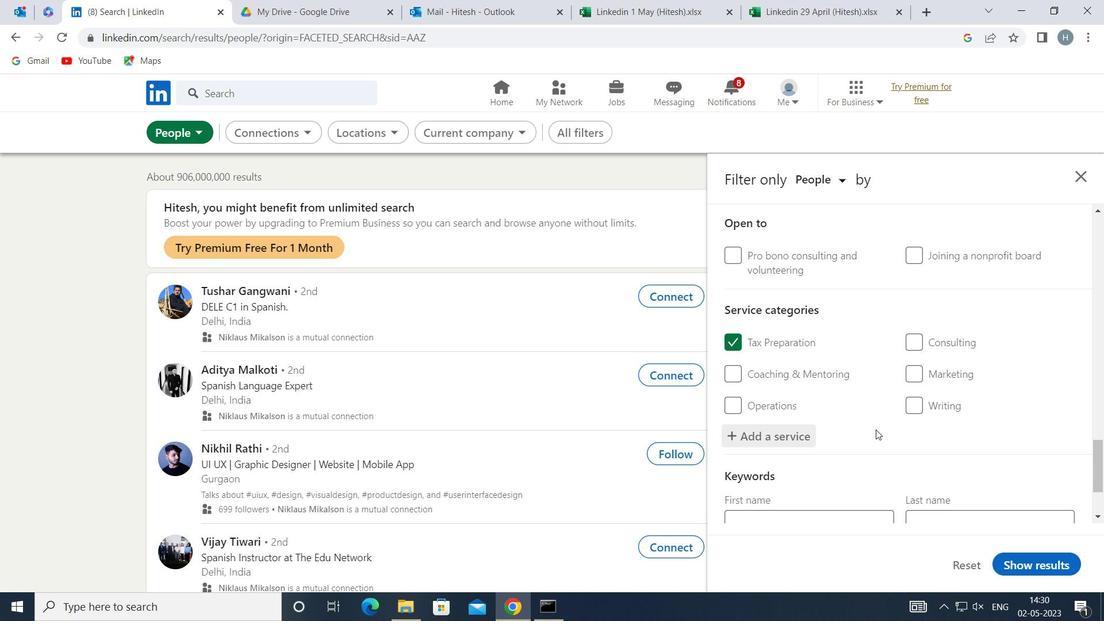 
Action: Mouse scrolled (876, 429) with delta (0, 0)
Screenshot: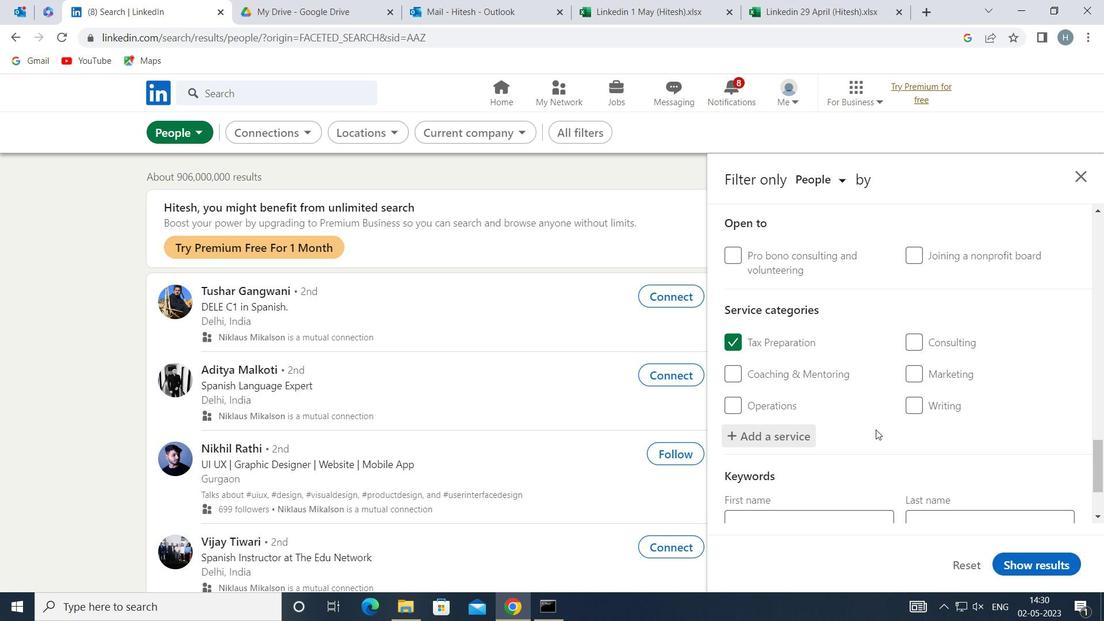 
Action: Mouse scrolled (876, 429) with delta (0, 0)
Screenshot: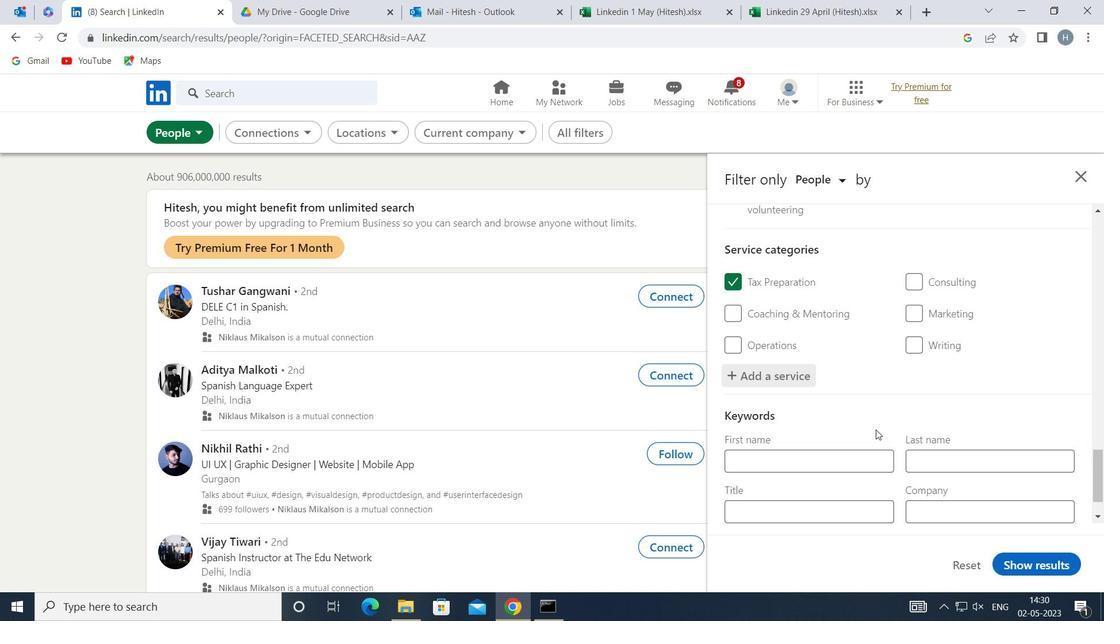 
Action: Mouse scrolled (876, 429) with delta (0, 0)
Screenshot: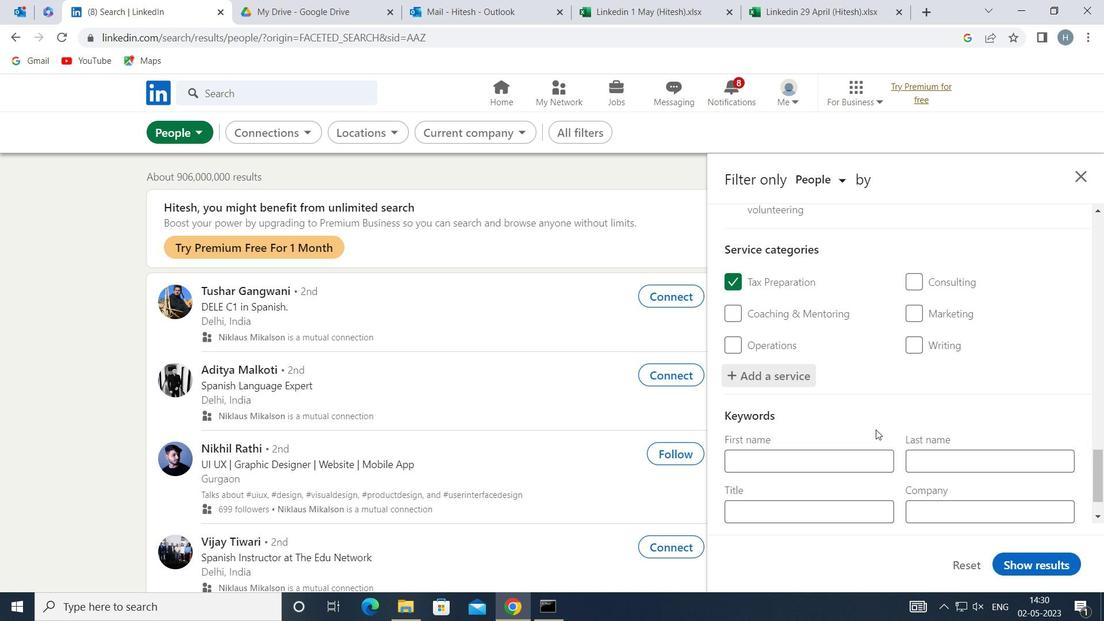 
Action: Mouse scrolled (876, 429) with delta (0, 0)
Screenshot: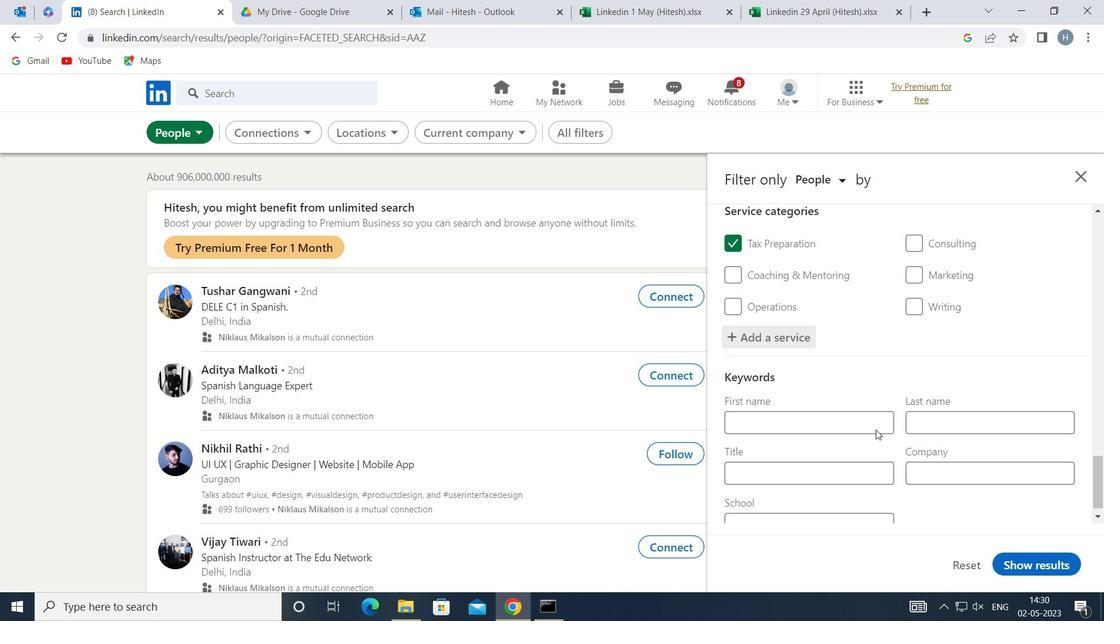 
Action: Mouse moved to (872, 456)
Screenshot: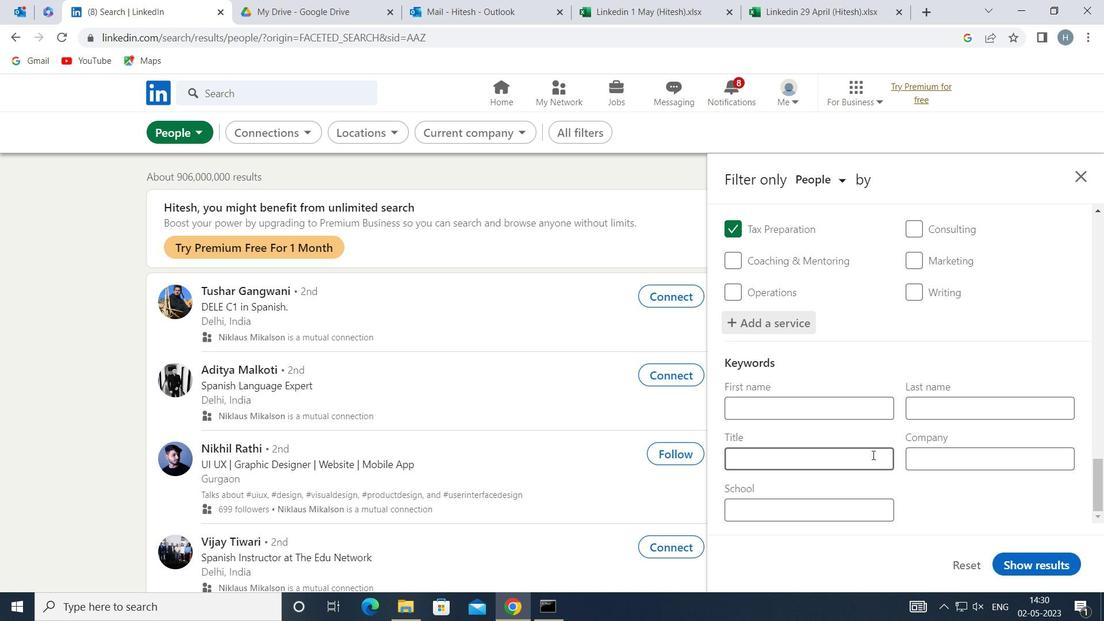 
Action: Mouse pressed left at (872, 456)
Screenshot: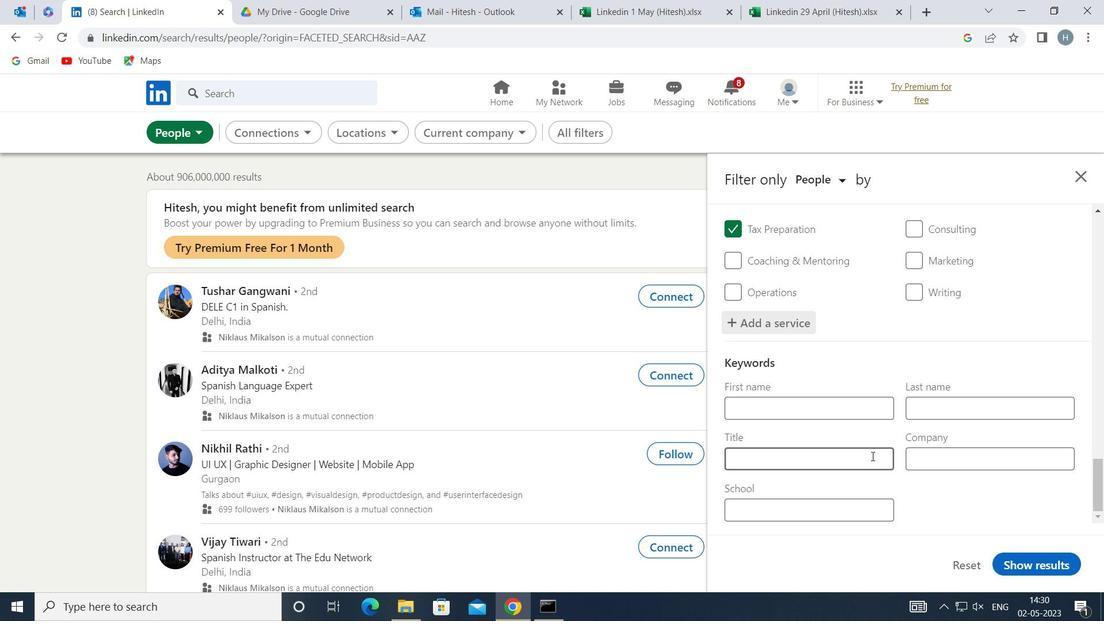 
Action: Key pressed <Key.shift>PIPEFITTER
Screenshot: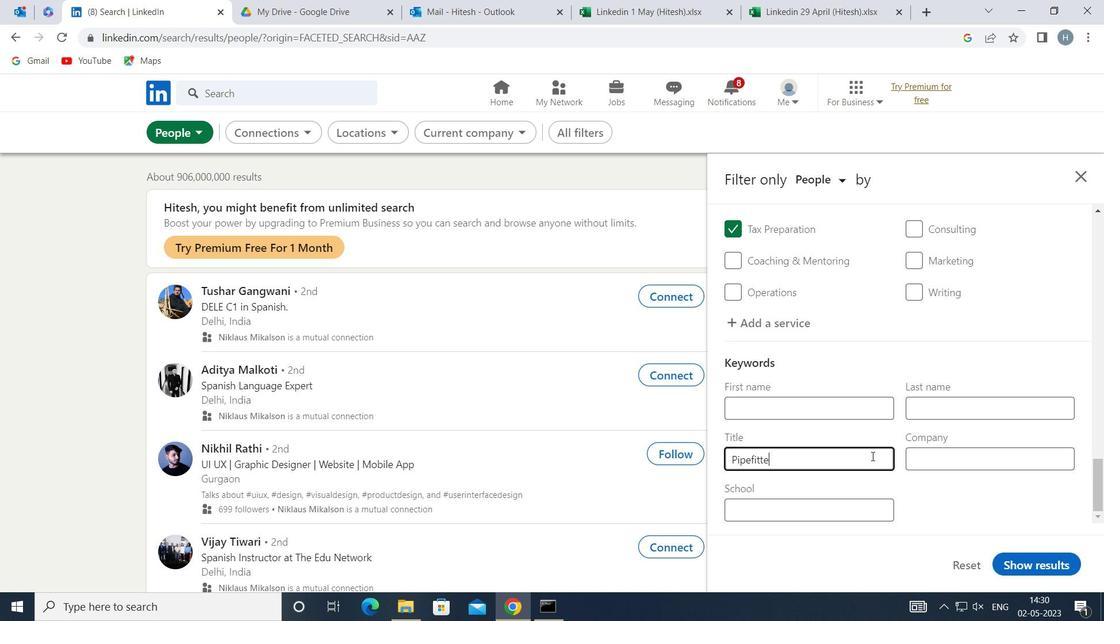 
Action: Mouse moved to (1039, 558)
Screenshot: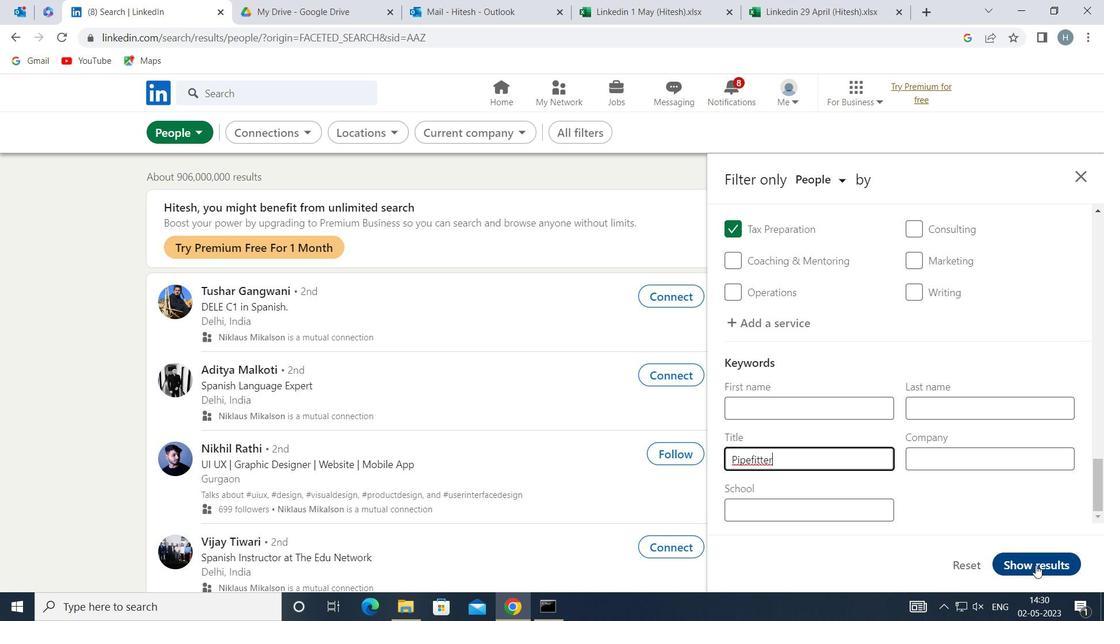 
Action: Mouse pressed left at (1039, 558)
Screenshot: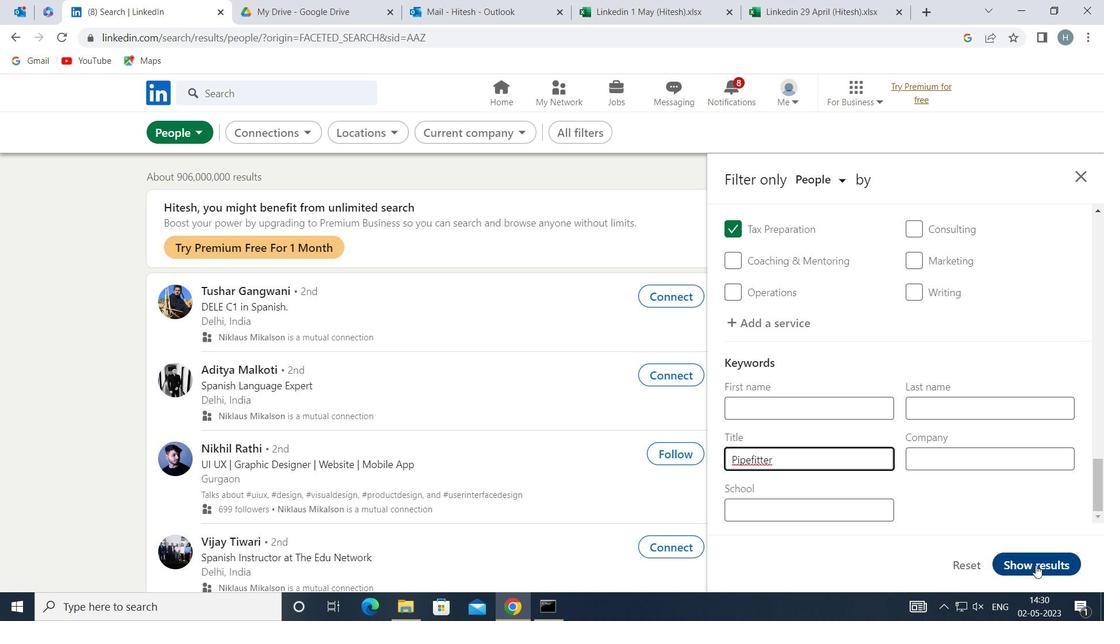 
Action: Mouse moved to (905, 378)
Screenshot: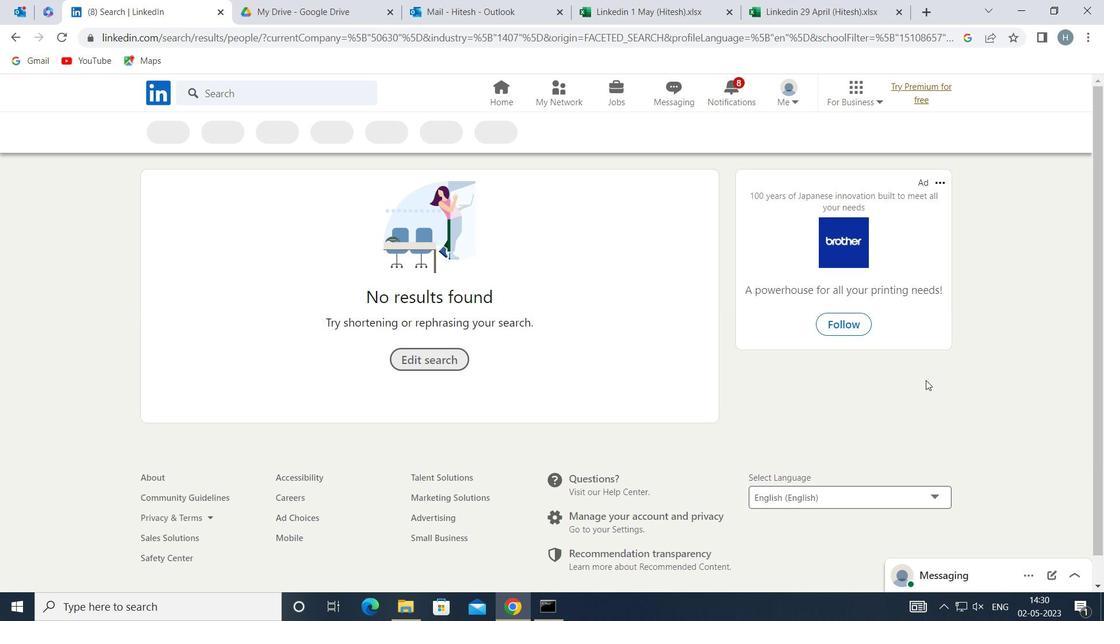 
